 Task: Find connections with filter location Datia with filter topic #automotivewith filter profile language French with filter current company NITI Aayog with filter school INSAID with filter industry Interior Design with filter service category Public Relations with filter keywords title Market Researcher
Action: Mouse moved to (531, 76)
Screenshot: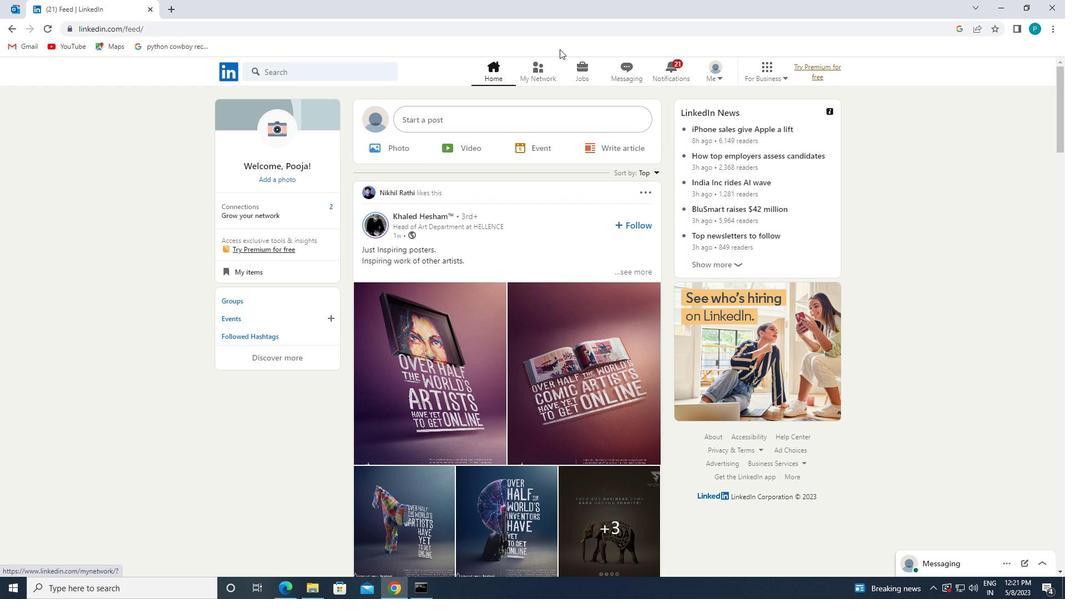 
Action: Mouse pressed left at (531, 76)
Screenshot: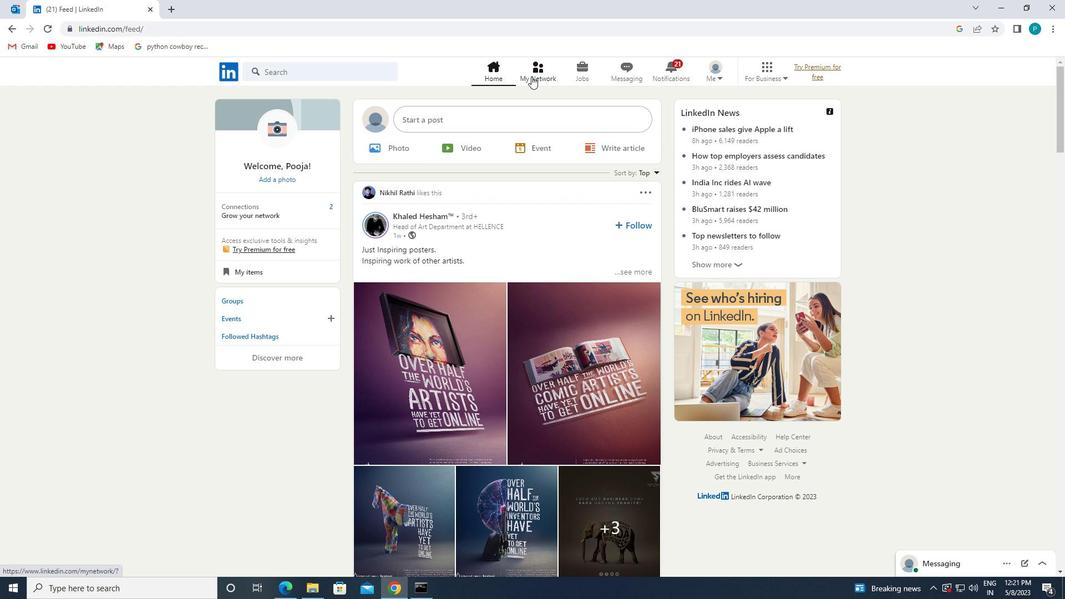 
Action: Mouse moved to (331, 129)
Screenshot: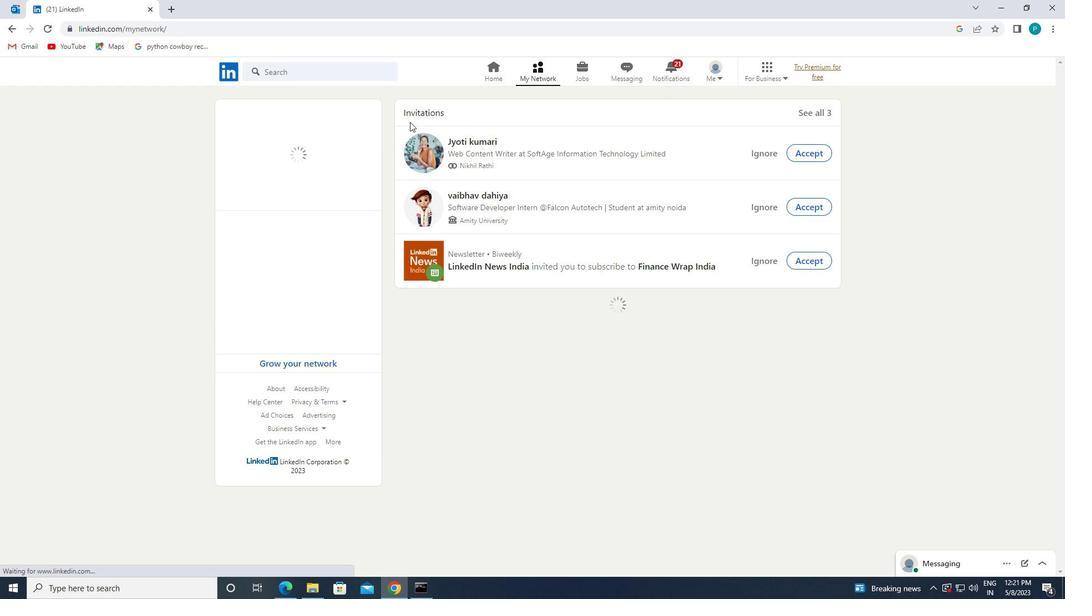 
Action: Mouse pressed left at (331, 129)
Screenshot: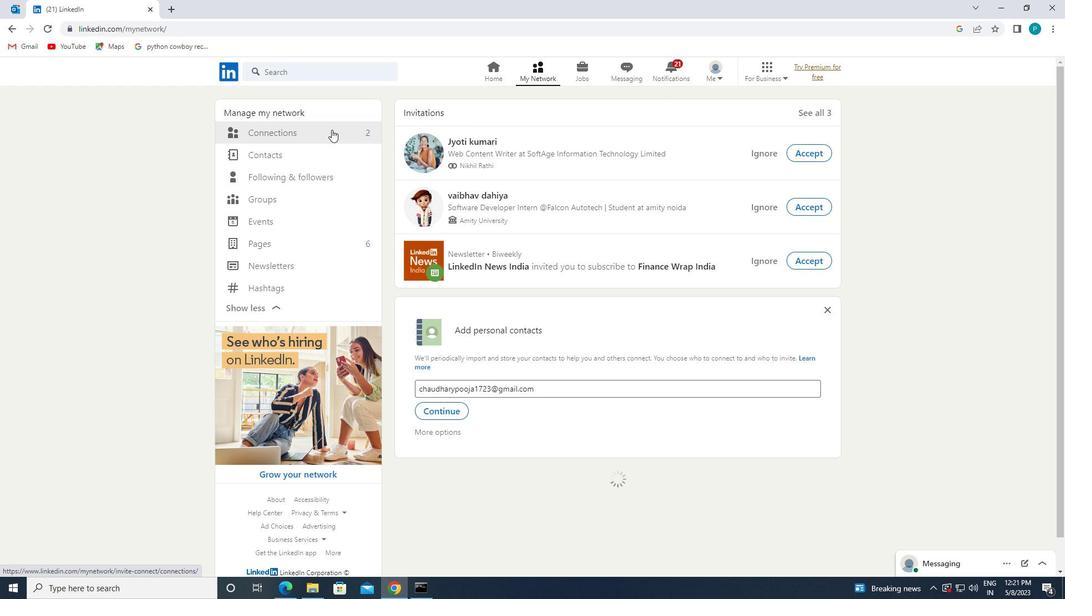 
Action: Mouse moved to (609, 123)
Screenshot: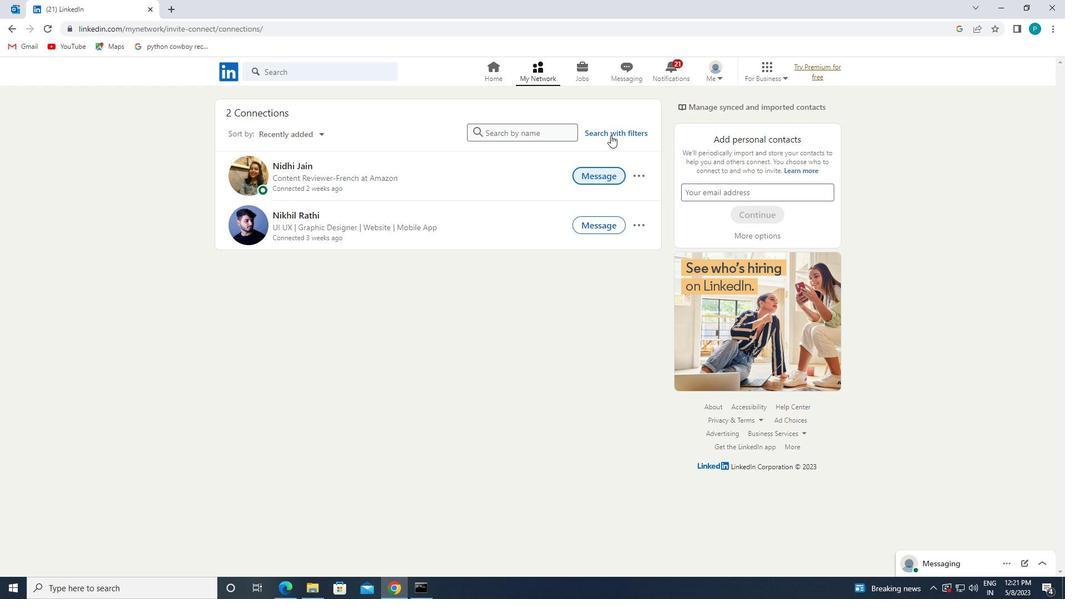 
Action: Mouse pressed left at (609, 123)
Screenshot: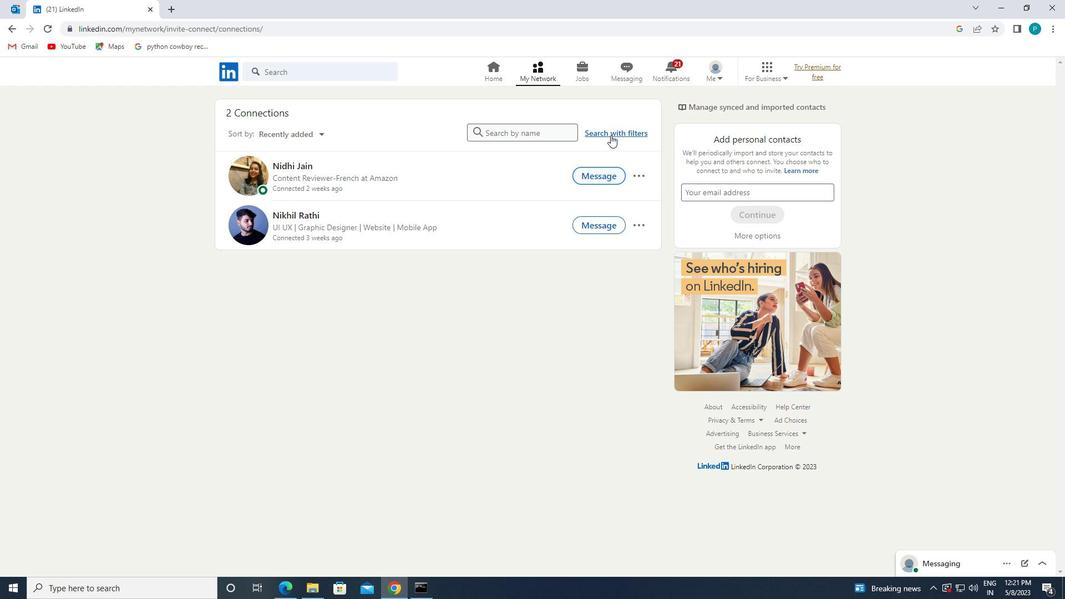 
Action: Mouse moved to (610, 127)
Screenshot: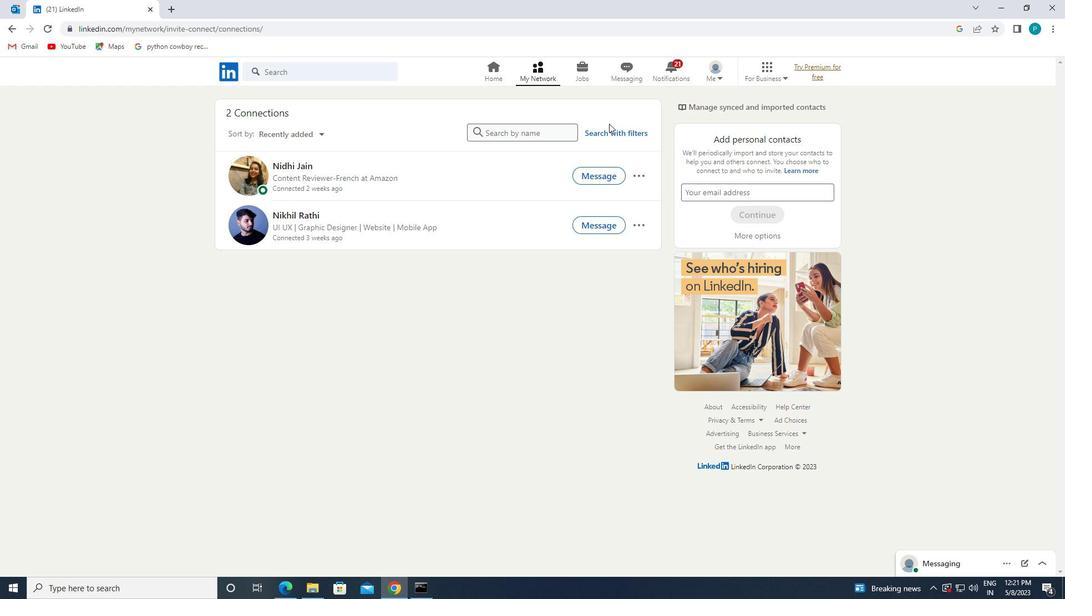 
Action: Mouse pressed left at (610, 127)
Screenshot: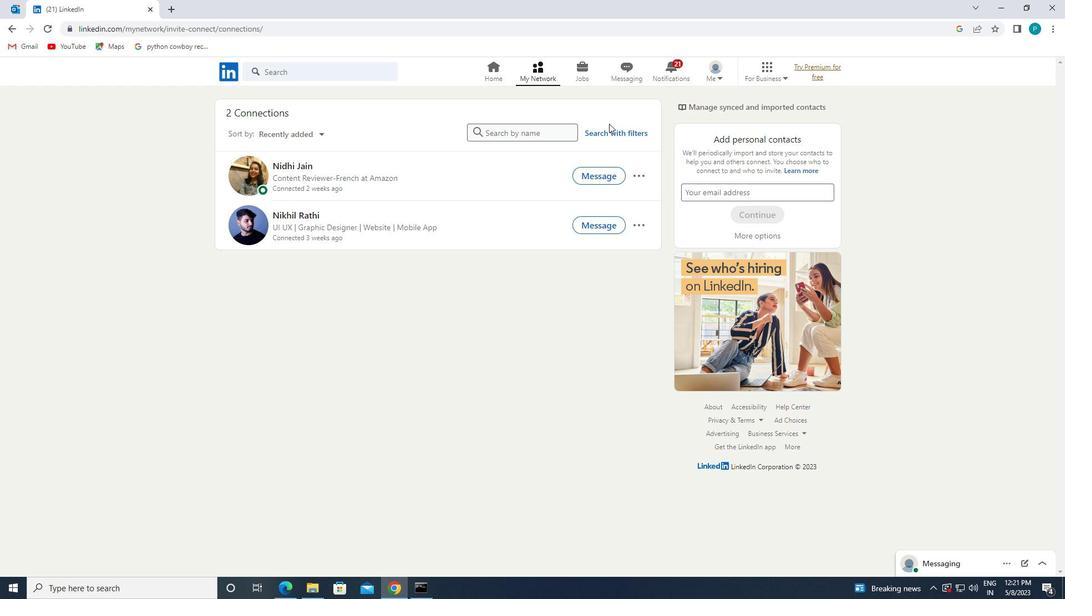 
Action: Mouse moved to (566, 105)
Screenshot: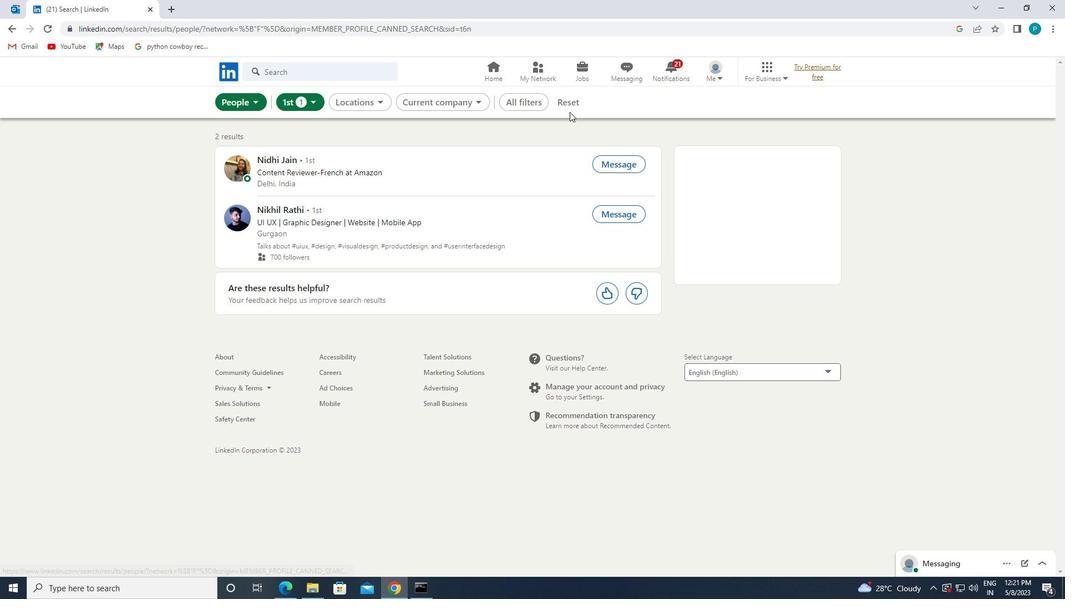 
Action: Mouse pressed left at (566, 105)
Screenshot: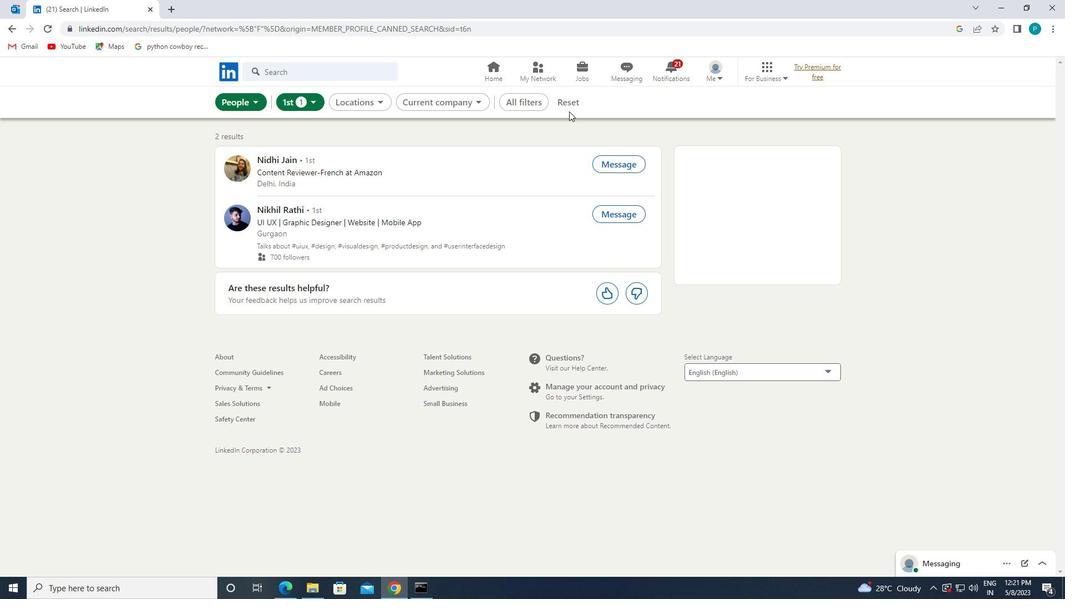 
Action: Mouse moved to (565, 103)
Screenshot: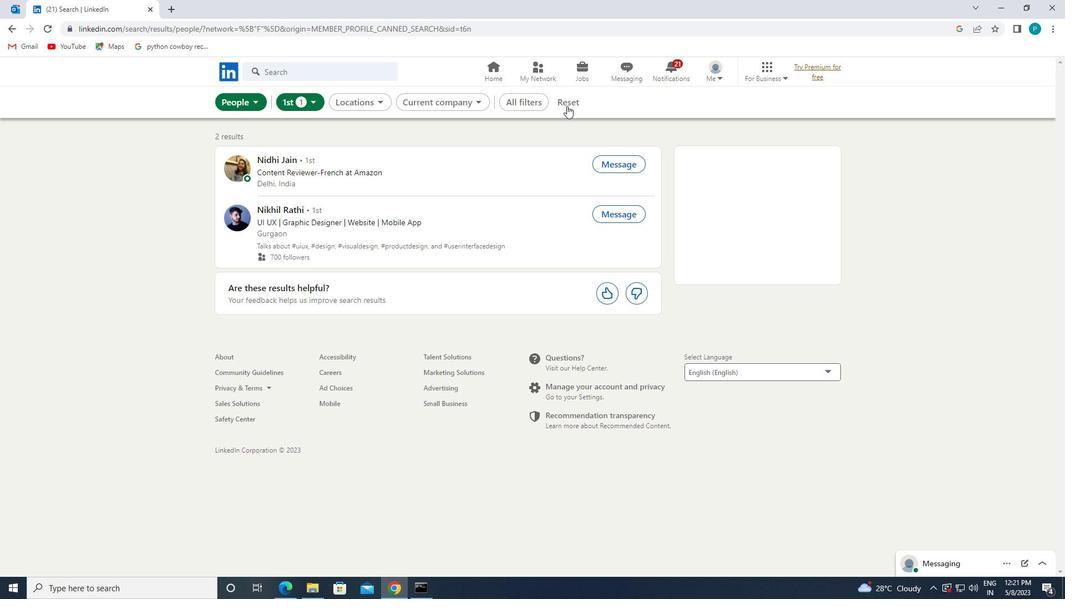 
Action: Mouse pressed left at (565, 103)
Screenshot: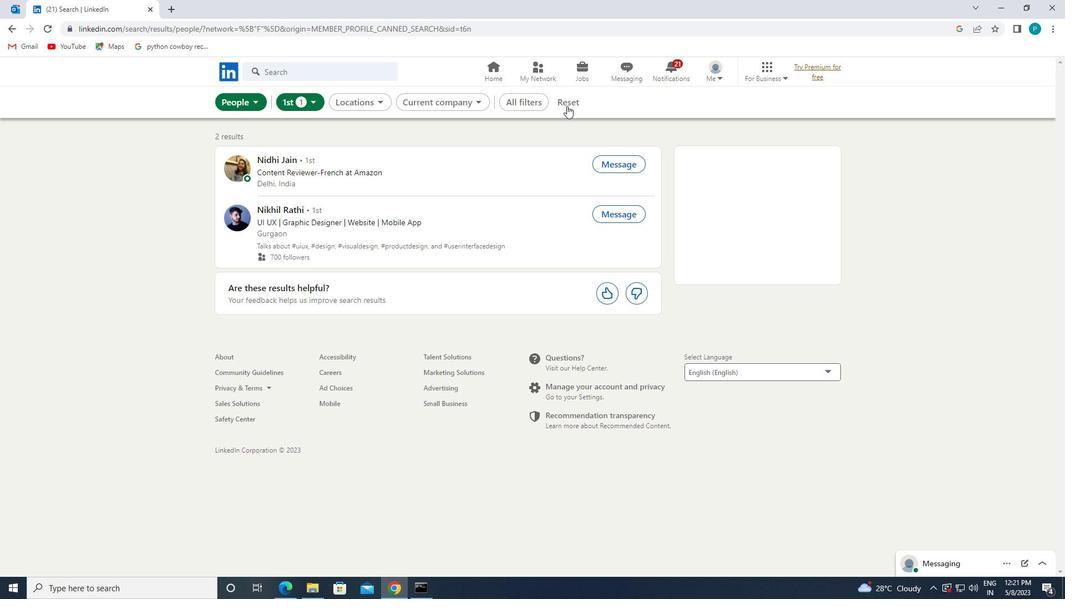 
Action: Mouse moved to (563, 98)
Screenshot: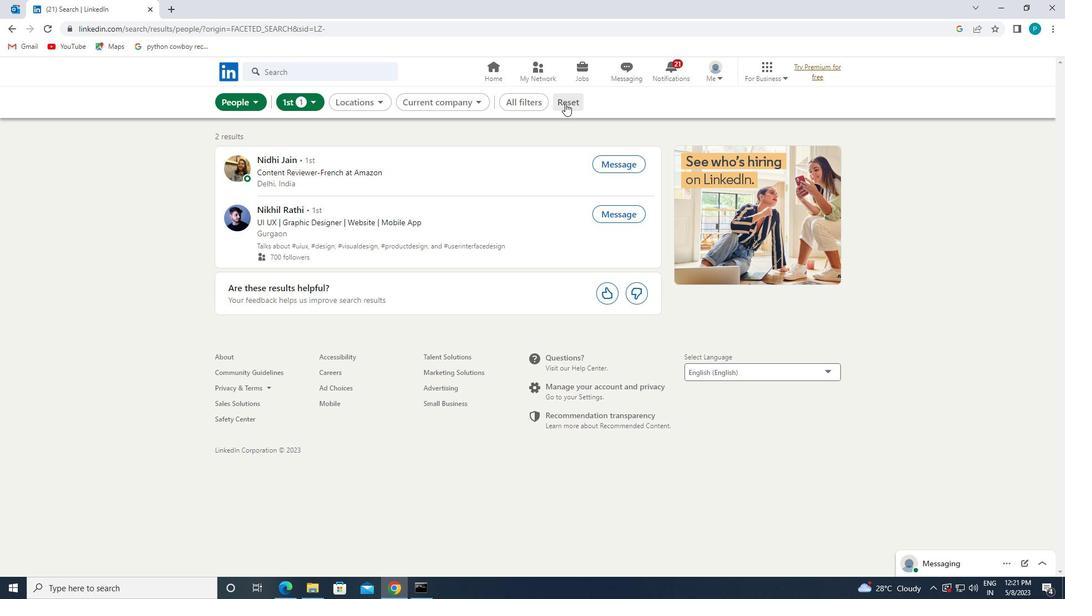 
Action: Mouse pressed left at (563, 98)
Screenshot: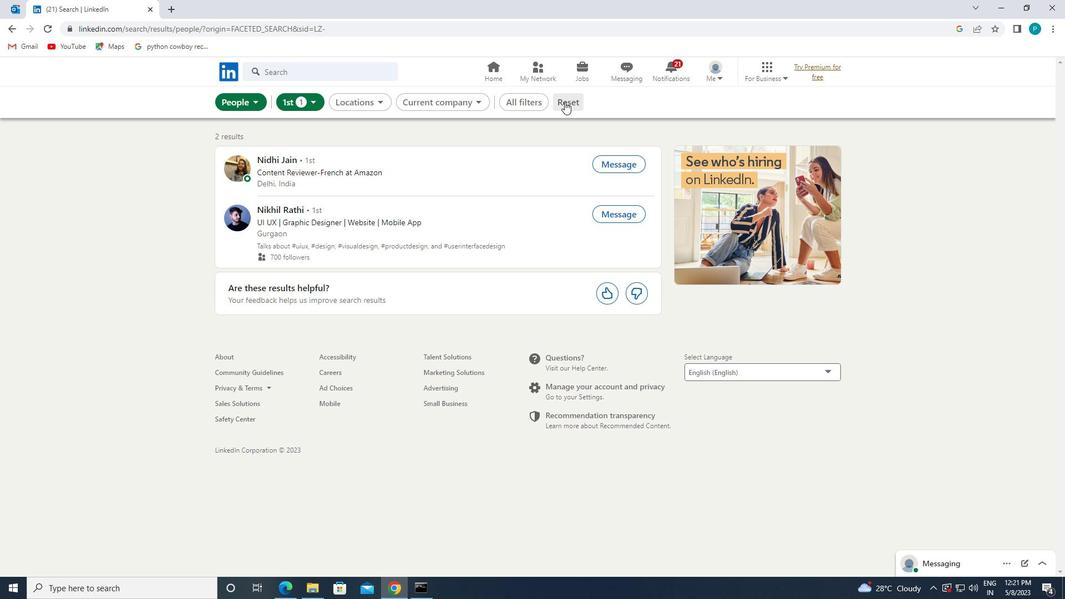 
Action: Mouse moved to (563, 104)
Screenshot: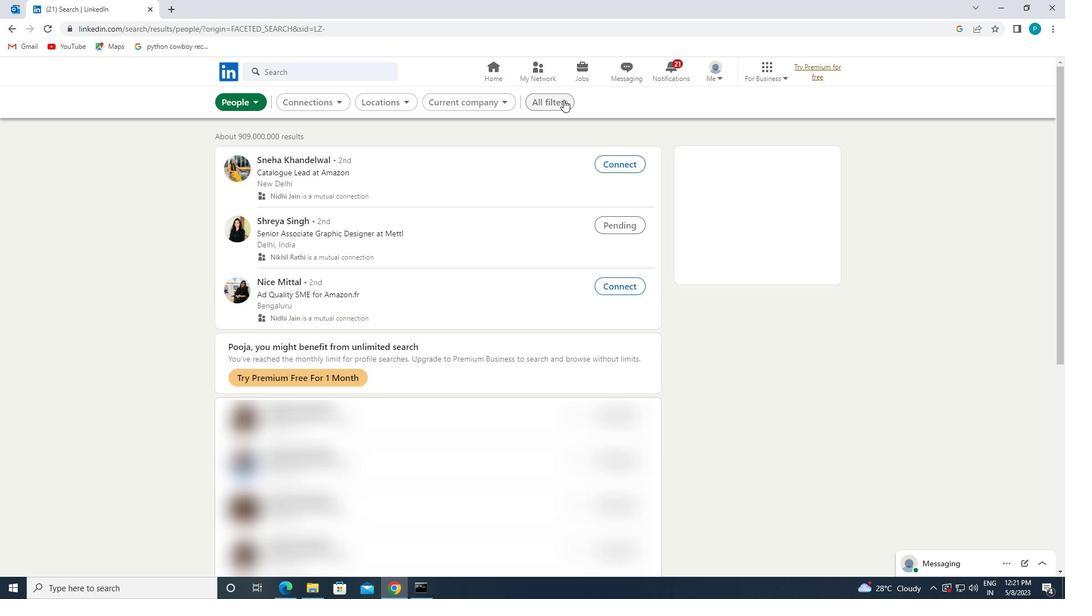 
Action: Mouse pressed left at (563, 104)
Screenshot: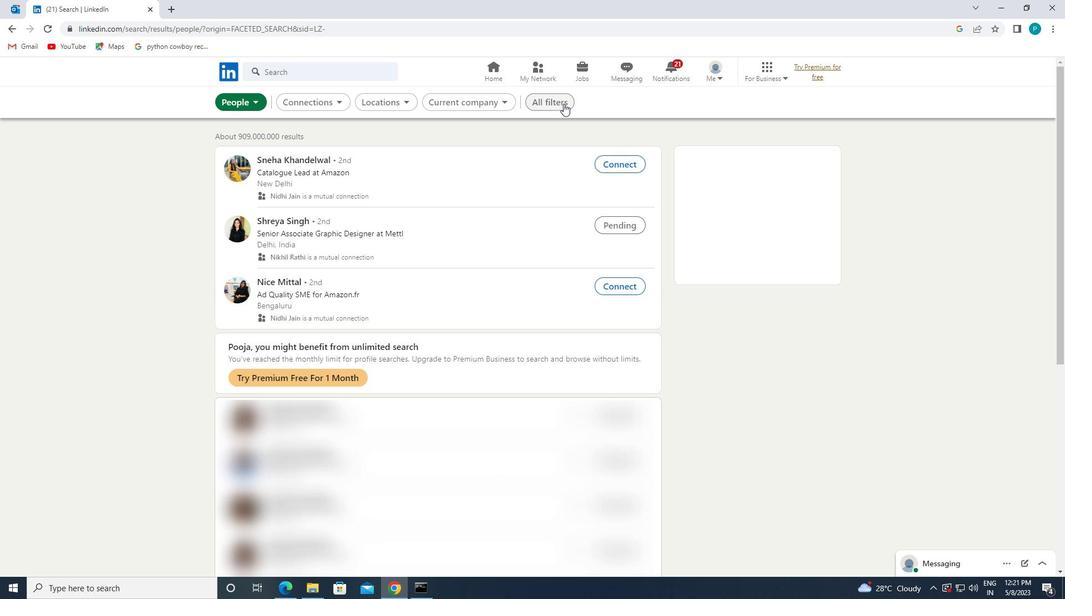 
Action: Mouse moved to (1001, 487)
Screenshot: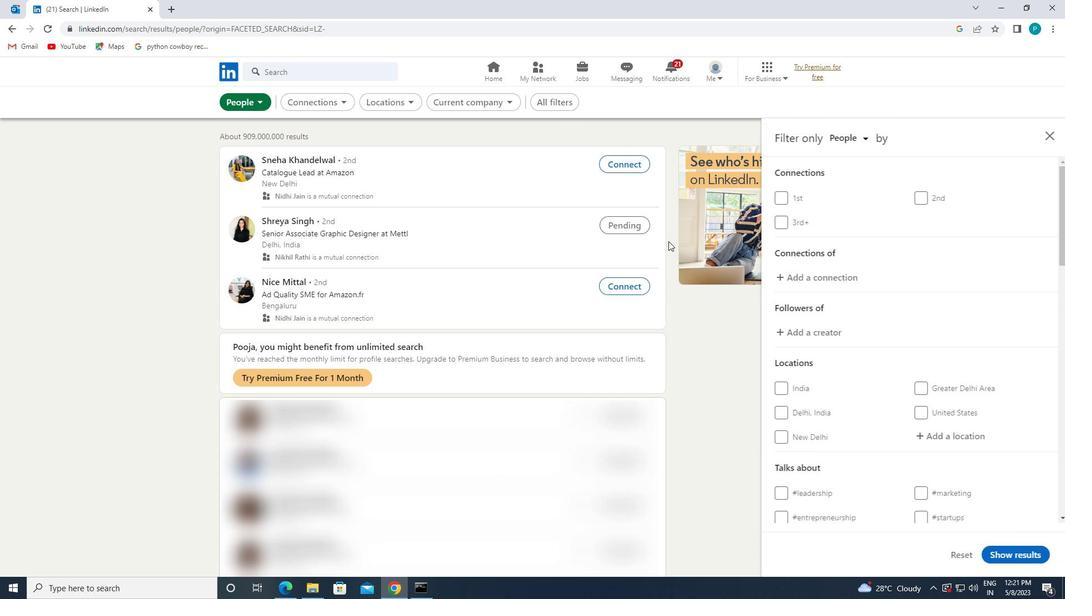
Action: Mouse scrolled (1001, 486) with delta (0, 0)
Screenshot: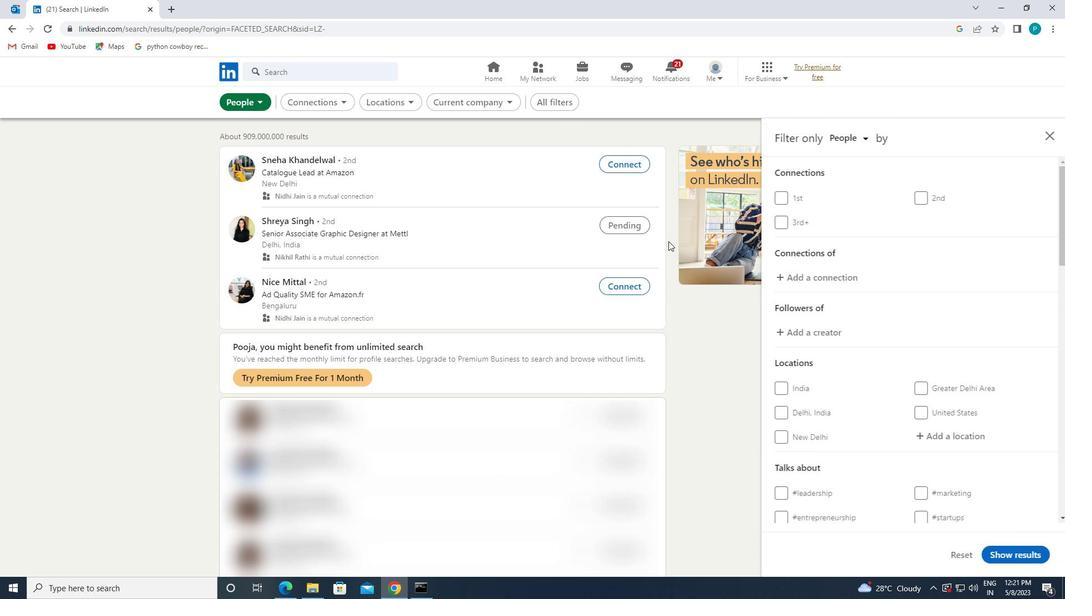 
Action: Mouse moved to (985, 470)
Screenshot: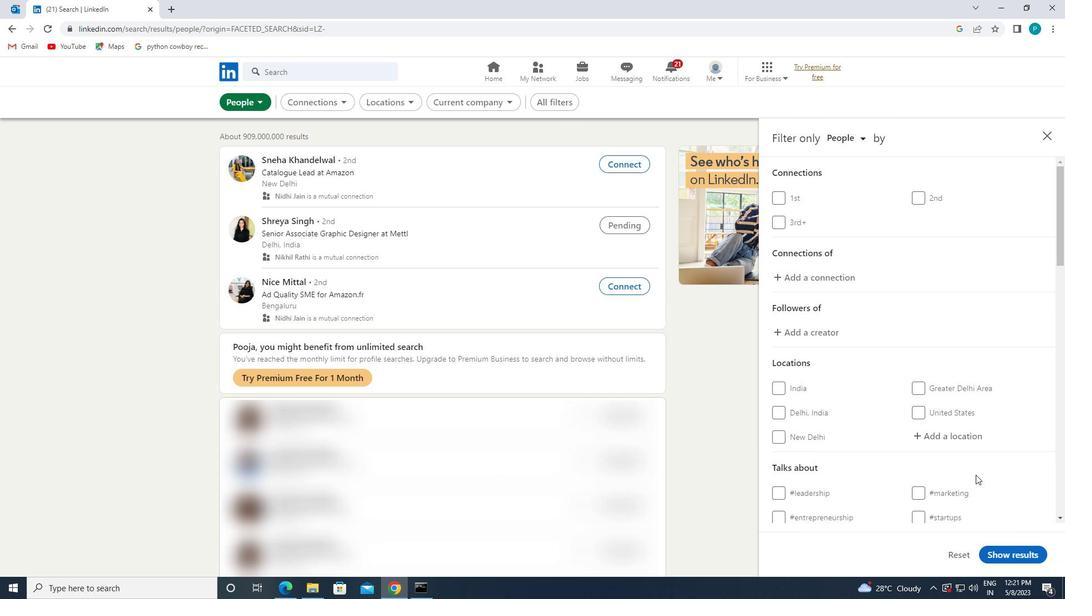 
Action: Mouse scrolled (985, 470) with delta (0, 0)
Screenshot: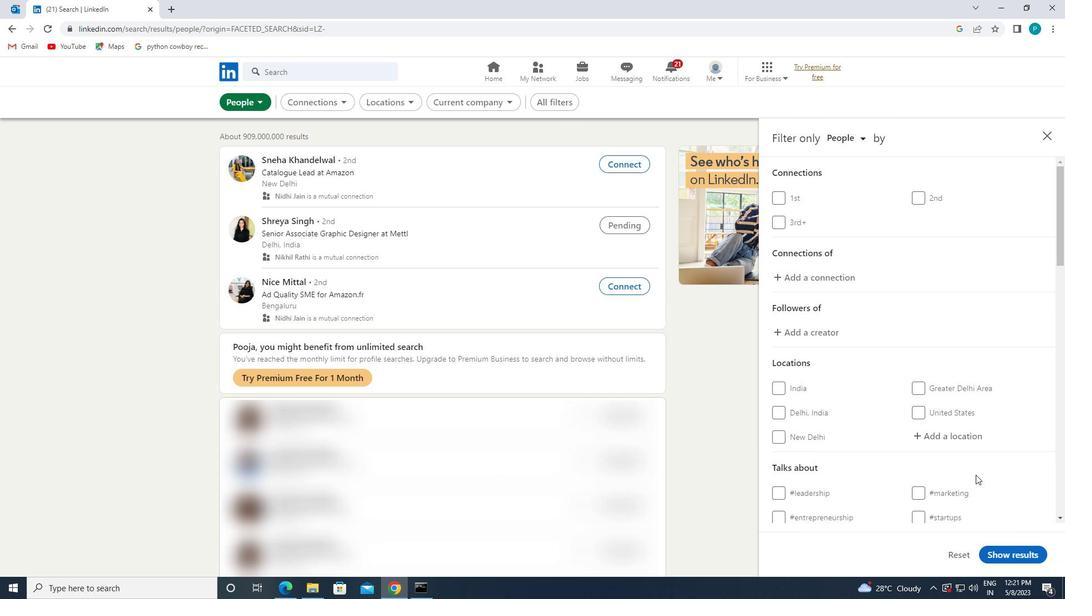 
Action: Mouse moved to (955, 452)
Screenshot: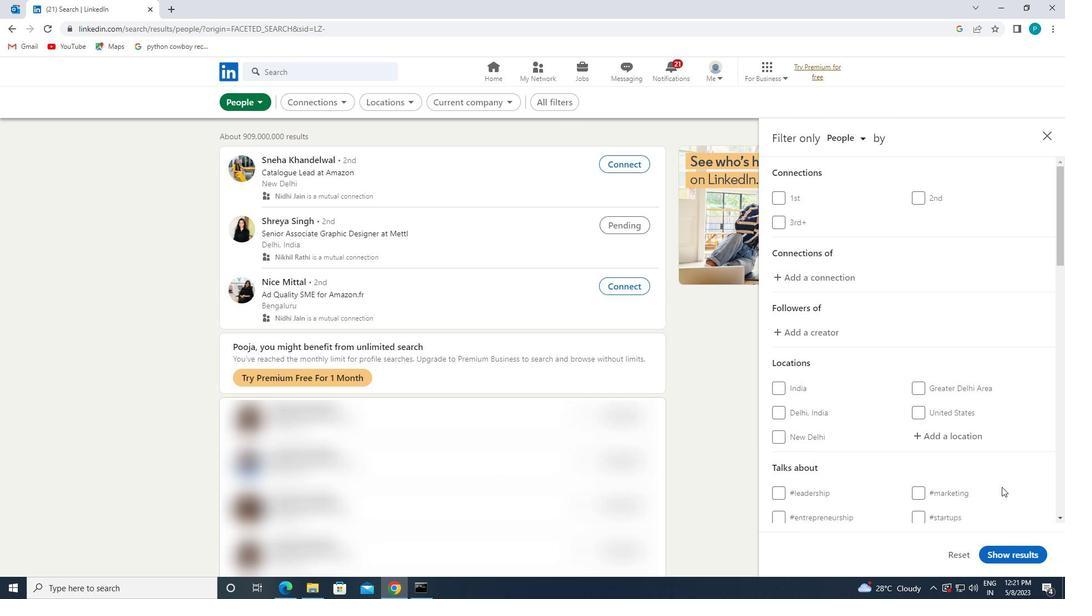 
Action: Mouse scrolled (955, 452) with delta (0, 0)
Screenshot: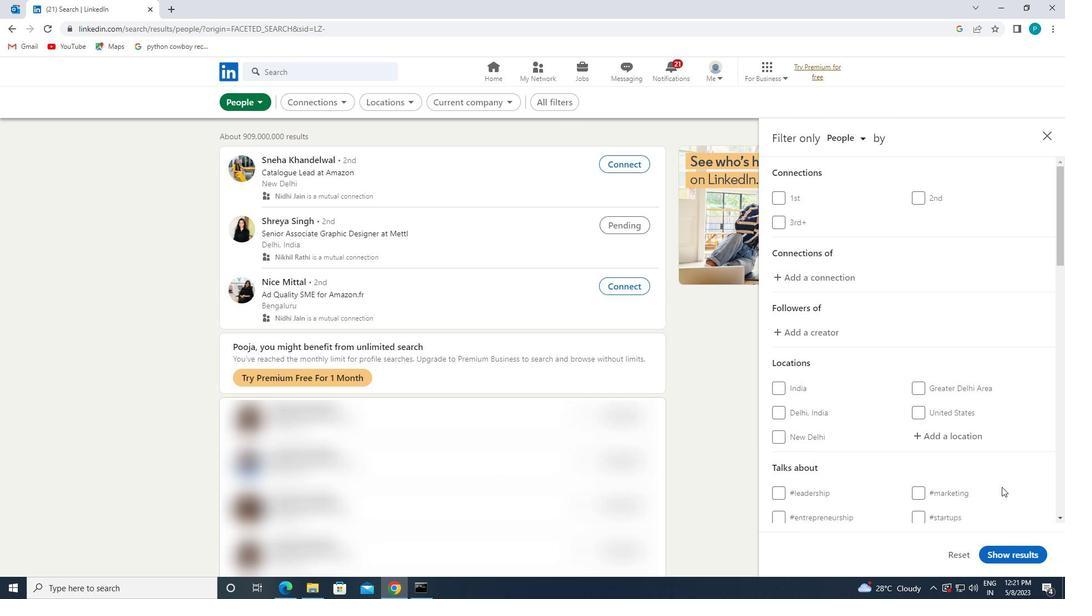 
Action: Mouse moved to (916, 274)
Screenshot: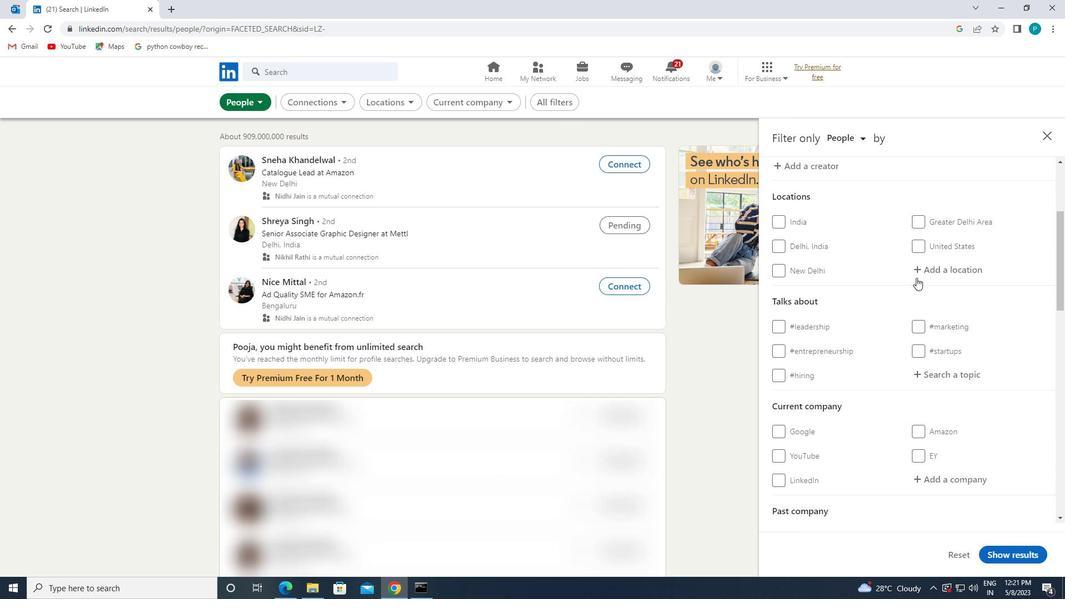 
Action: Mouse pressed left at (916, 274)
Screenshot: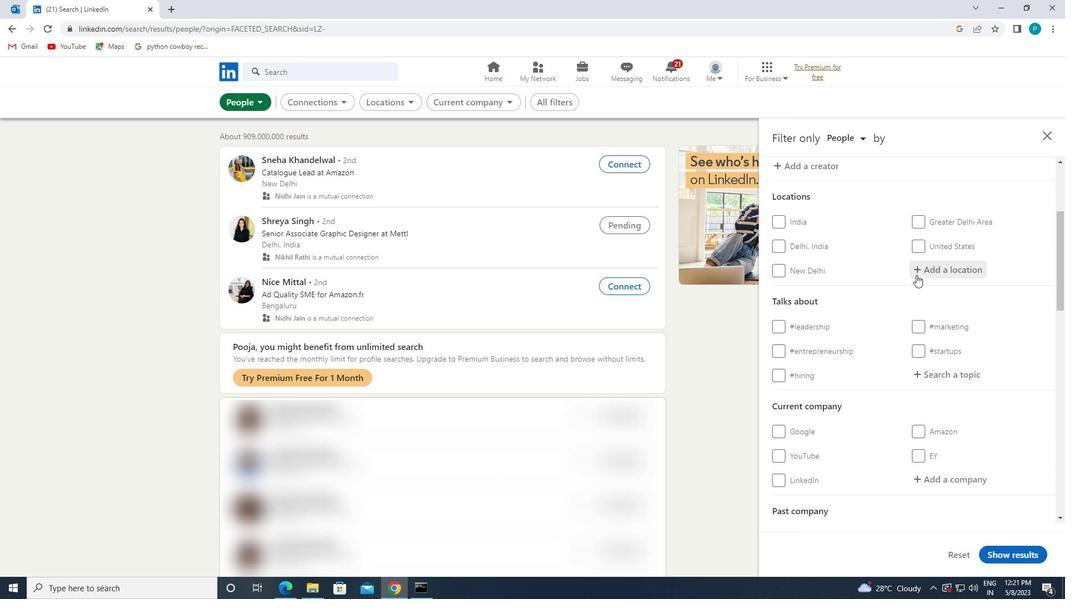 
Action: Mouse moved to (916, 274)
Screenshot: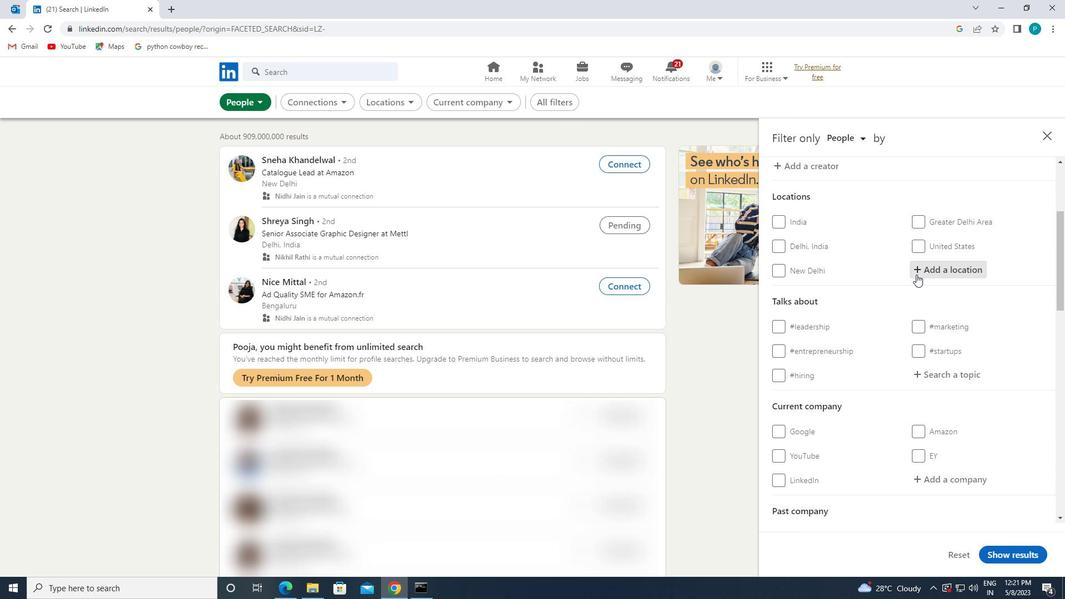 
Action: Key pressed <Key.caps_lock>d<Key.caps_lock>atia
Screenshot: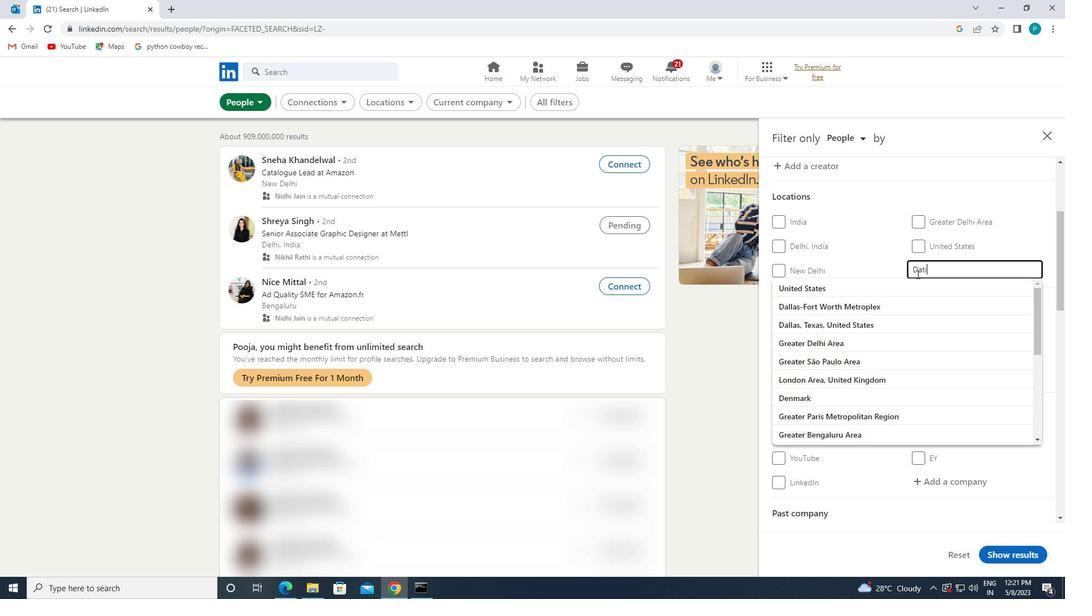 
Action: Mouse moved to (926, 285)
Screenshot: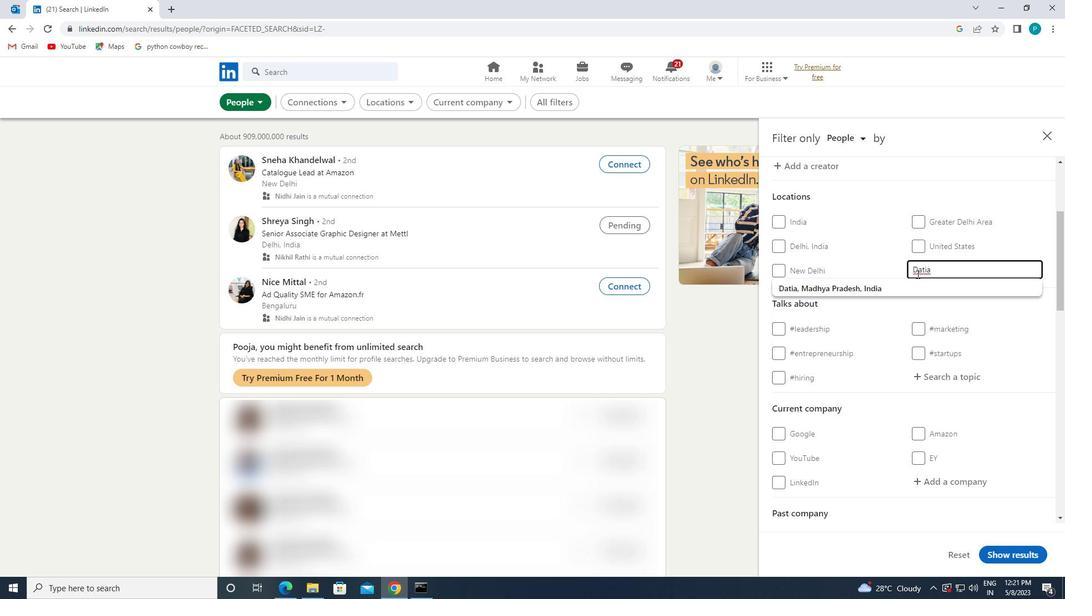 
Action: Mouse pressed left at (926, 285)
Screenshot: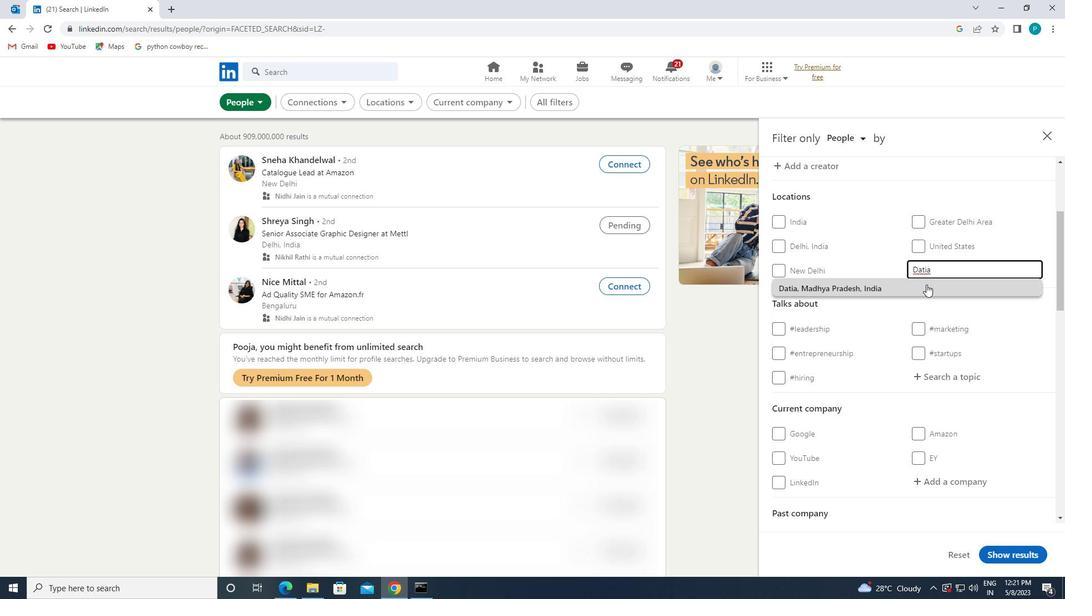 
Action: Mouse moved to (928, 300)
Screenshot: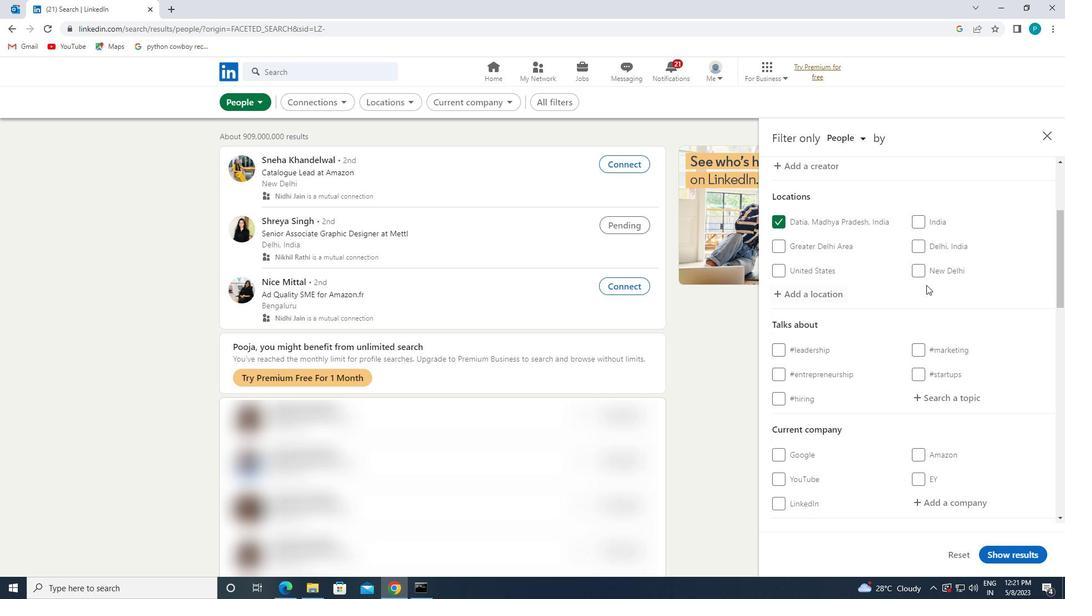 
Action: Mouse scrolled (928, 299) with delta (0, 0)
Screenshot: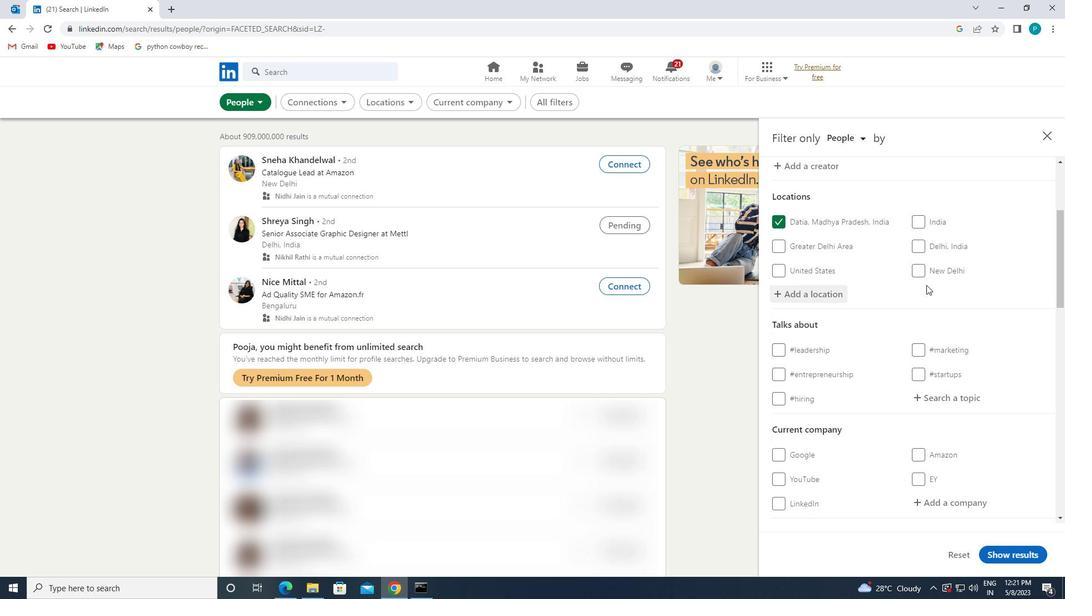 
Action: Mouse moved to (929, 302)
Screenshot: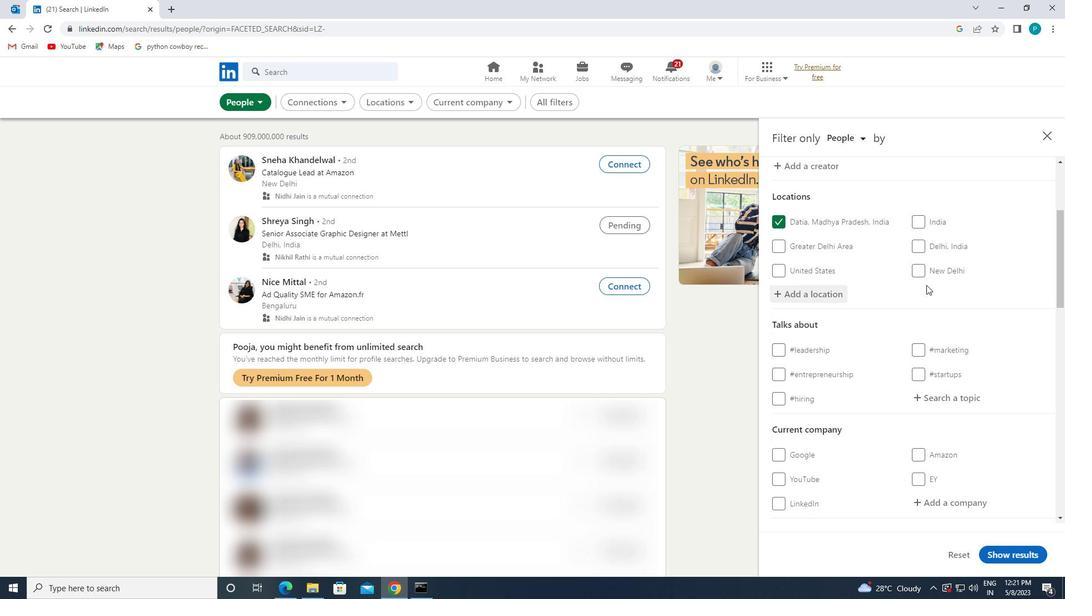 
Action: Mouse scrolled (929, 301) with delta (0, 0)
Screenshot: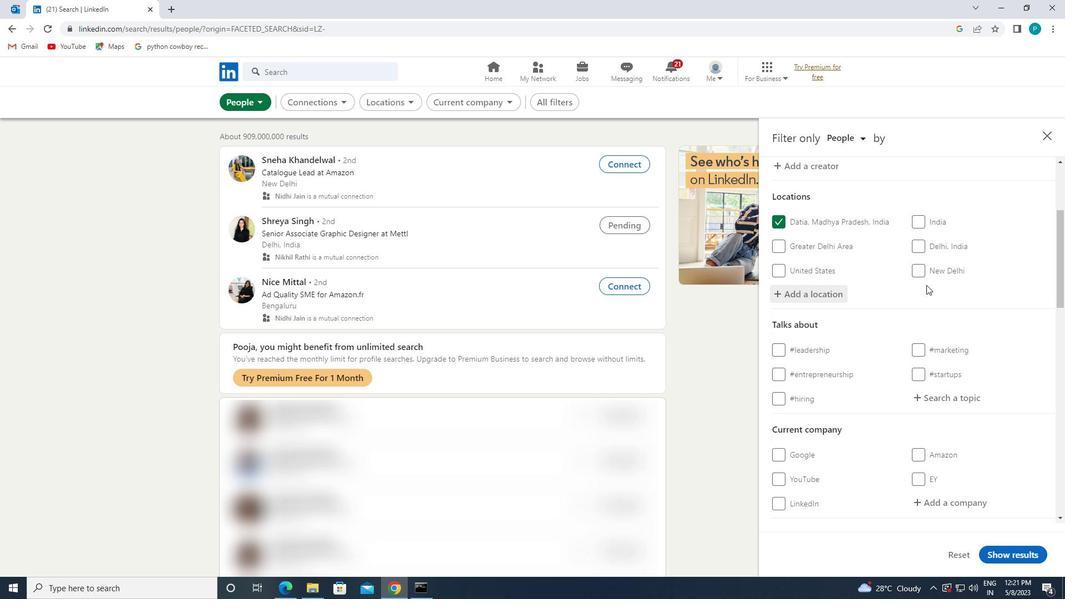 
Action: Mouse moved to (927, 296)
Screenshot: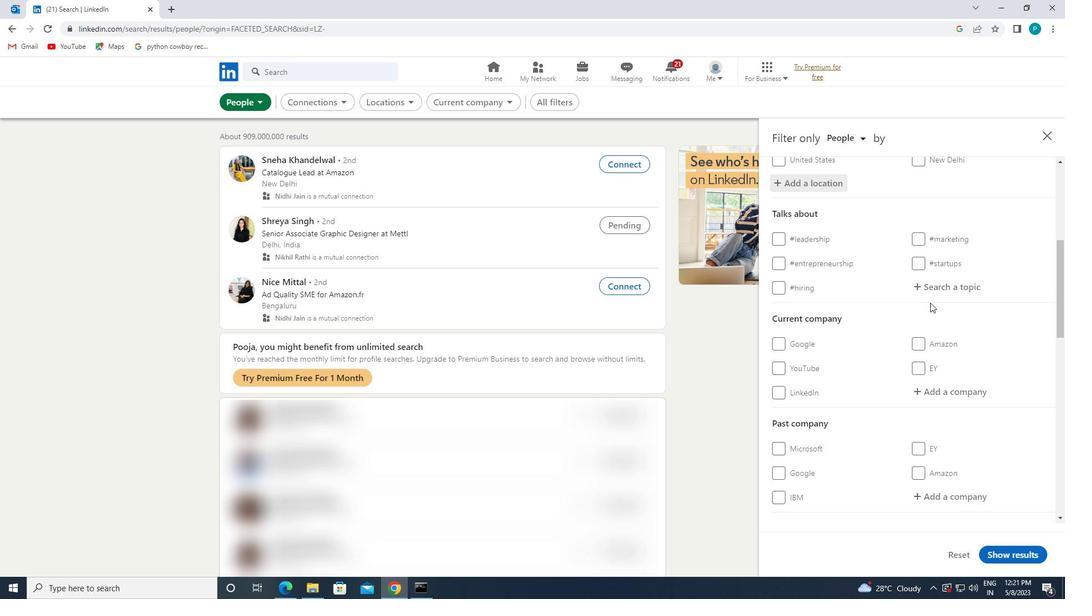 
Action: Mouse pressed left at (927, 296)
Screenshot: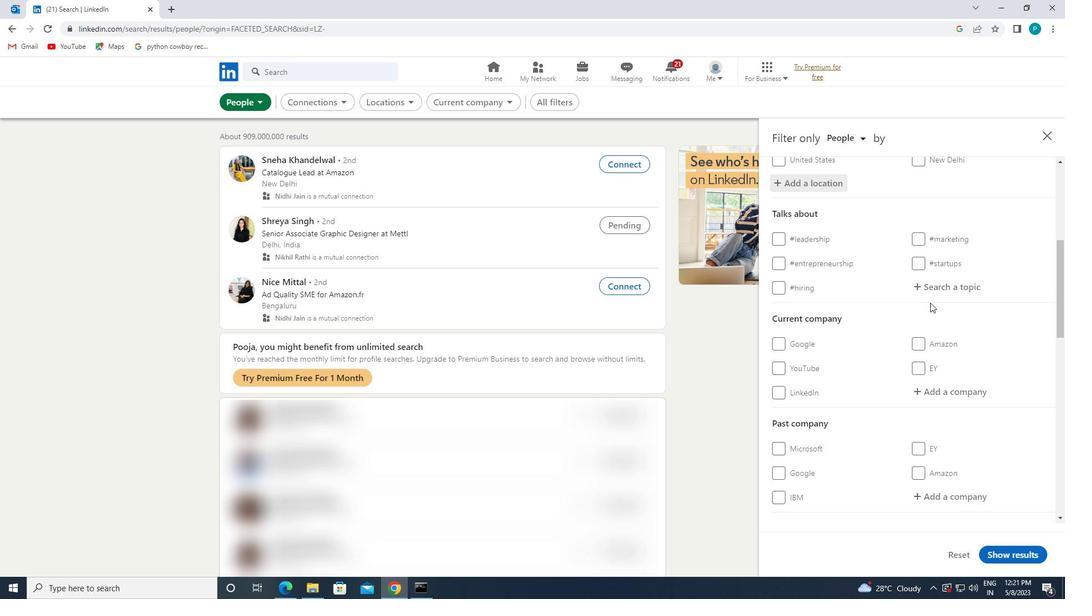 
Action: Mouse moved to (925, 292)
Screenshot: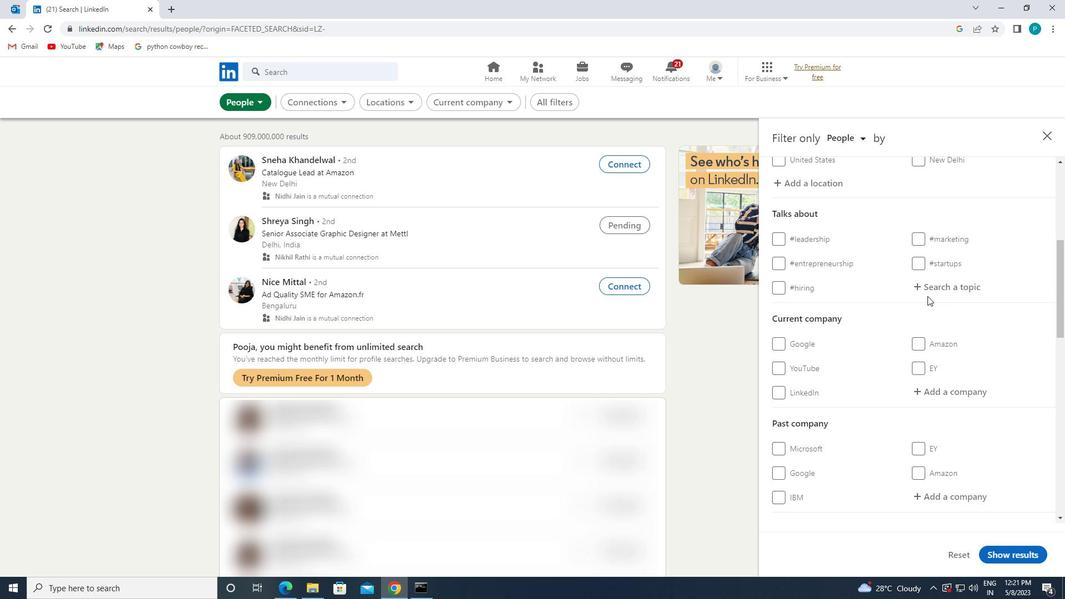 
Action: Mouse pressed left at (925, 292)
Screenshot: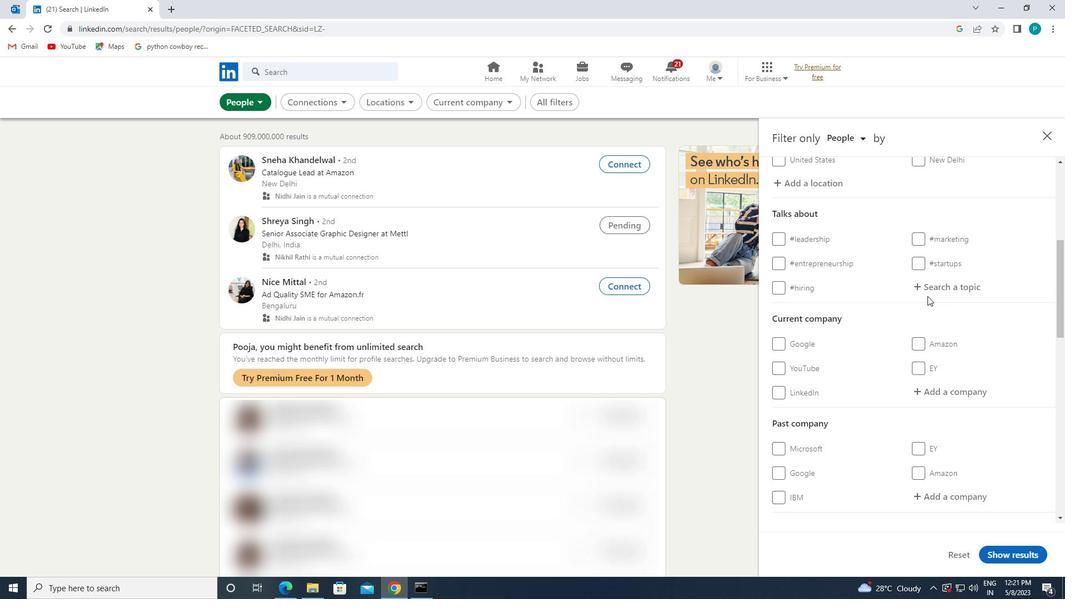 
Action: Key pressed <Key.shift><Key.shift><Key.shift><Key.shift><Key.shift><Key.shift><Key.shift><Key.shift><Key.shift><Key.shift><Key.shift>#AUTOMOTIVE
Screenshot: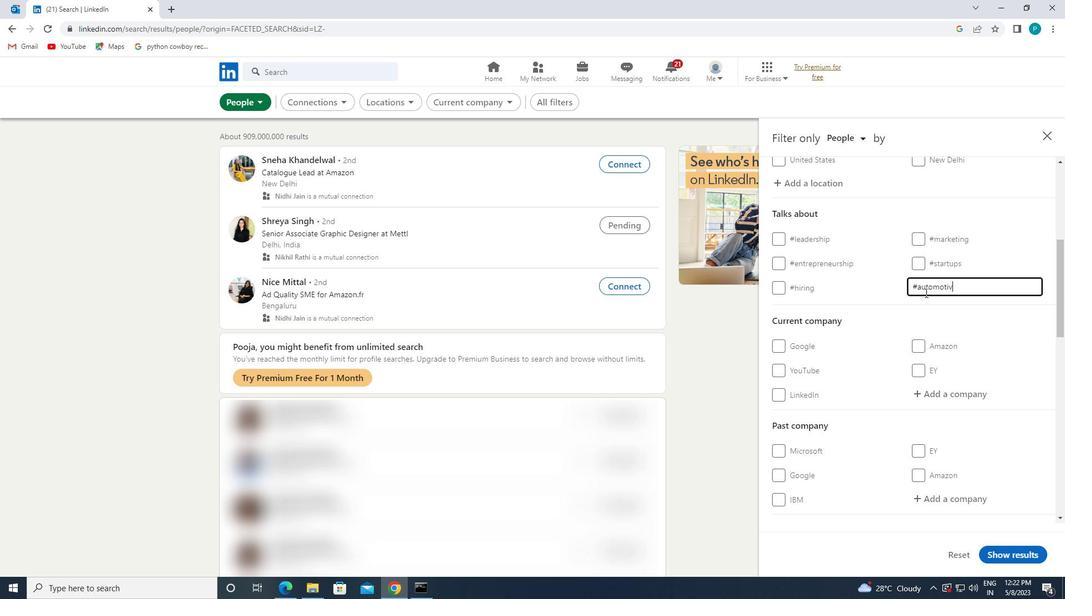 
Action: Mouse scrolled (925, 292) with delta (0, 0)
Screenshot: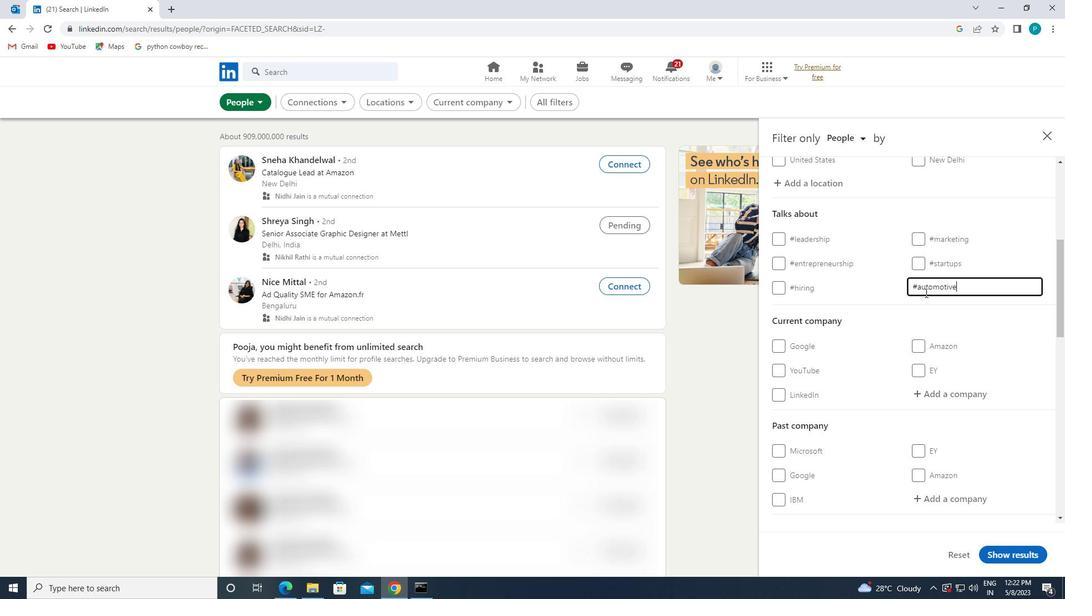 
Action: Mouse scrolled (925, 292) with delta (0, 0)
Screenshot: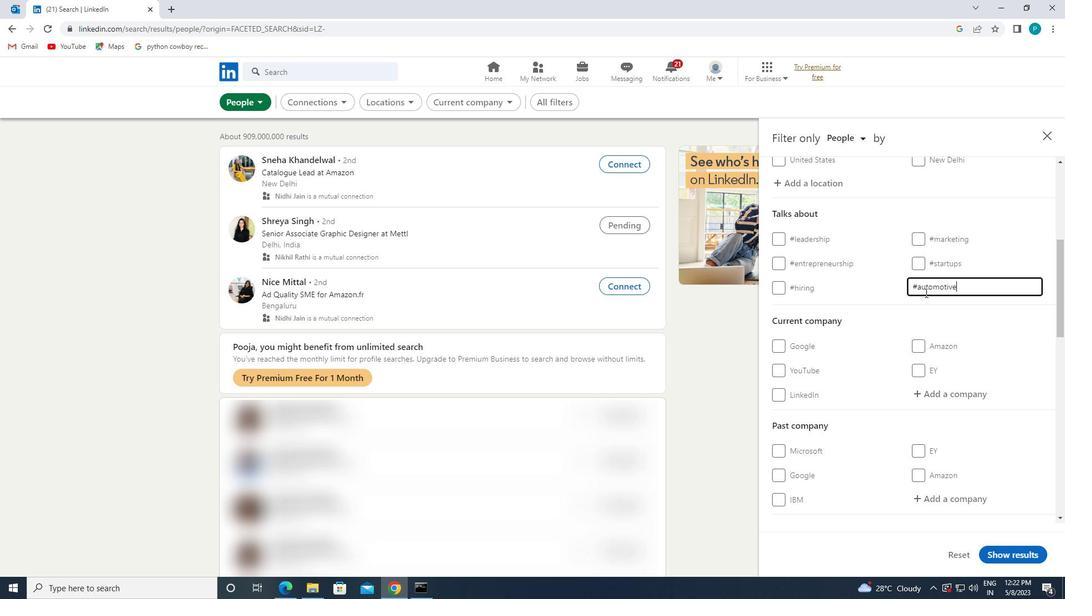 
Action: Mouse scrolled (925, 292) with delta (0, 0)
Screenshot: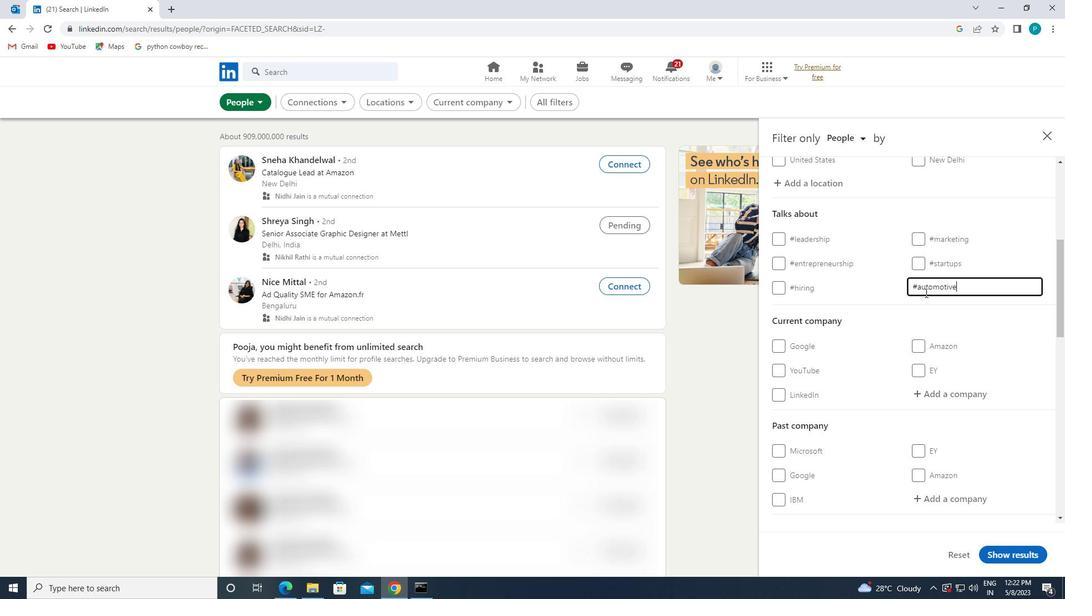 
Action: Mouse scrolled (925, 292) with delta (0, 0)
Screenshot: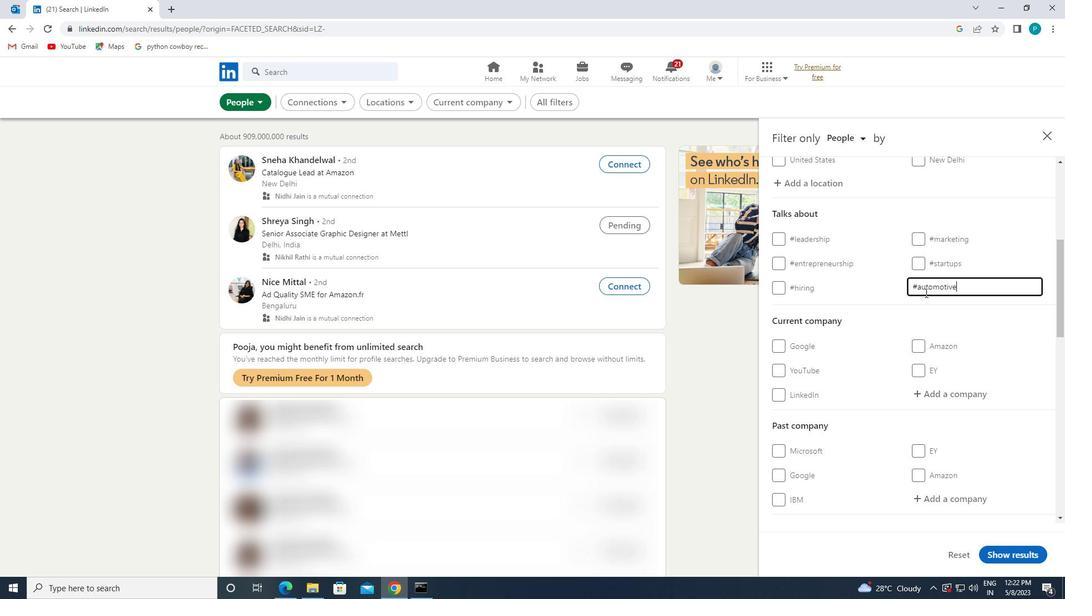 
Action: Mouse scrolled (925, 292) with delta (0, 0)
Screenshot: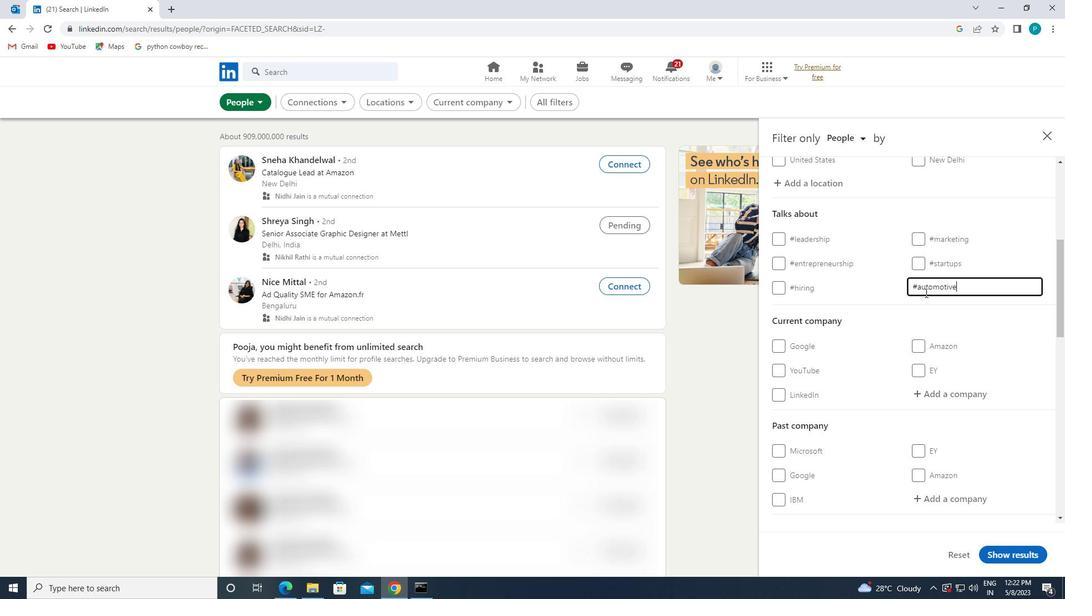 
Action: Mouse moved to (933, 324)
Screenshot: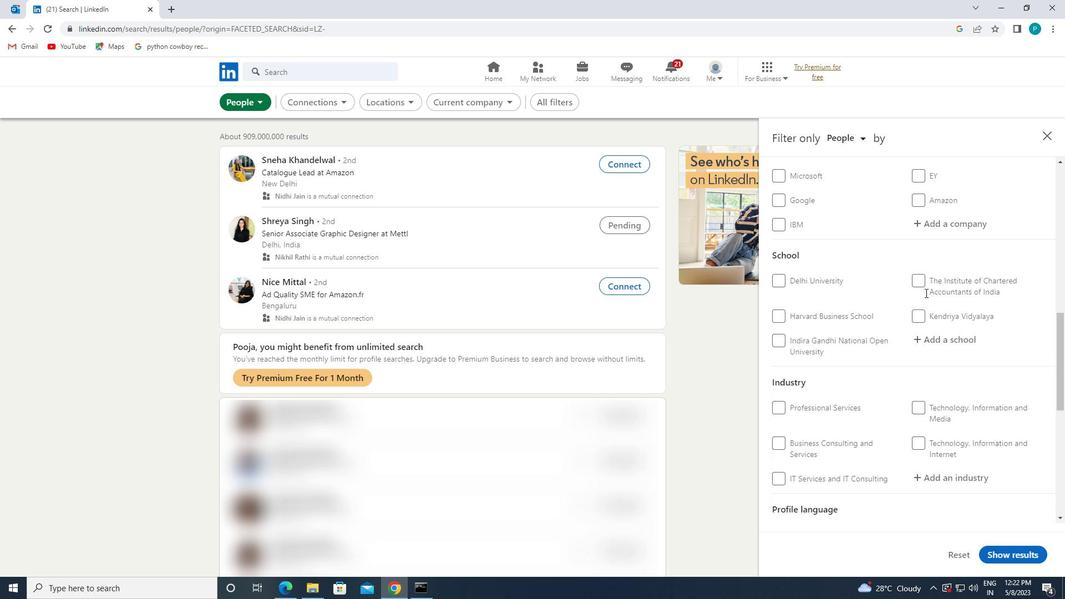 
Action: Mouse scrolled (933, 323) with delta (0, 0)
Screenshot: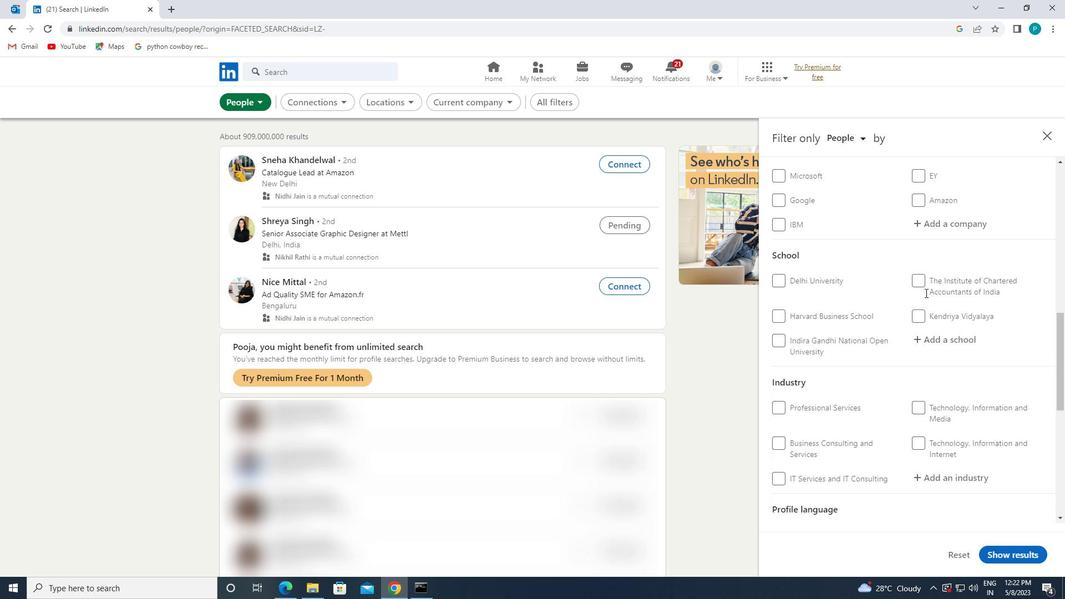 
Action: Mouse moved to (932, 353)
Screenshot: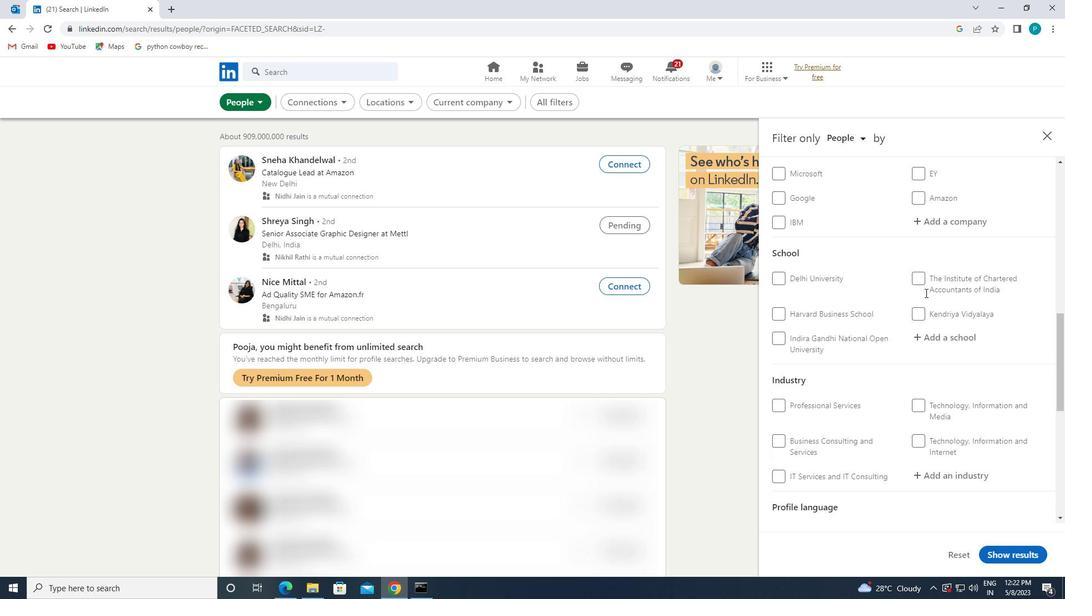 
Action: Mouse scrolled (932, 352) with delta (0, 0)
Screenshot: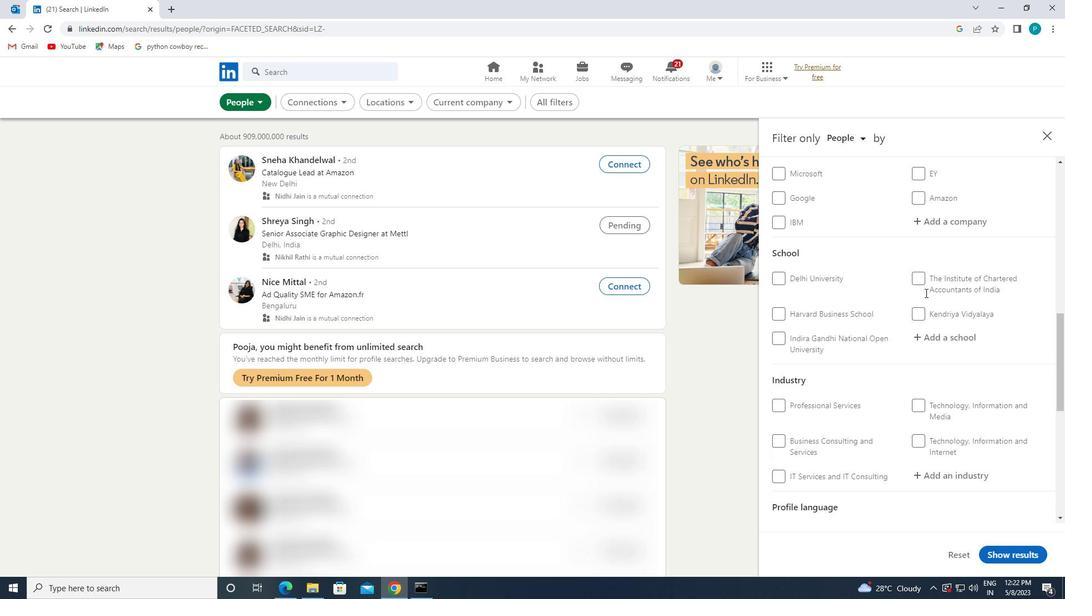 
Action: Mouse moved to (929, 368)
Screenshot: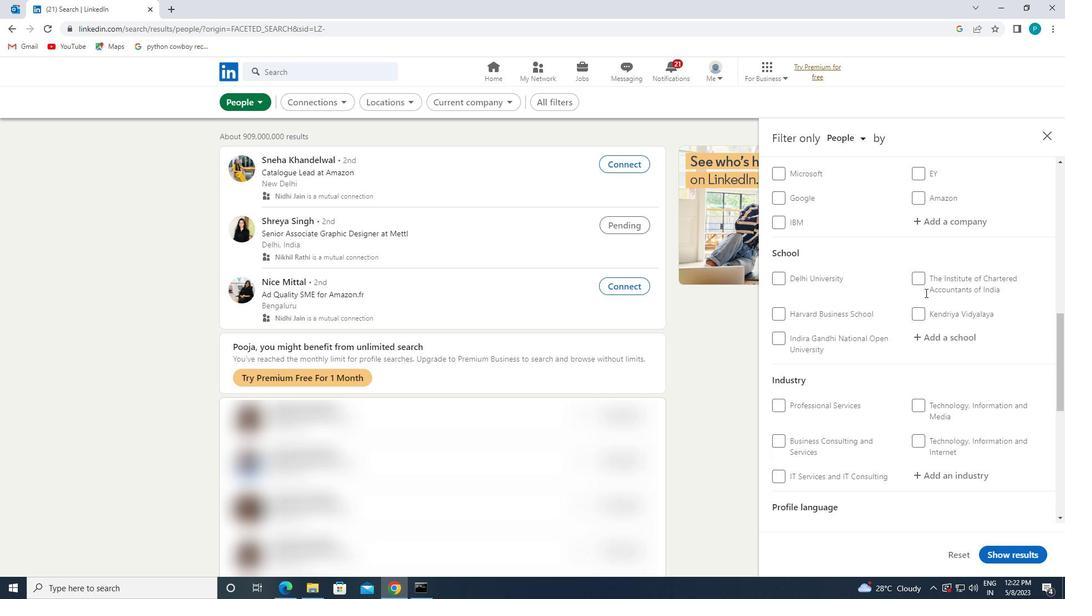 
Action: Mouse scrolled (929, 367) with delta (0, 0)
Screenshot: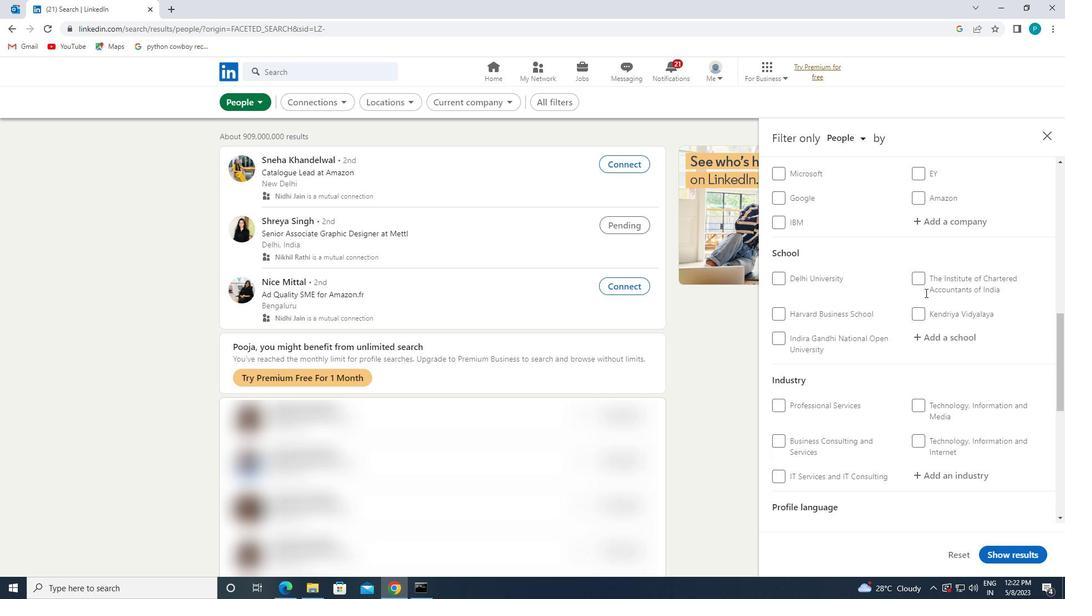 
Action: Mouse moved to (915, 369)
Screenshot: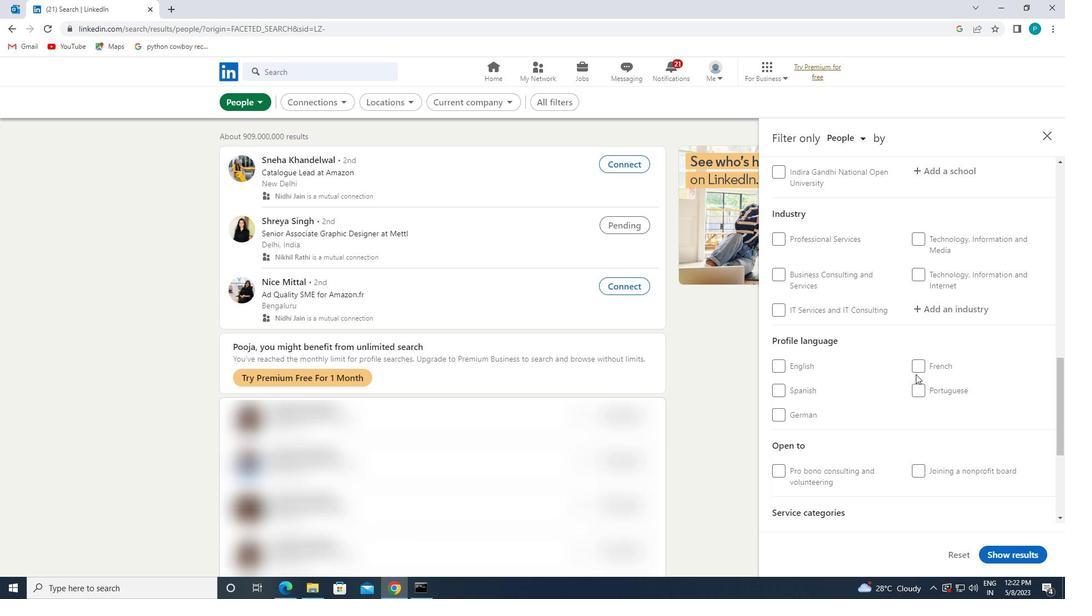 
Action: Mouse pressed left at (915, 369)
Screenshot: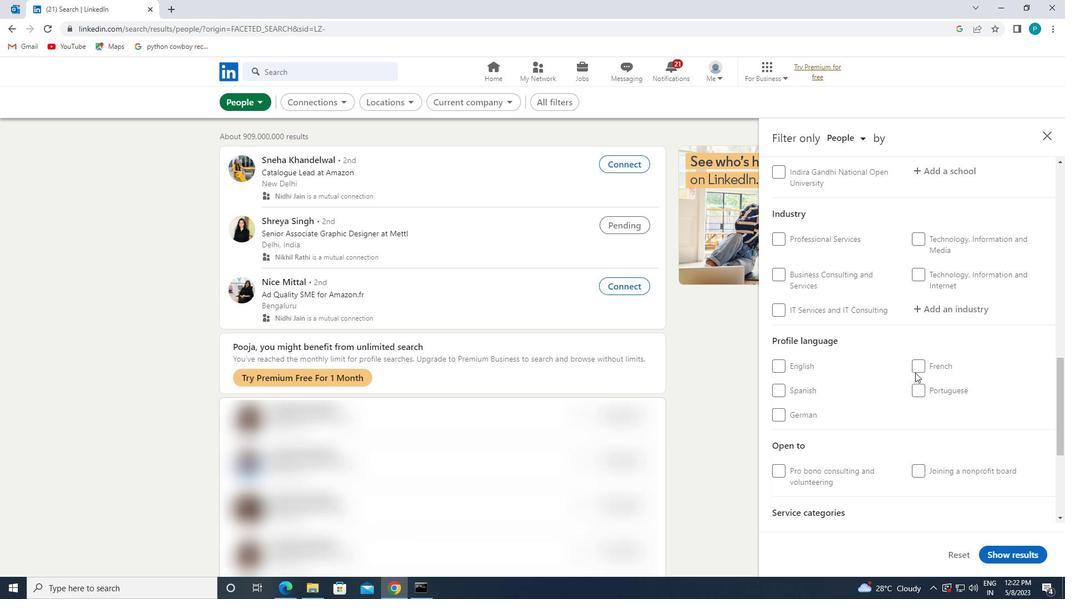 
Action: Mouse moved to (959, 357)
Screenshot: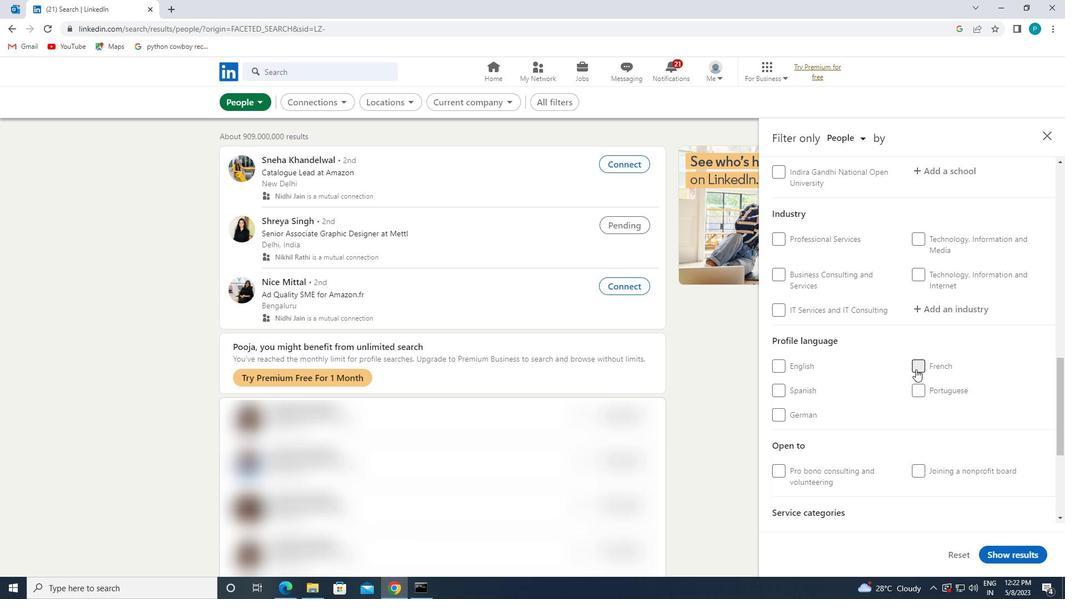 
Action: Mouse scrolled (959, 357) with delta (0, 0)
Screenshot: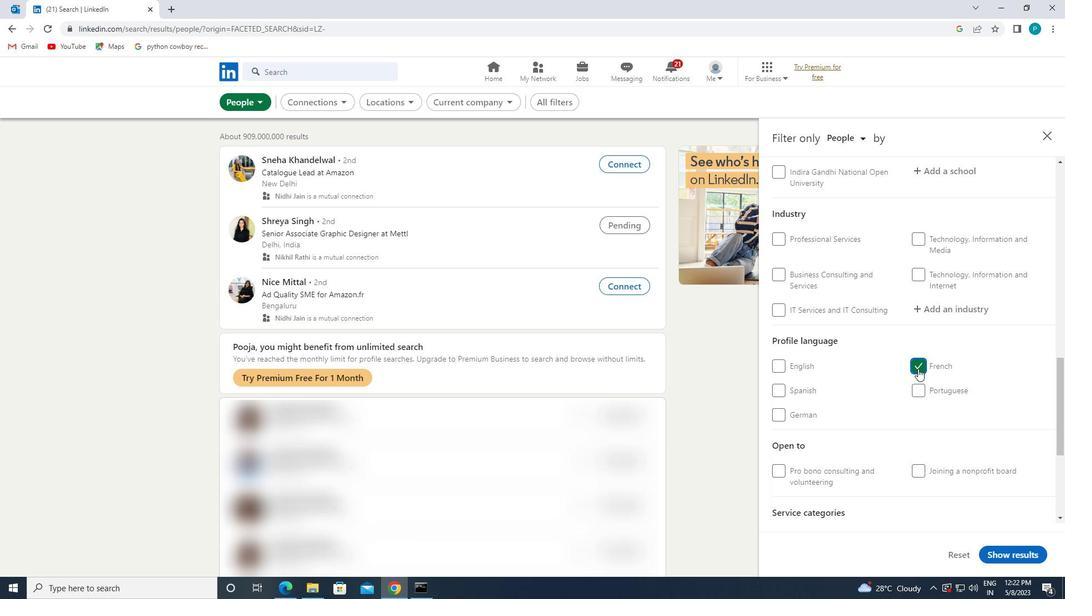 
Action: Mouse scrolled (959, 357) with delta (0, 0)
Screenshot: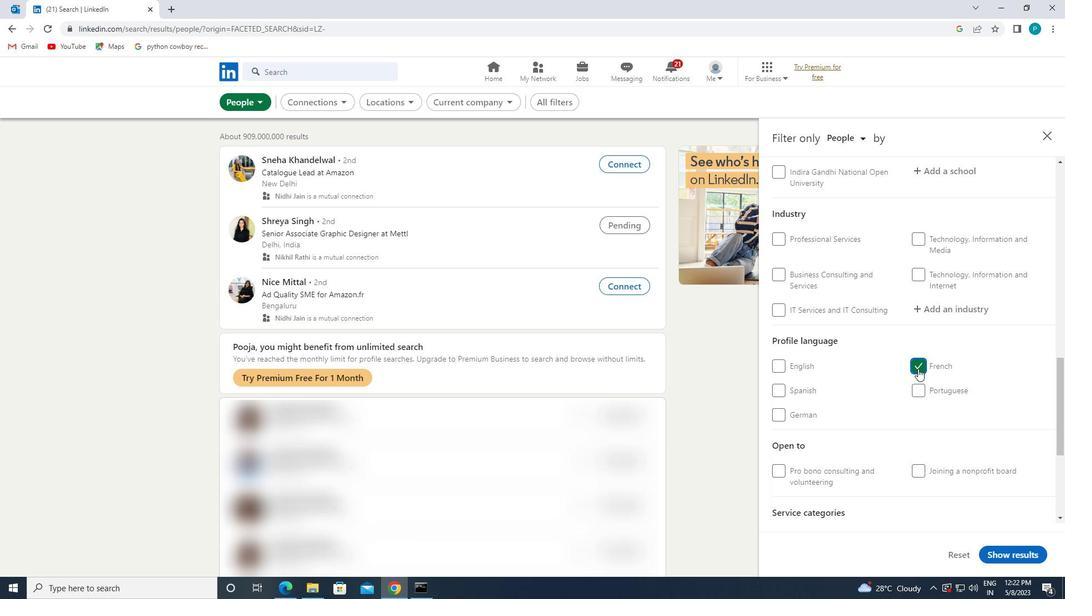
Action: Mouse scrolled (959, 357) with delta (0, 0)
Screenshot: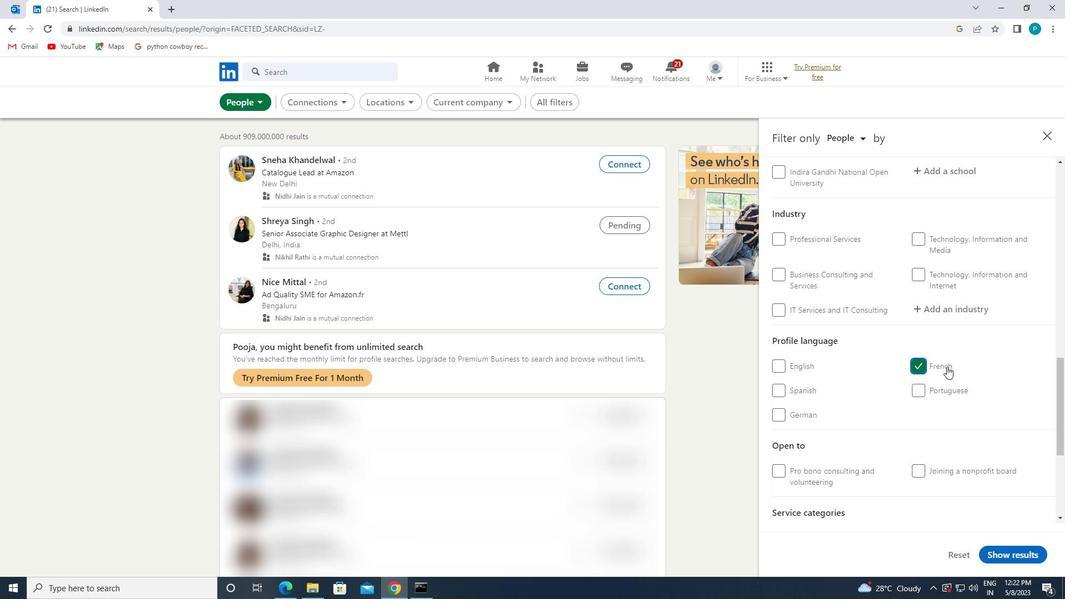 
Action: Mouse scrolled (959, 357) with delta (0, 0)
Screenshot: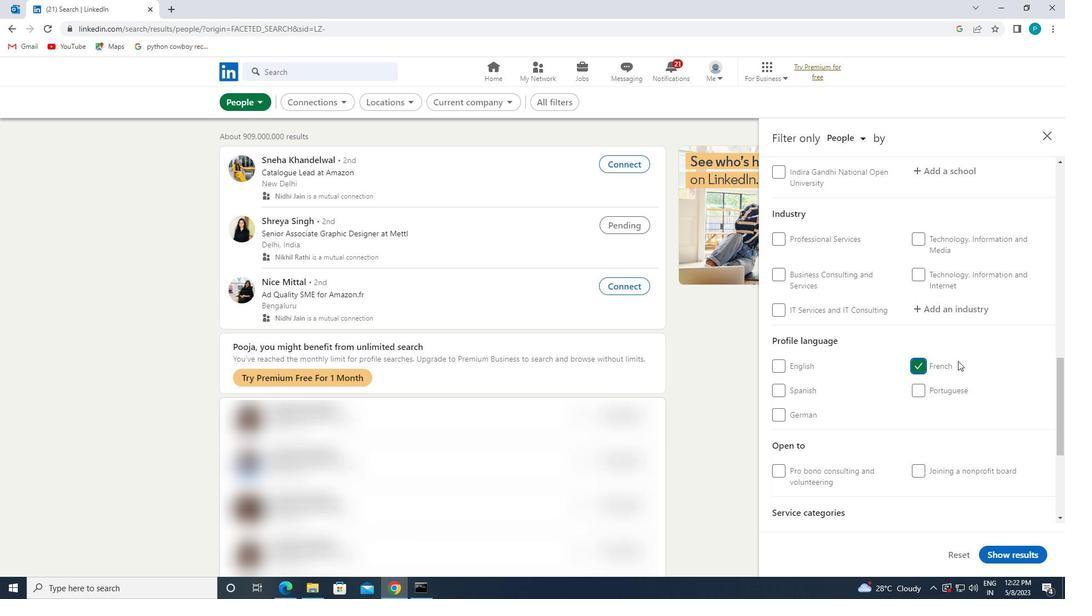 
Action: Mouse moved to (959, 353)
Screenshot: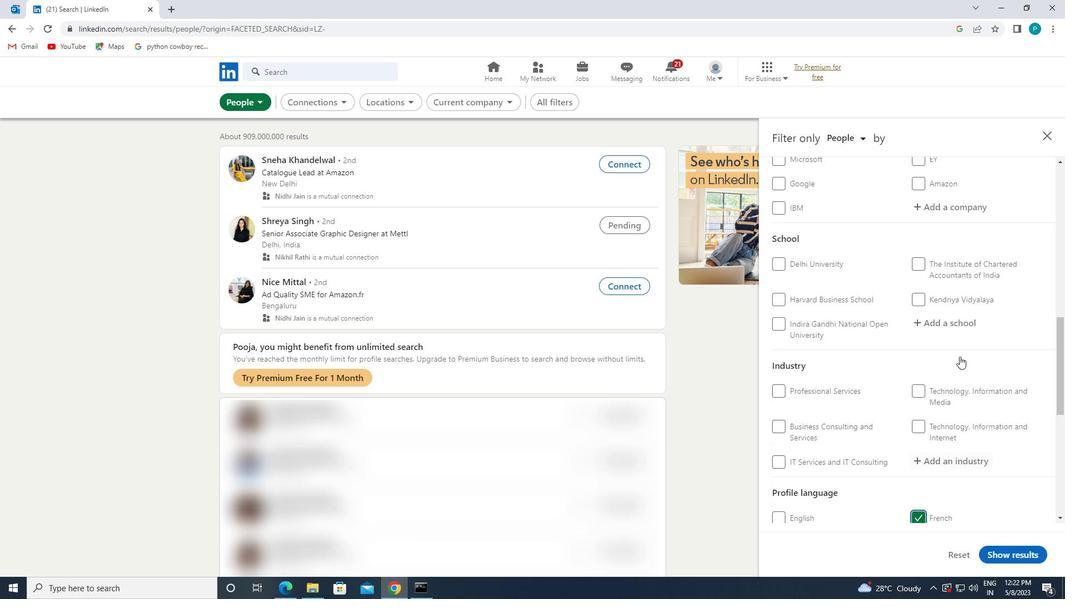 
Action: Mouse scrolled (959, 353) with delta (0, 0)
Screenshot: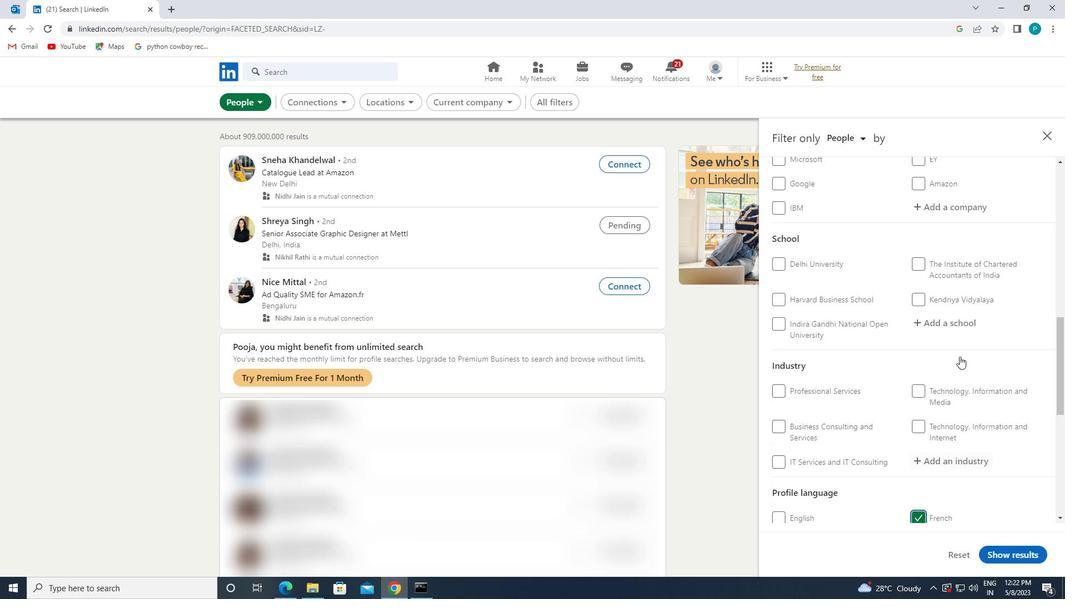 
Action: Mouse moved to (959, 352)
Screenshot: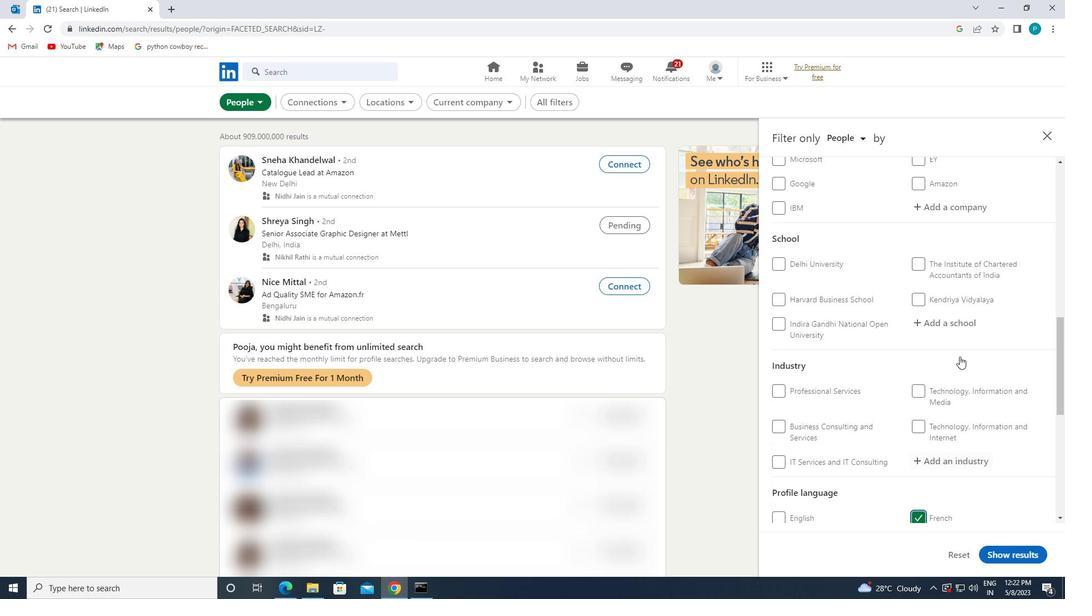 
Action: Mouse scrolled (959, 352) with delta (0, 0)
Screenshot: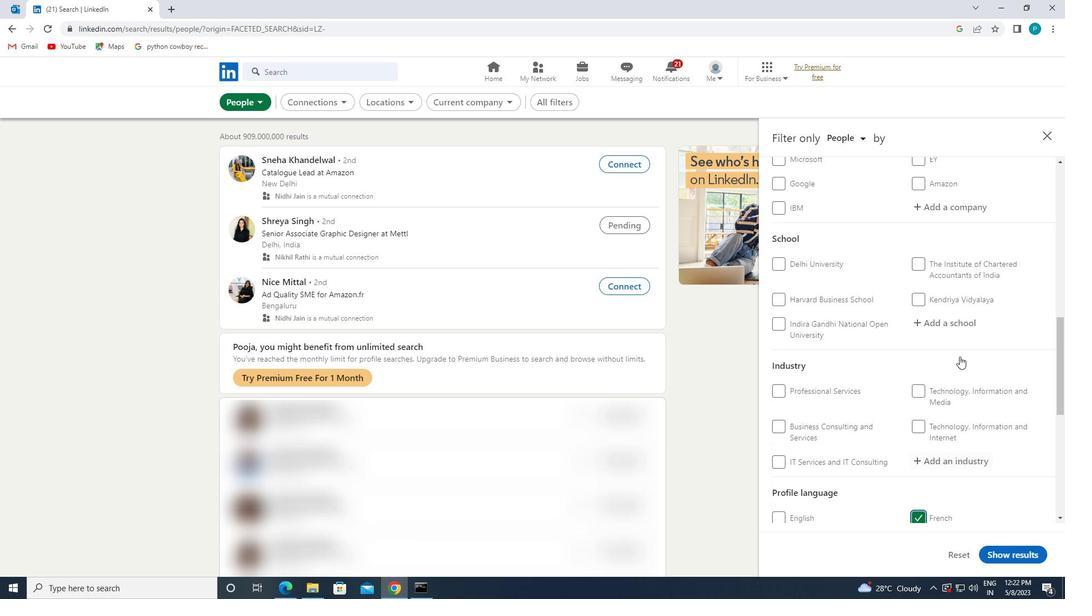 
Action: Mouse scrolled (959, 352) with delta (0, 0)
Screenshot: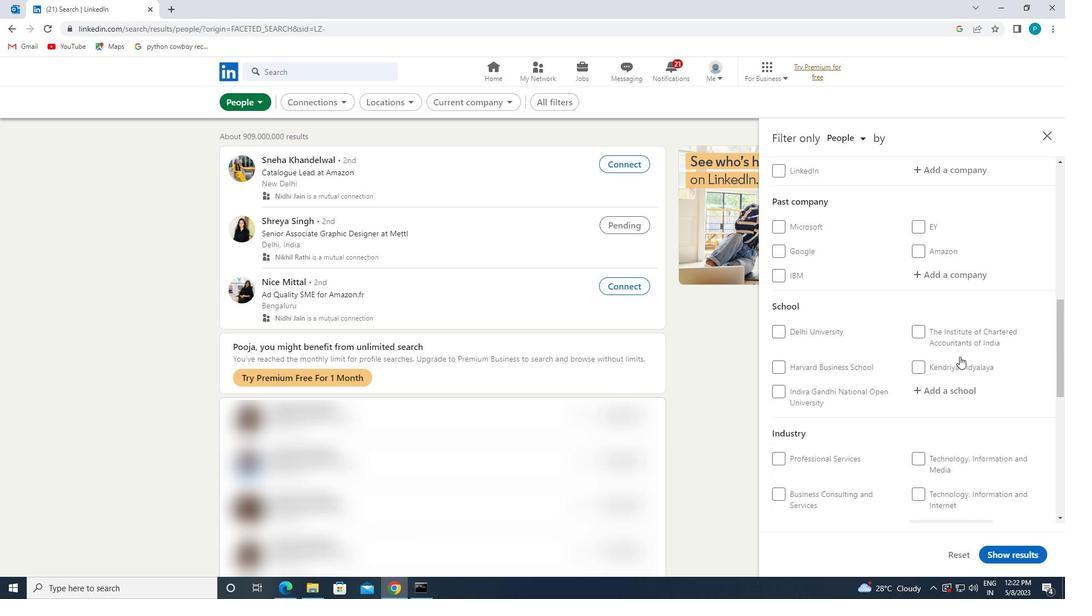 
Action: Mouse scrolled (959, 352) with delta (0, 0)
Screenshot: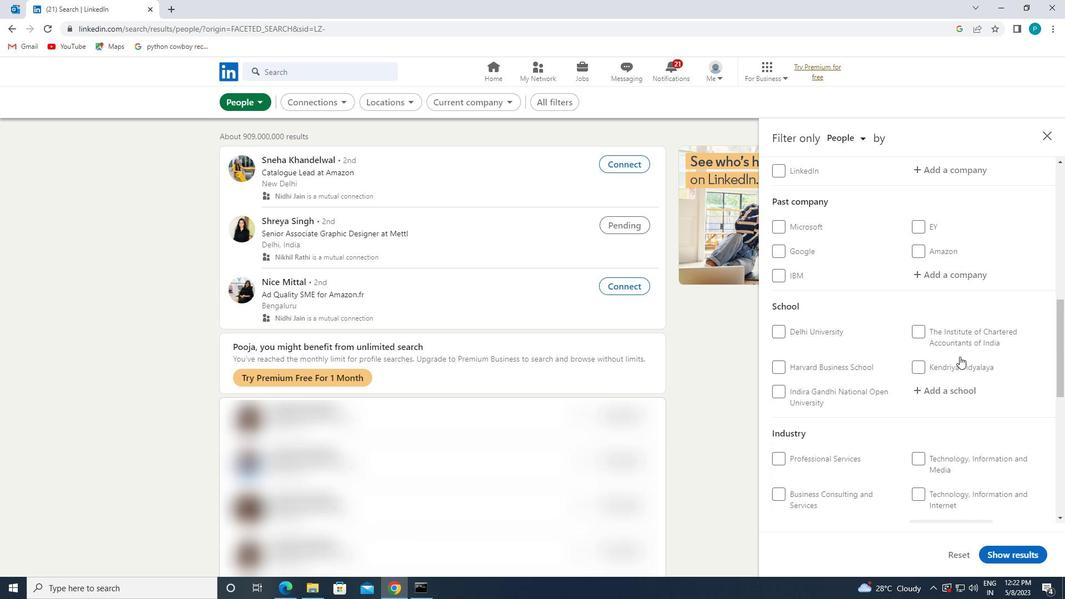 
Action: Mouse moved to (958, 391)
Screenshot: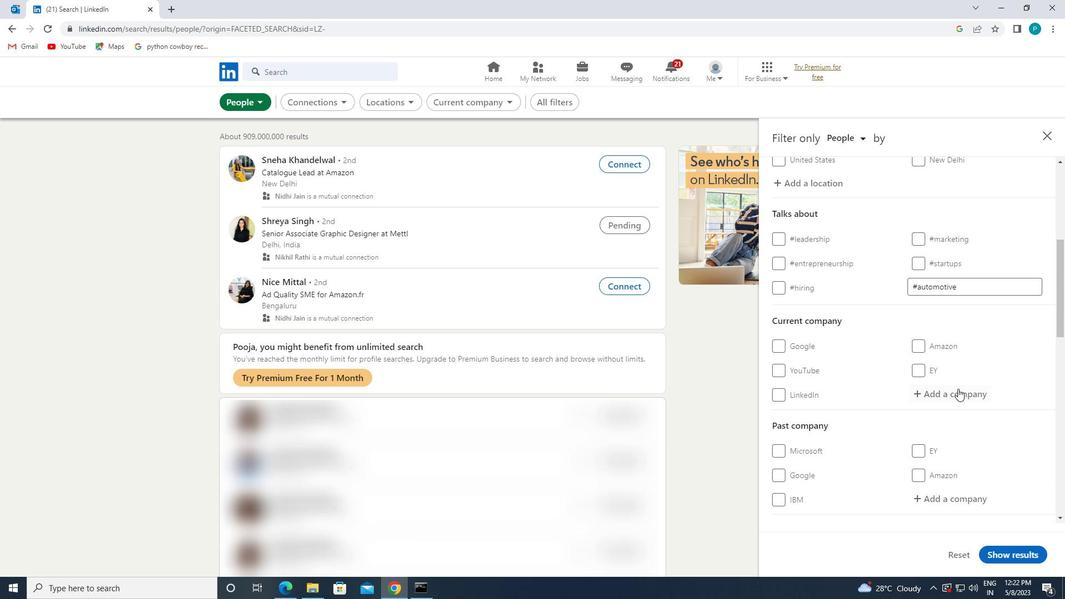 
Action: Mouse pressed left at (958, 391)
Screenshot: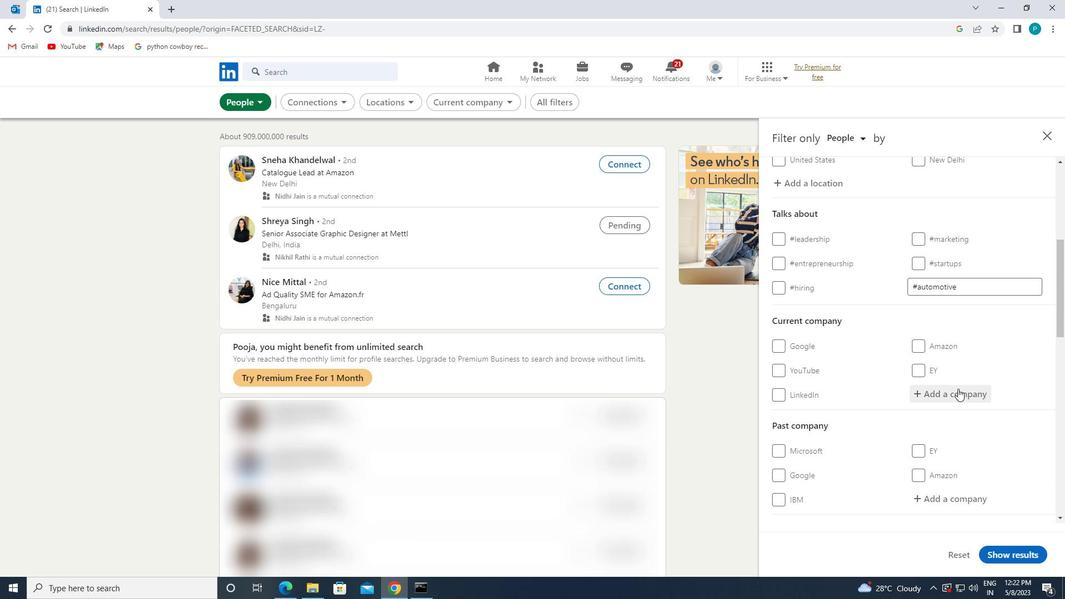 
Action: Key pressed <Key.caps_lock>N<Key.caps_lock>ITI<Key.backspace><Key.backspace><Key.backspace><Key.caps_lock>ITI
Screenshot: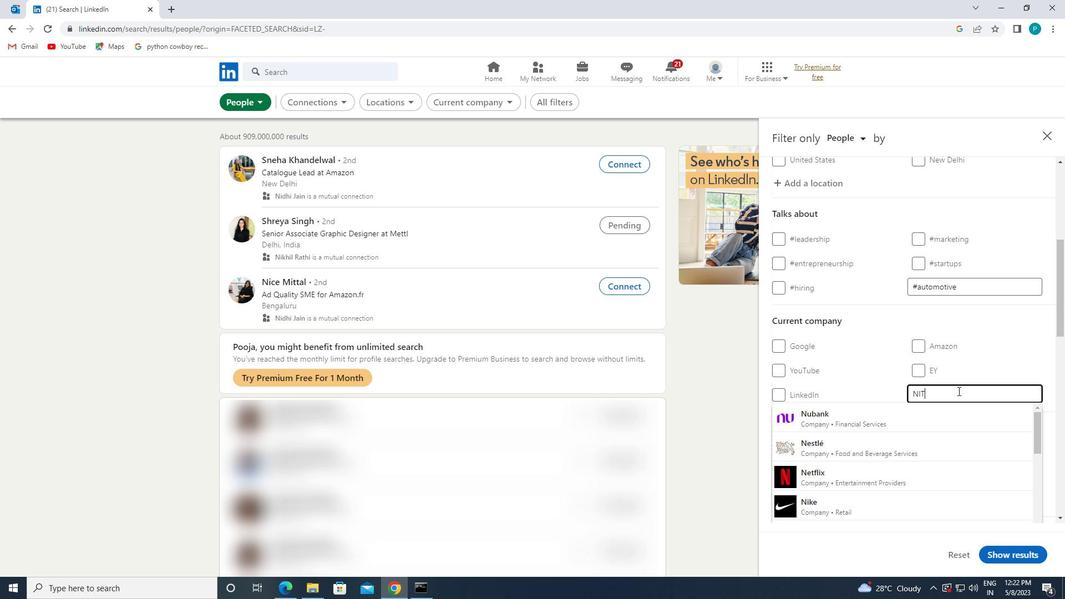 
Action: Mouse moved to (945, 410)
Screenshot: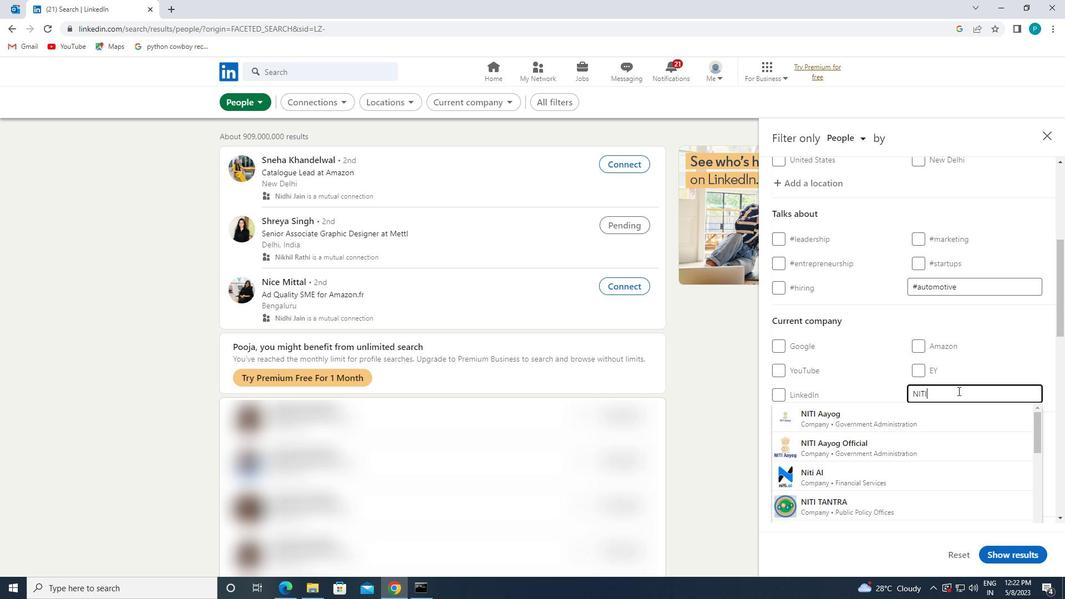 
Action: Mouse pressed left at (945, 410)
Screenshot: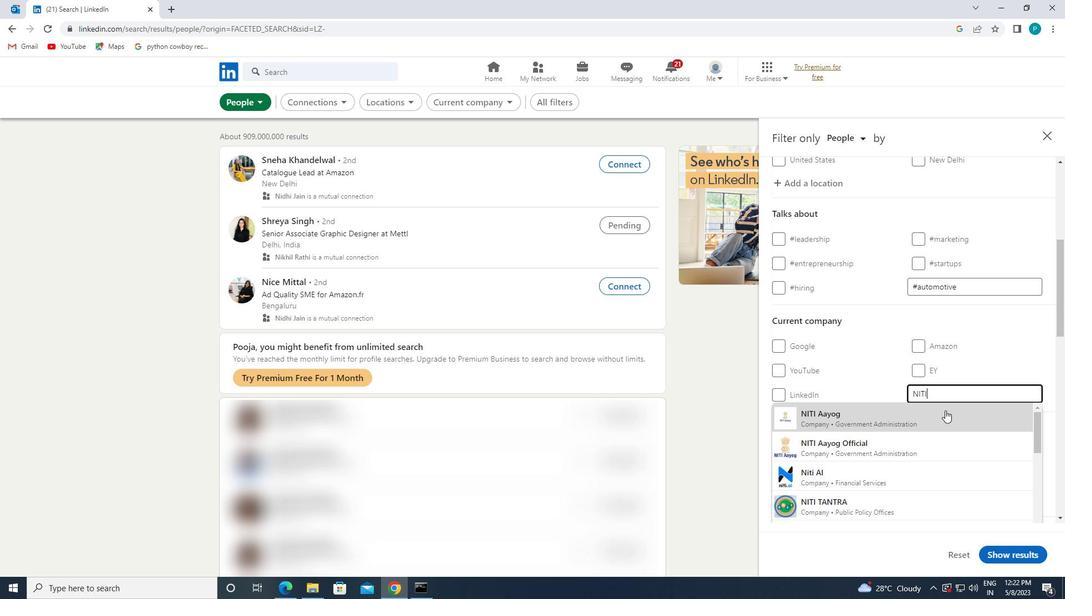 
Action: Mouse moved to (949, 412)
Screenshot: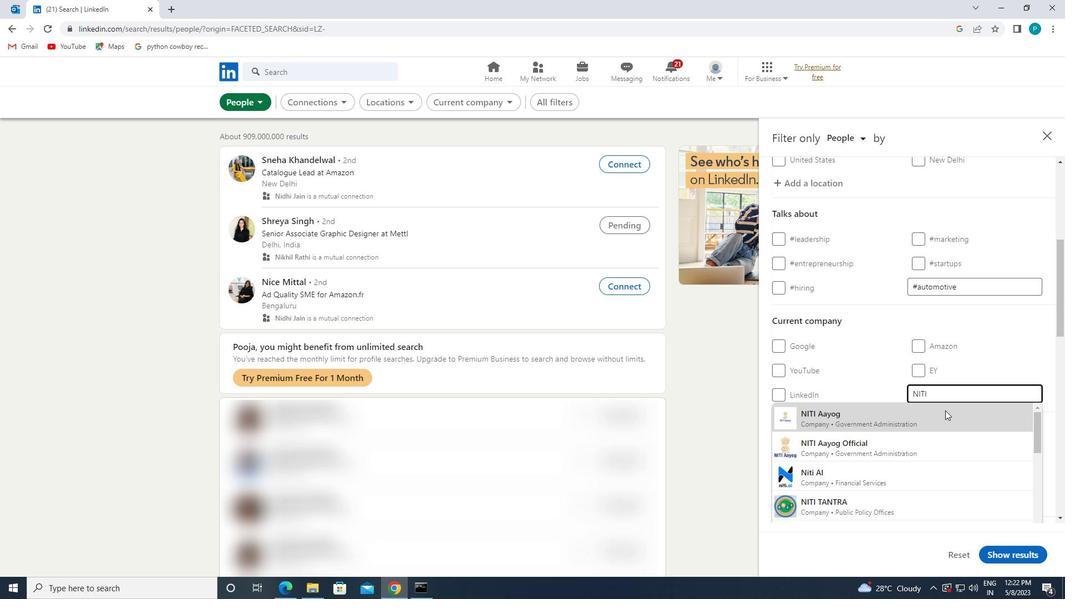 
Action: Mouse scrolled (949, 412) with delta (0, 0)
Screenshot: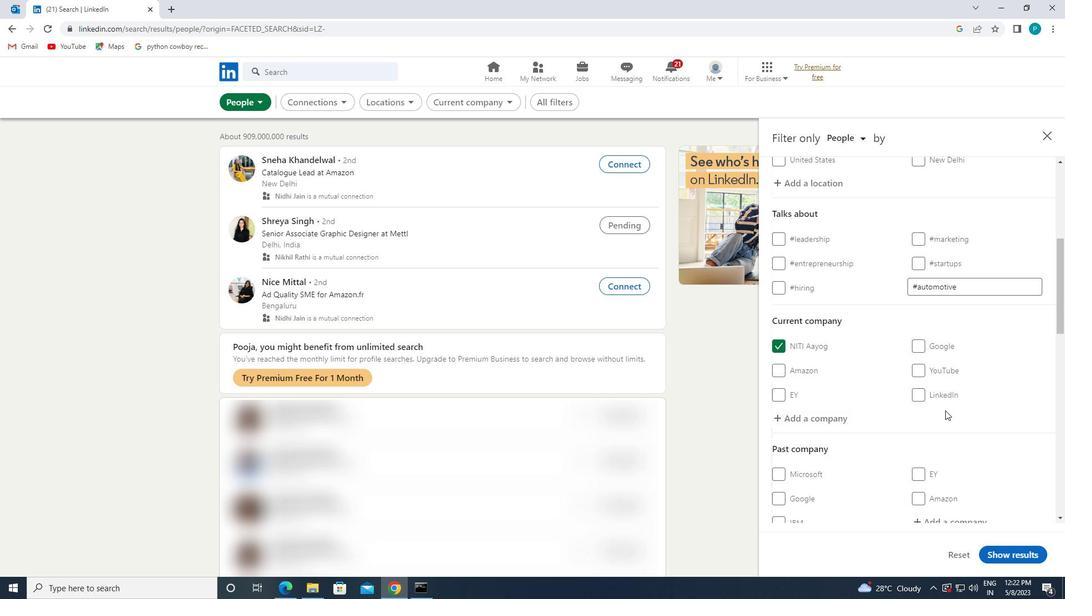 
Action: Mouse scrolled (949, 412) with delta (0, 0)
Screenshot: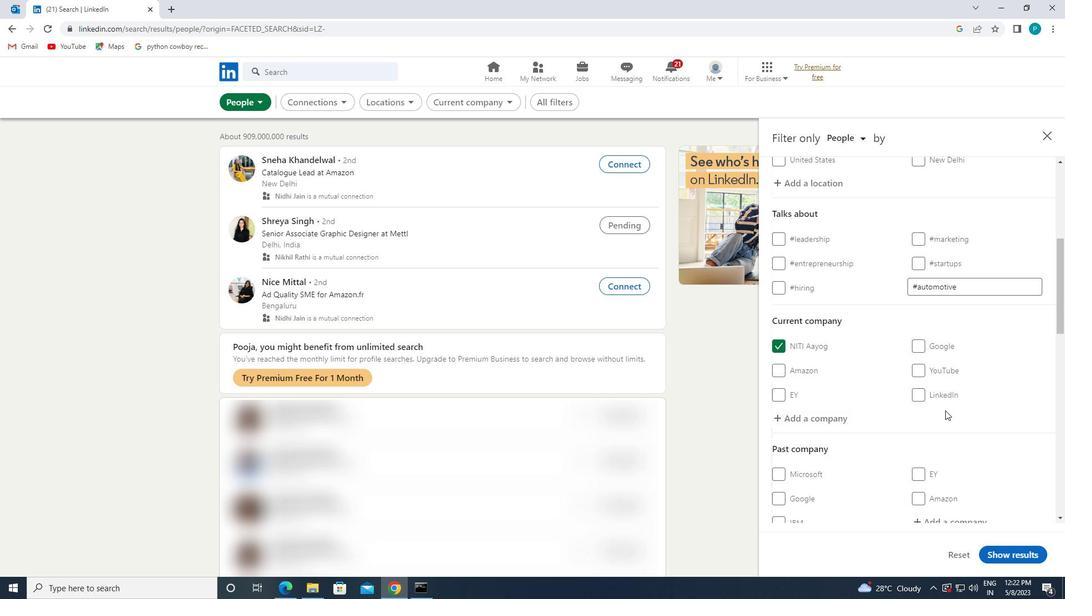 
Action: Mouse moved to (949, 413)
Screenshot: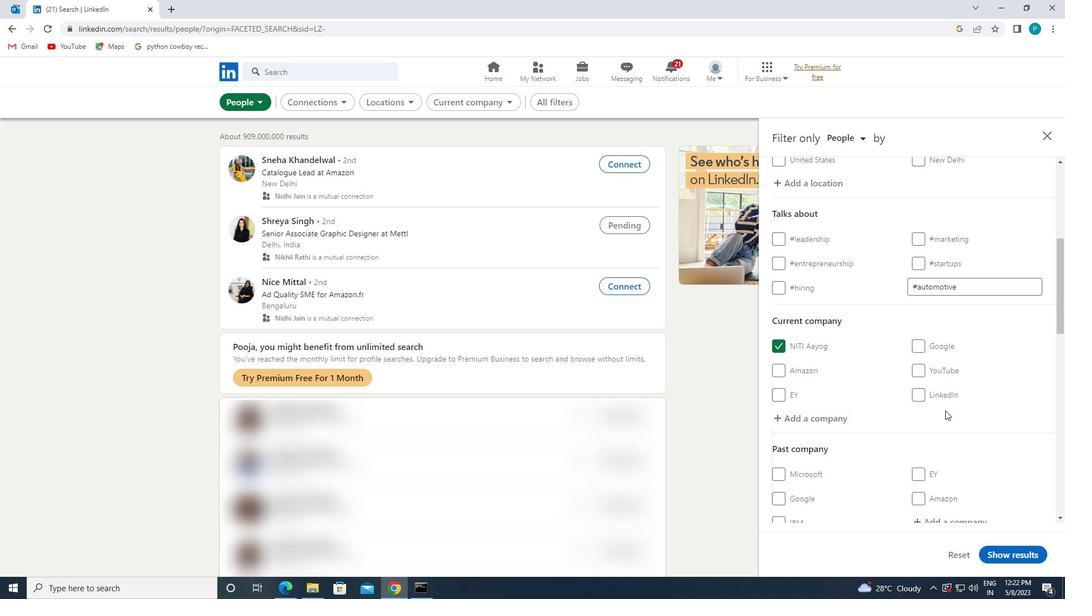 
Action: Mouse scrolled (949, 412) with delta (0, 0)
Screenshot: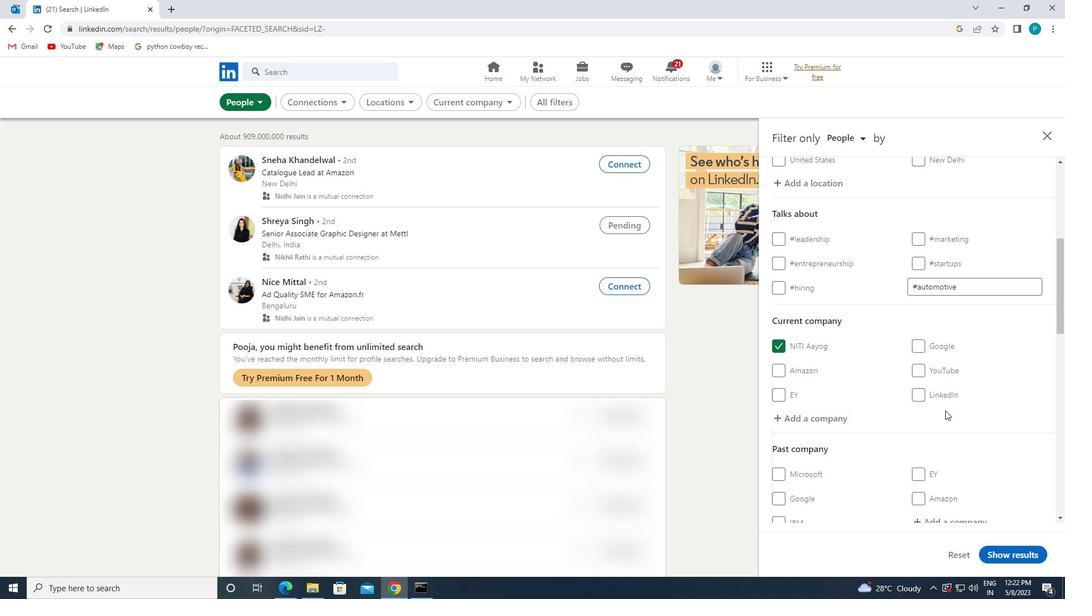 
Action: Mouse moved to (949, 438)
Screenshot: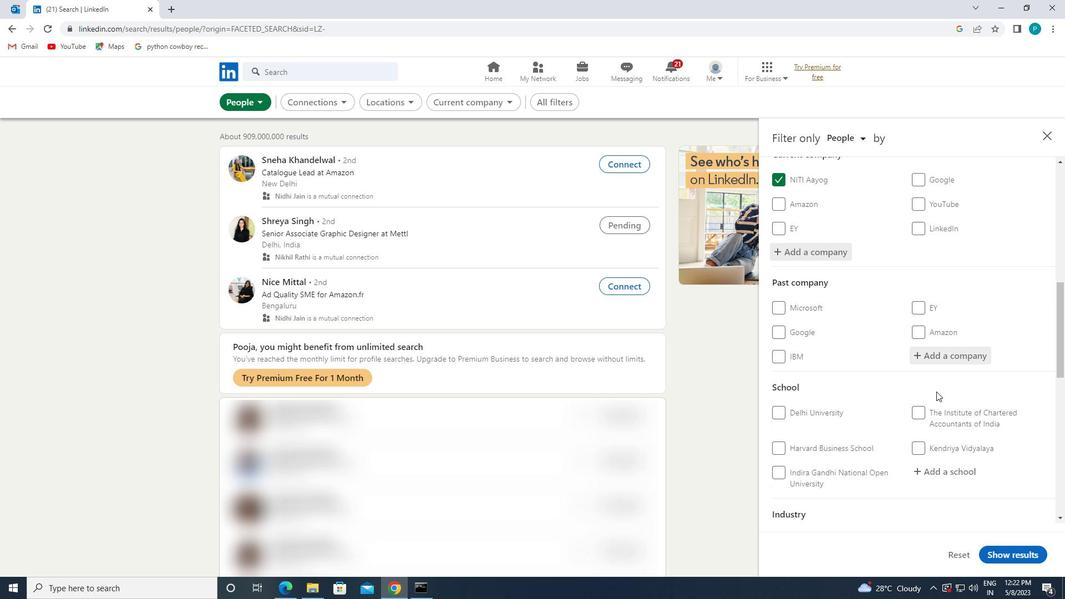 
Action: Mouse scrolled (949, 437) with delta (0, 0)
Screenshot: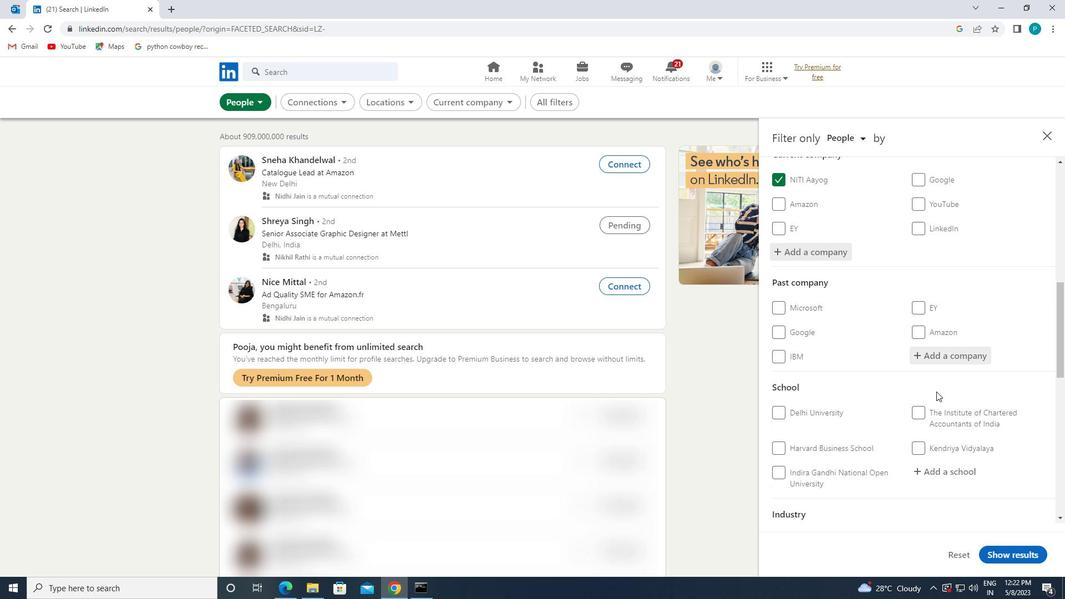 
Action: Mouse moved to (939, 413)
Screenshot: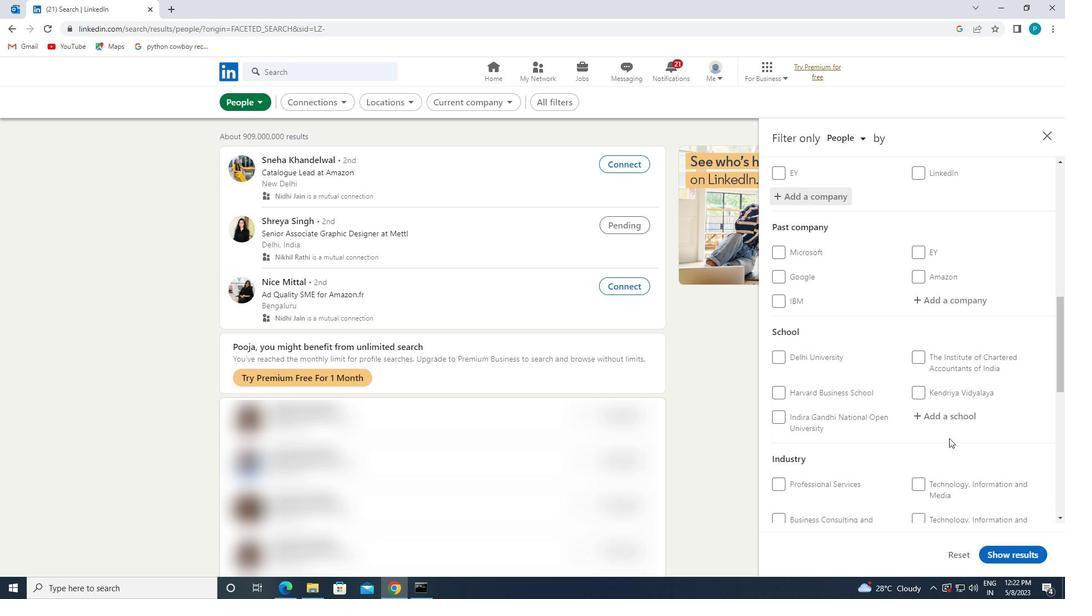 
Action: Mouse pressed left at (939, 413)
Screenshot: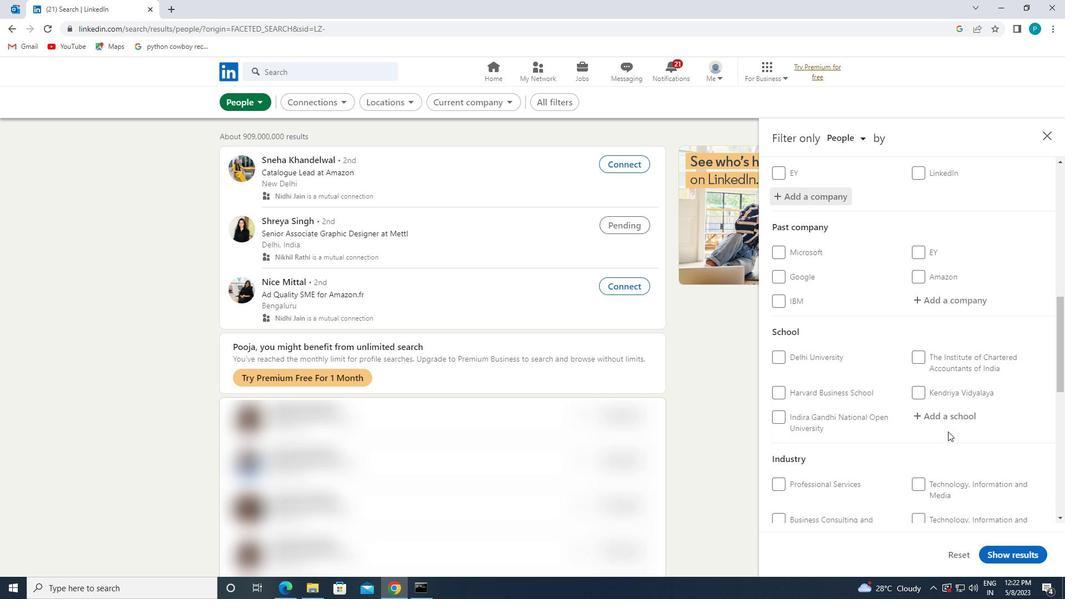 
Action: Mouse moved to (974, 434)
Screenshot: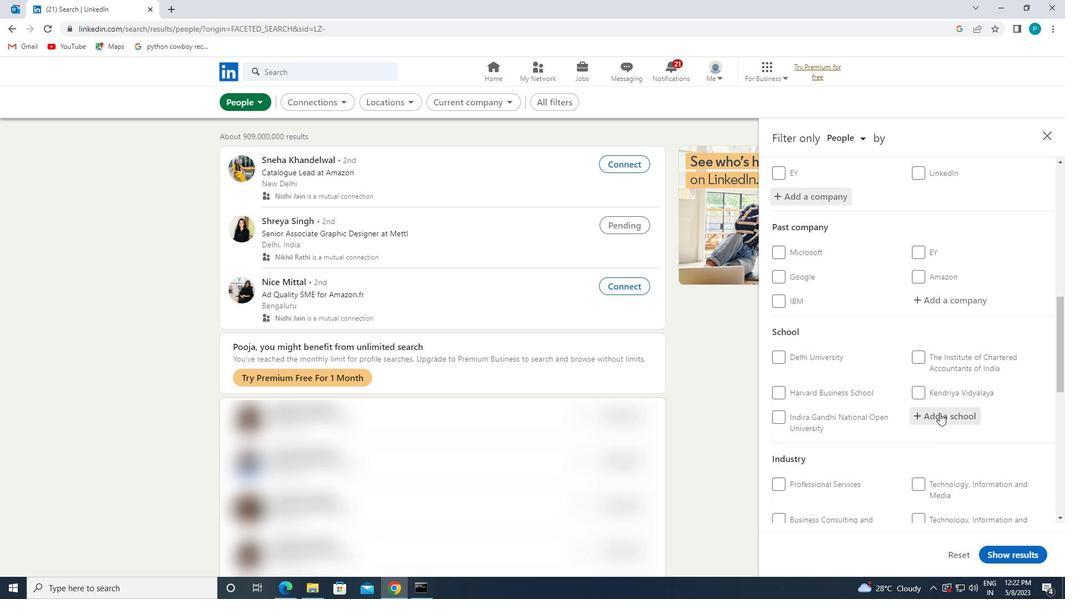 
Action: Key pressed IN
Screenshot: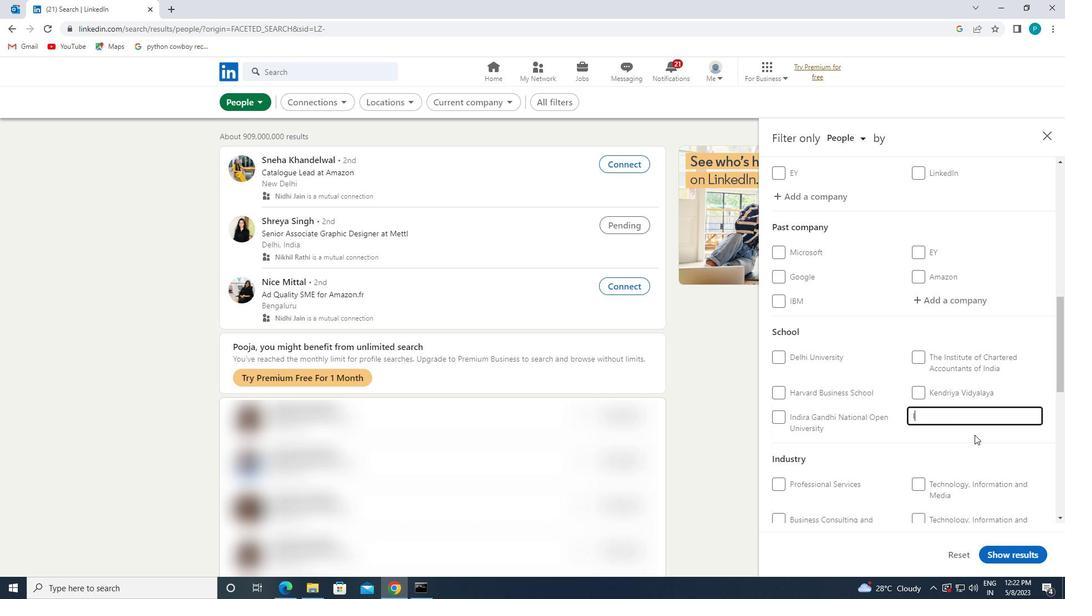 
Action: Mouse moved to (974, 435)
Screenshot: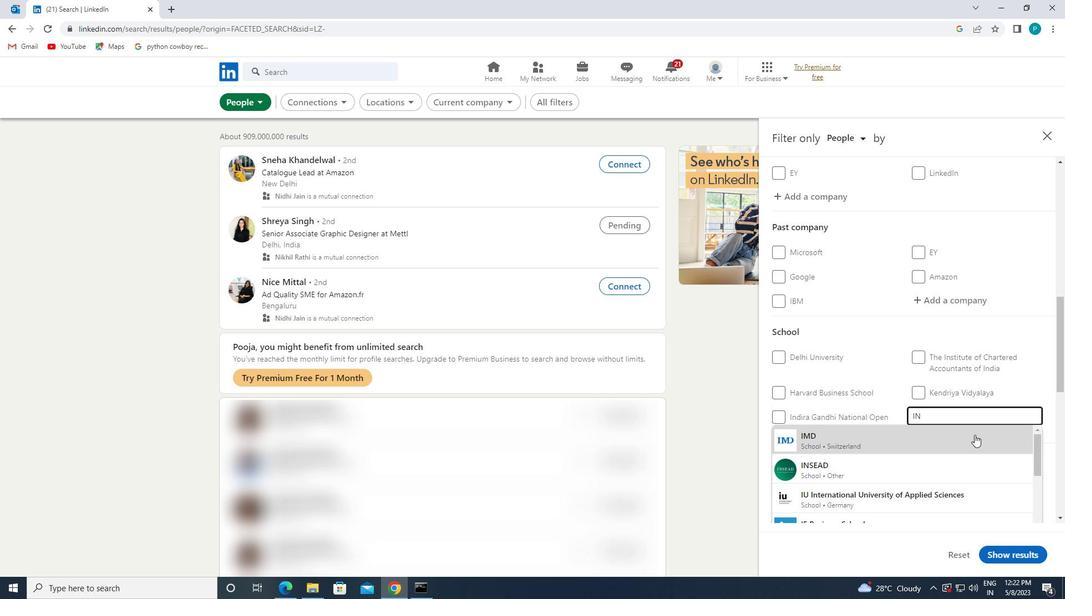 
Action: Key pressed SAID
Screenshot: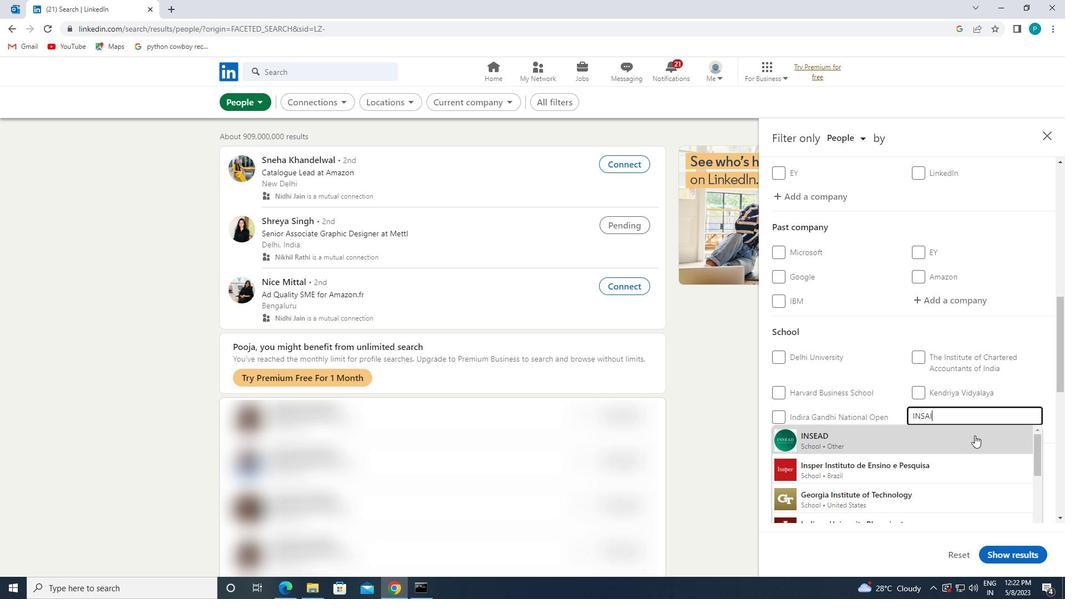 
Action: Mouse moved to (971, 438)
Screenshot: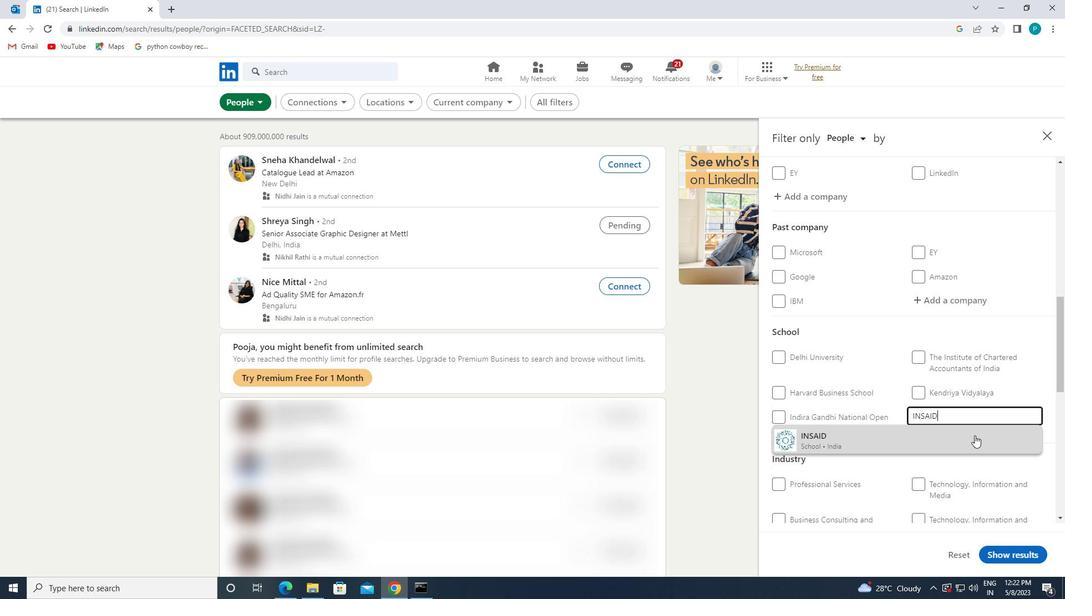 
Action: Mouse pressed left at (971, 438)
Screenshot: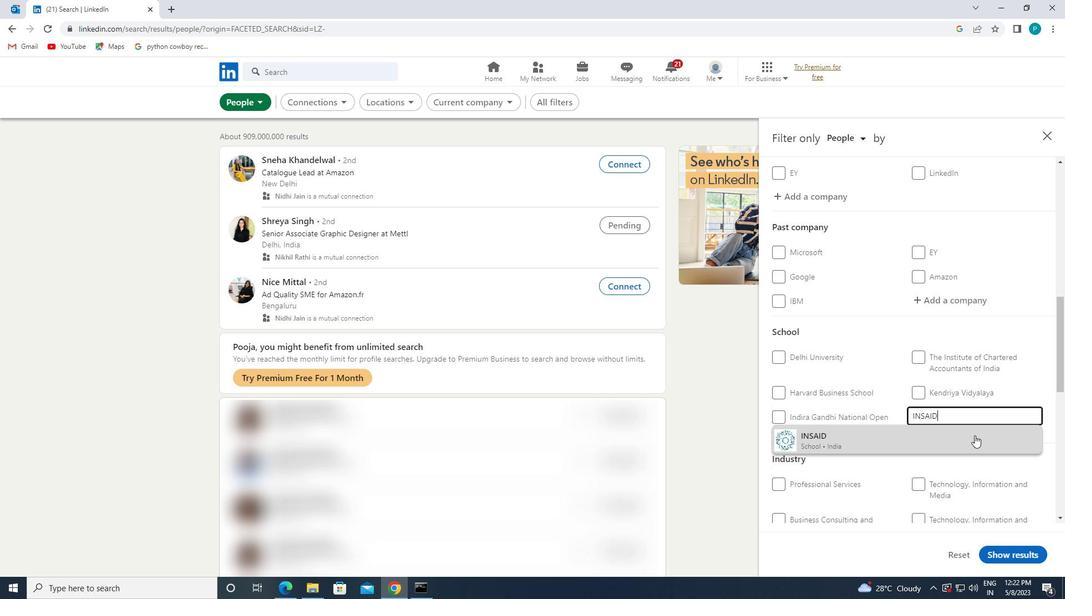 
Action: Mouse moved to (974, 432)
Screenshot: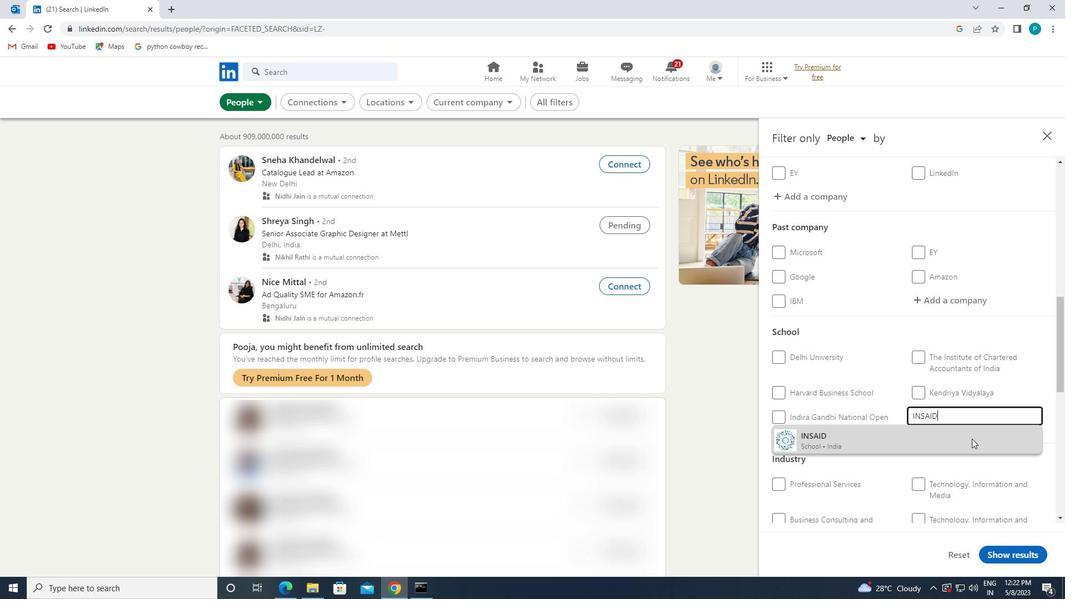 
Action: Mouse scrolled (974, 432) with delta (0, 0)
Screenshot: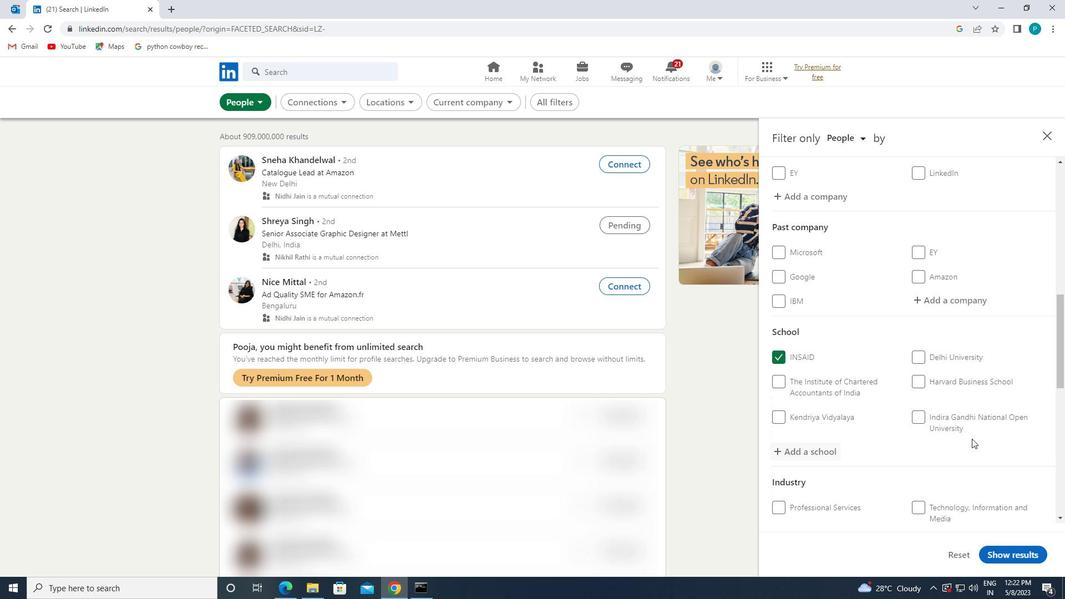 
Action: Mouse scrolled (974, 432) with delta (0, 0)
Screenshot: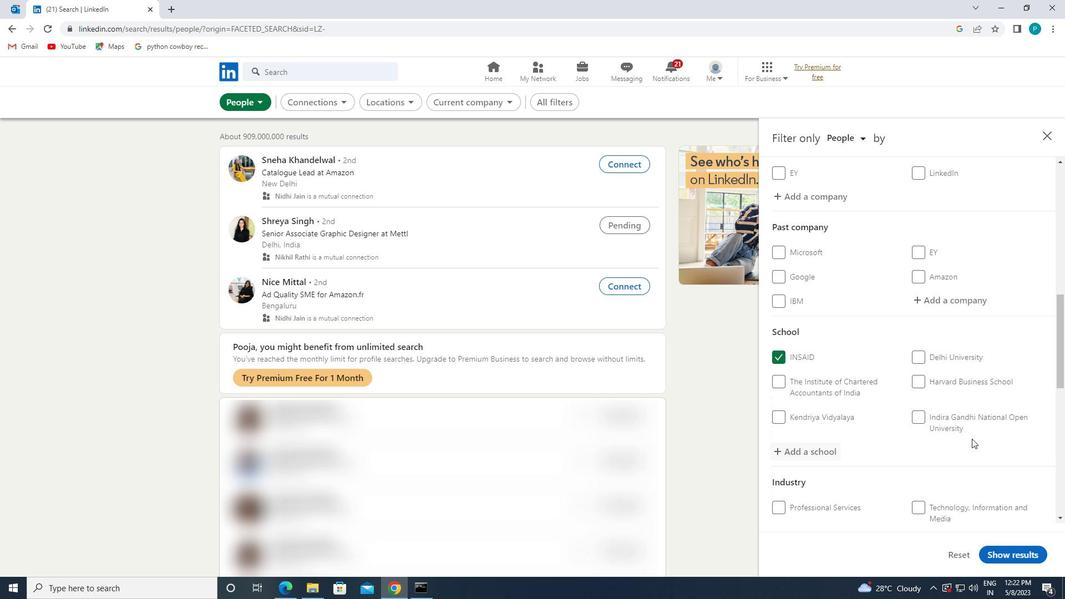 
Action: Mouse scrolled (974, 432) with delta (0, 0)
Screenshot: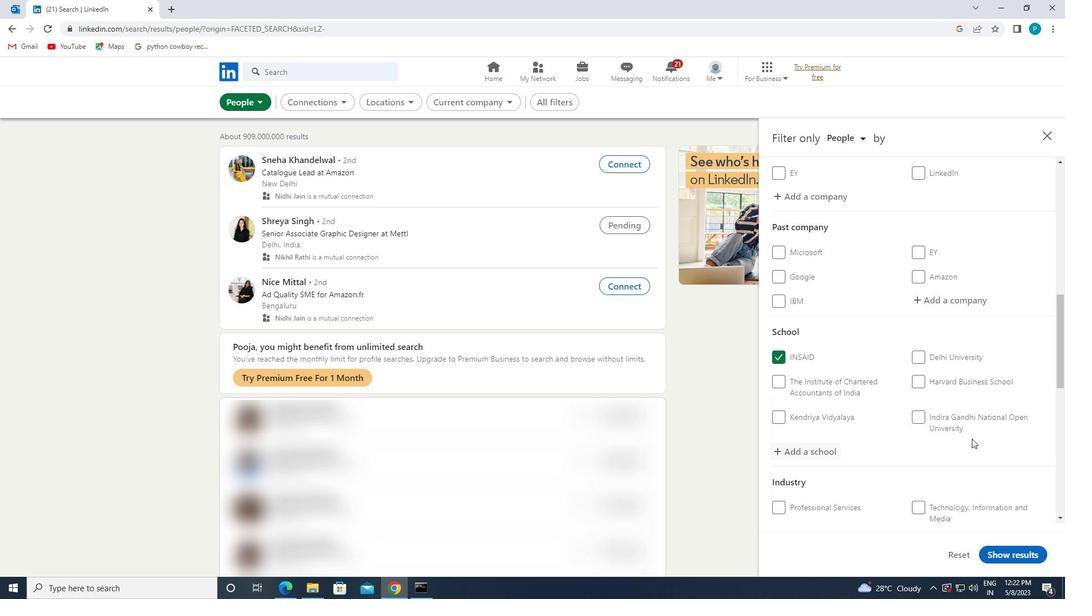 
Action: Mouse moved to (951, 412)
Screenshot: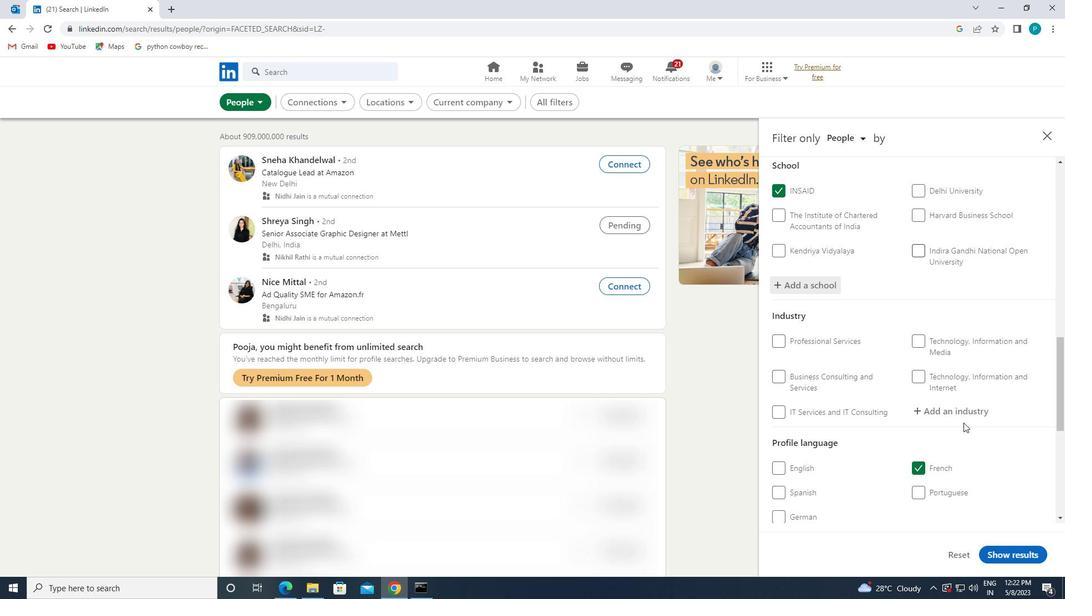 
Action: Mouse pressed left at (951, 412)
Screenshot: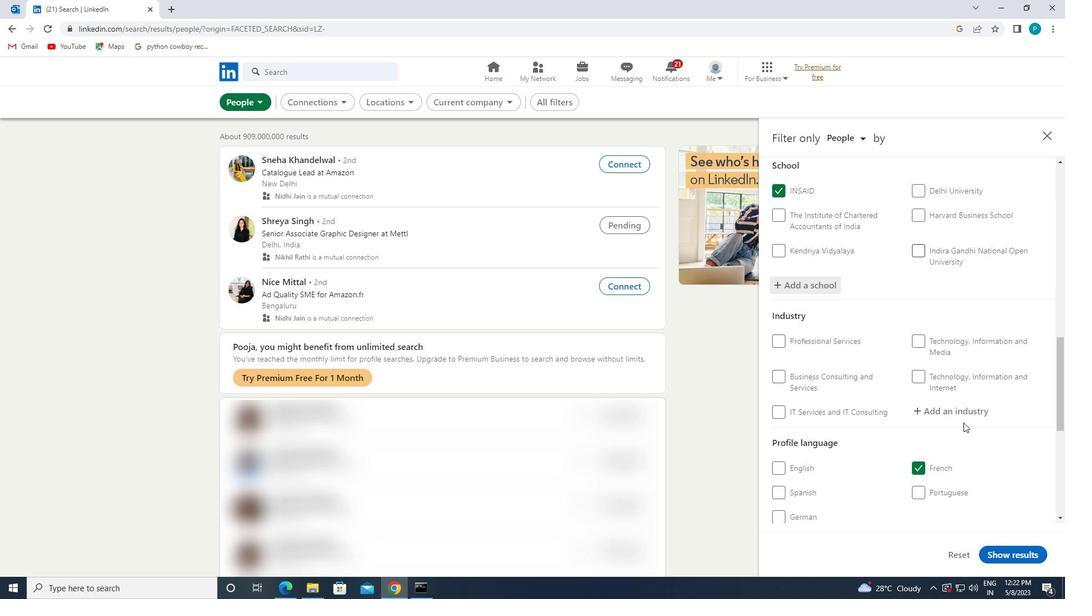 
Action: Key pressed <Key.caps_lock><Key.caps_lock>I<Key.caps_lock>NTERIOR
Screenshot: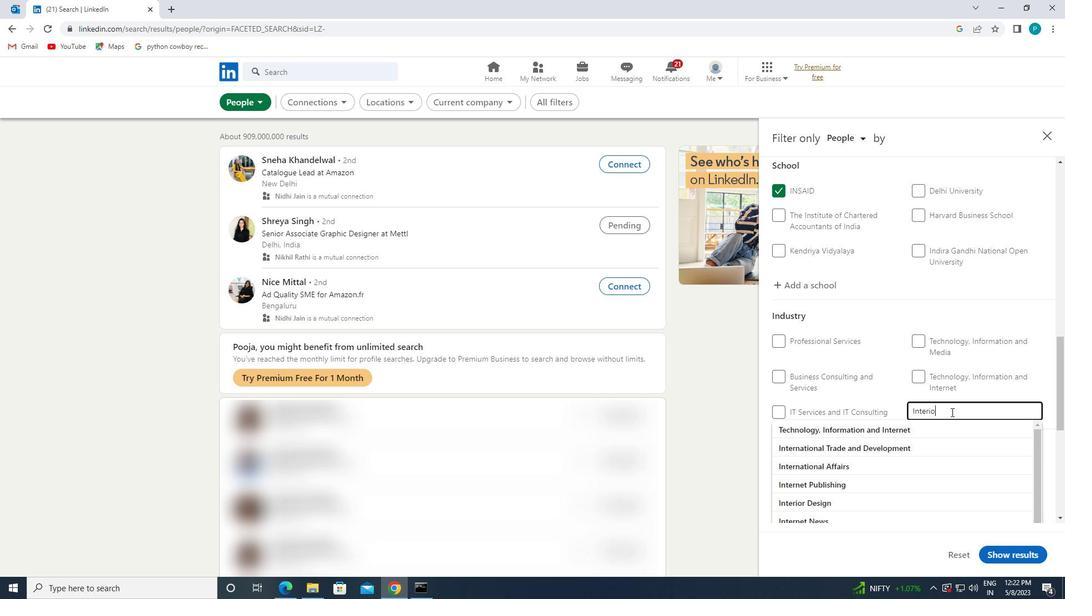 
Action: Mouse moved to (946, 433)
Screenshot: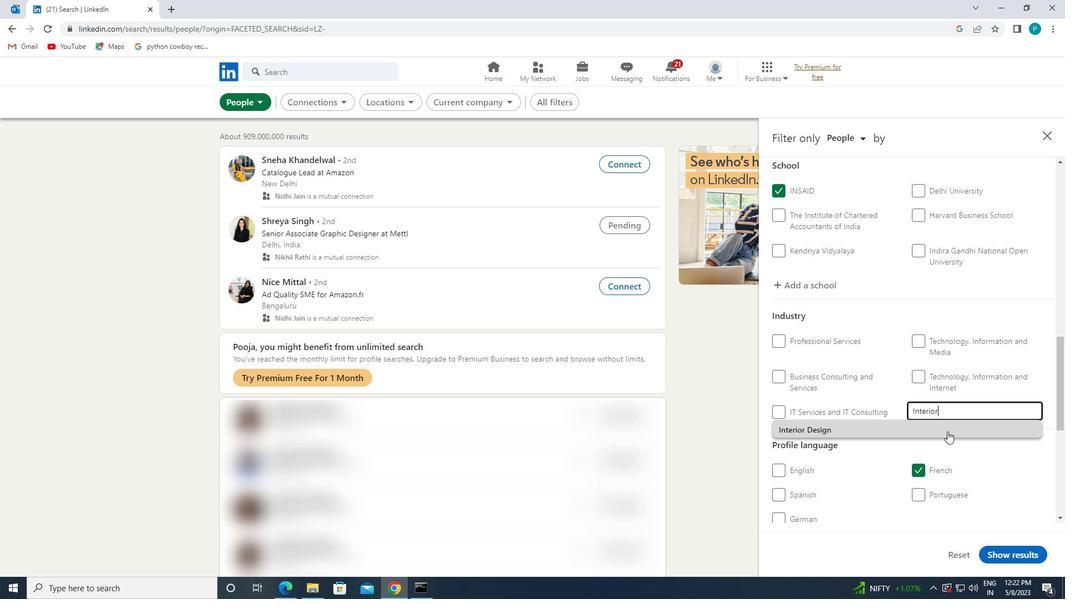 
Action: Mouse pressed left at (946, 433)
Screenshot: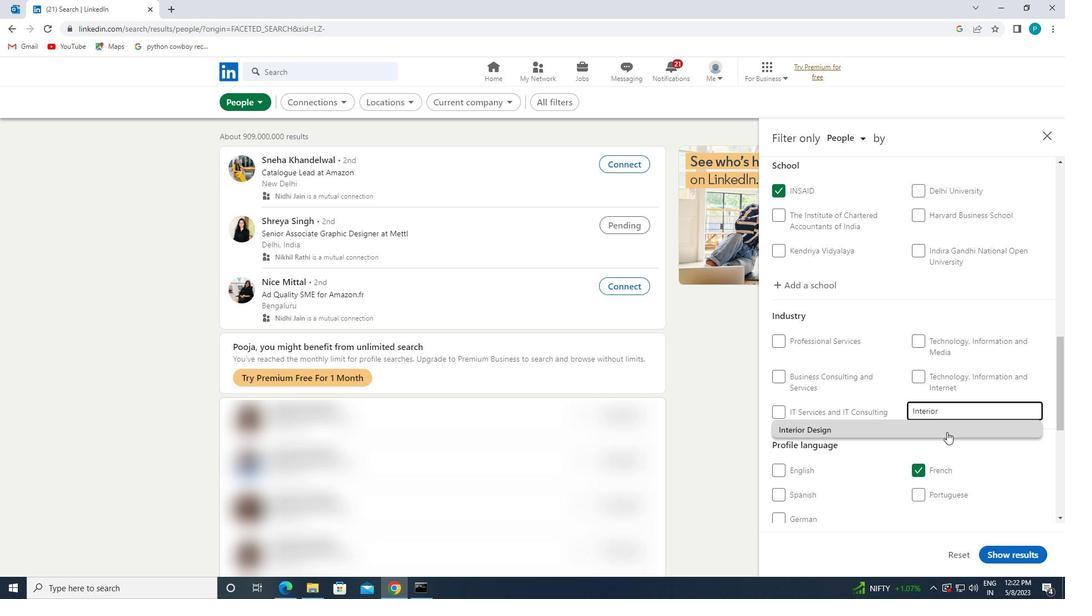 
Action: Mouse moved to (944, 432)
Screenshot: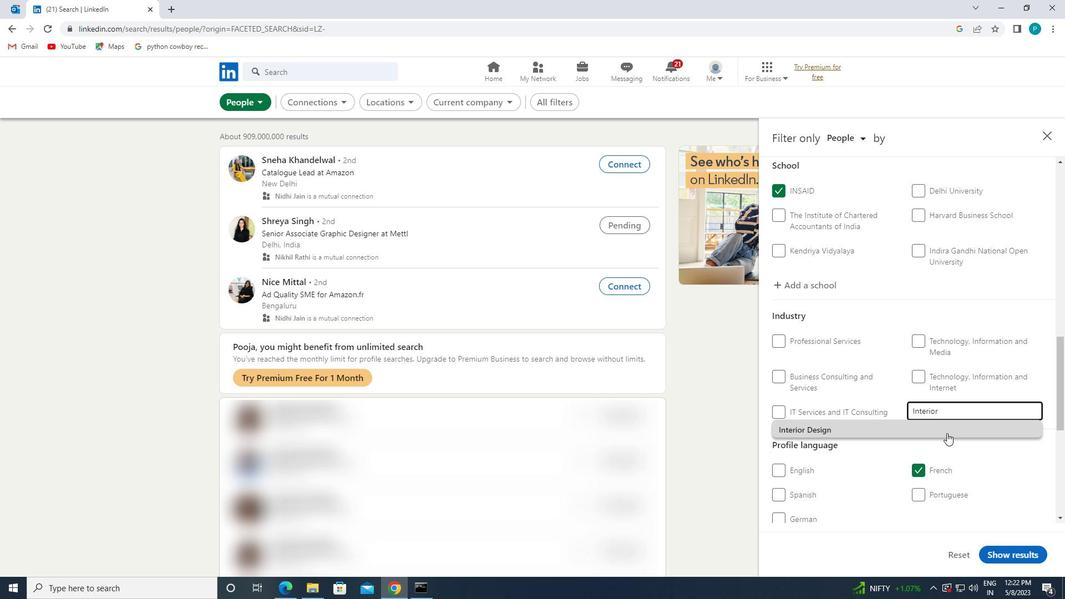 
Action: Mouse scrolled (944, 431) with delta (0, 0)
Screenshot: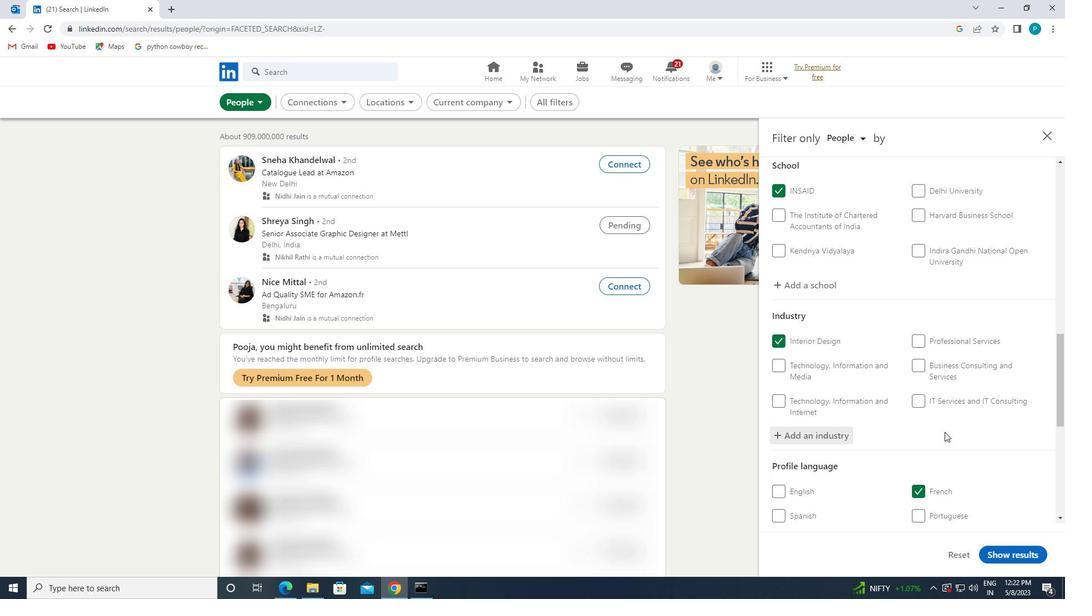 
Action: Mouse moved to (944, 432)
Screenshot: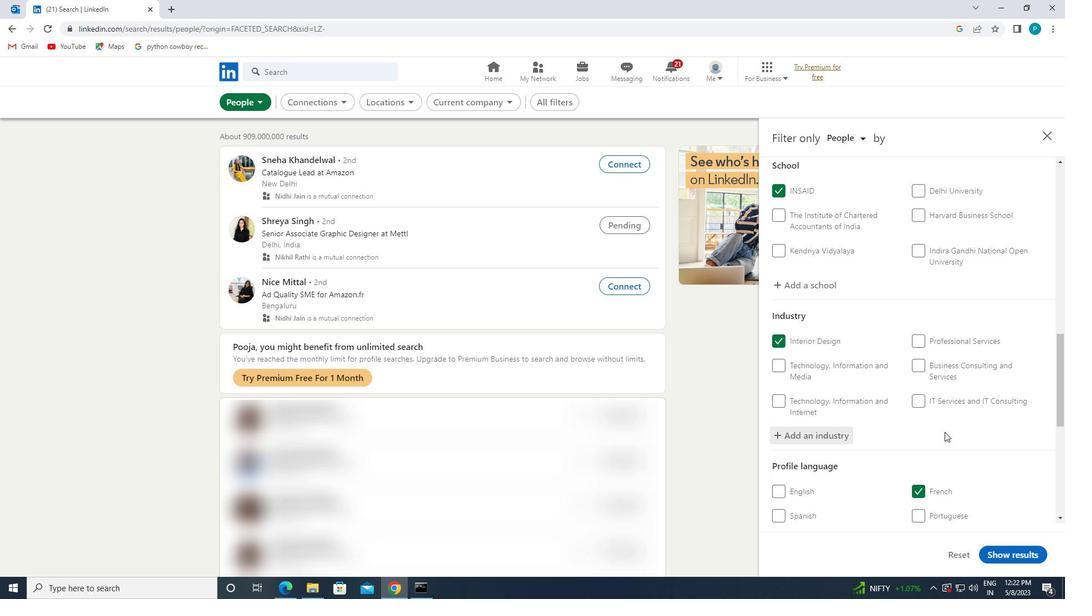 
Action: Mouse scrolled (944, 432) with delta (0, 0)
Screenshot: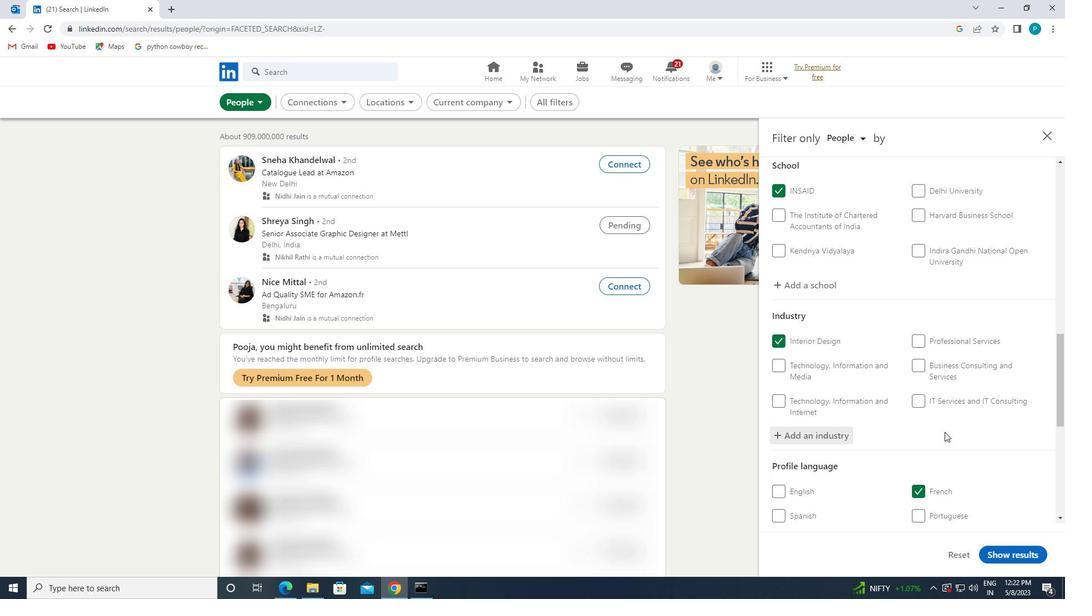 
Action: Mouse moved to (944, 464)
Screenshot: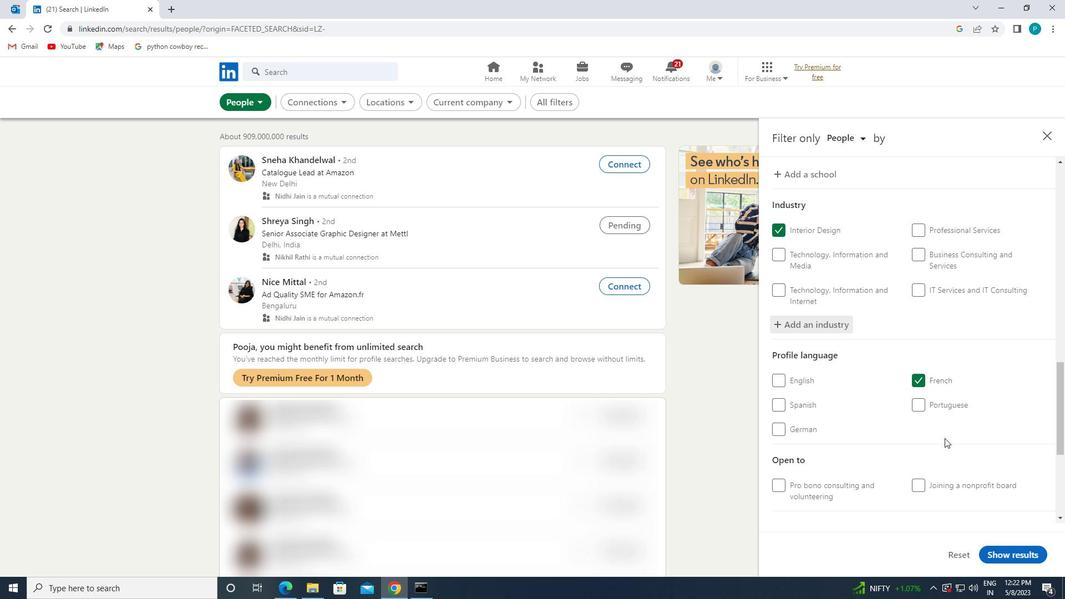 
Action: Mouse scrolled (944, 463) with delta (0, 0)
Screenshot: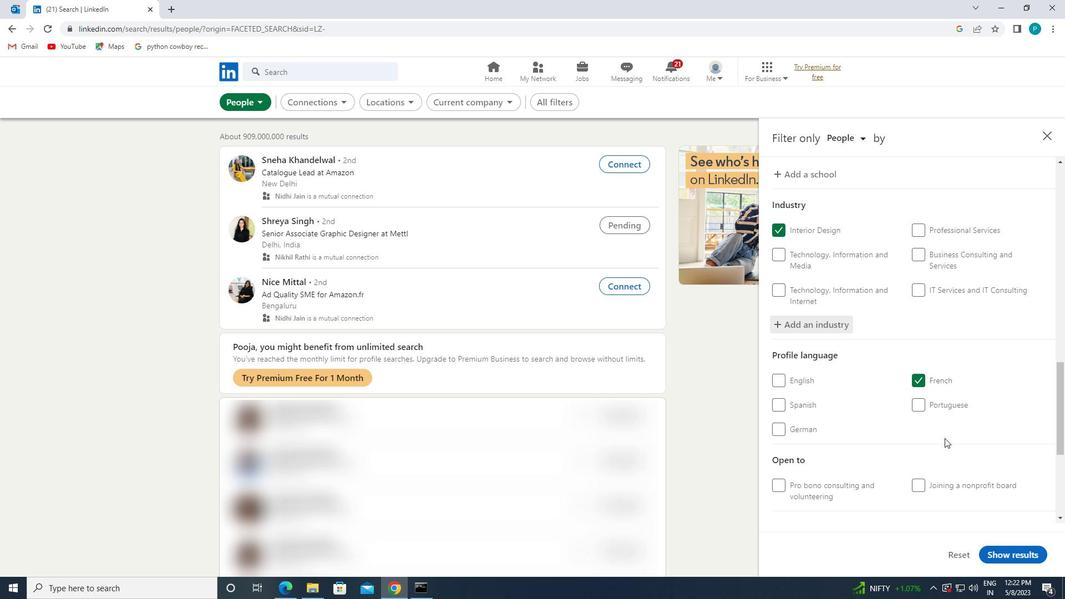 
Action: Mouse moved to (944, 465)
Screenshot: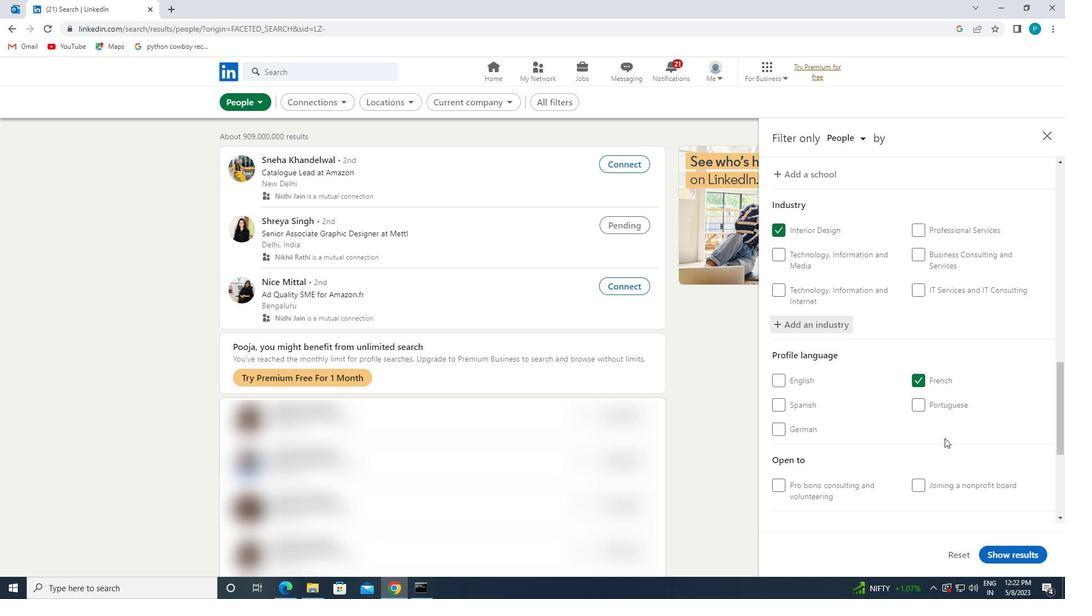 
Action: Mouse scrolled (944, 464) with delta (0, 0)
Screenshot: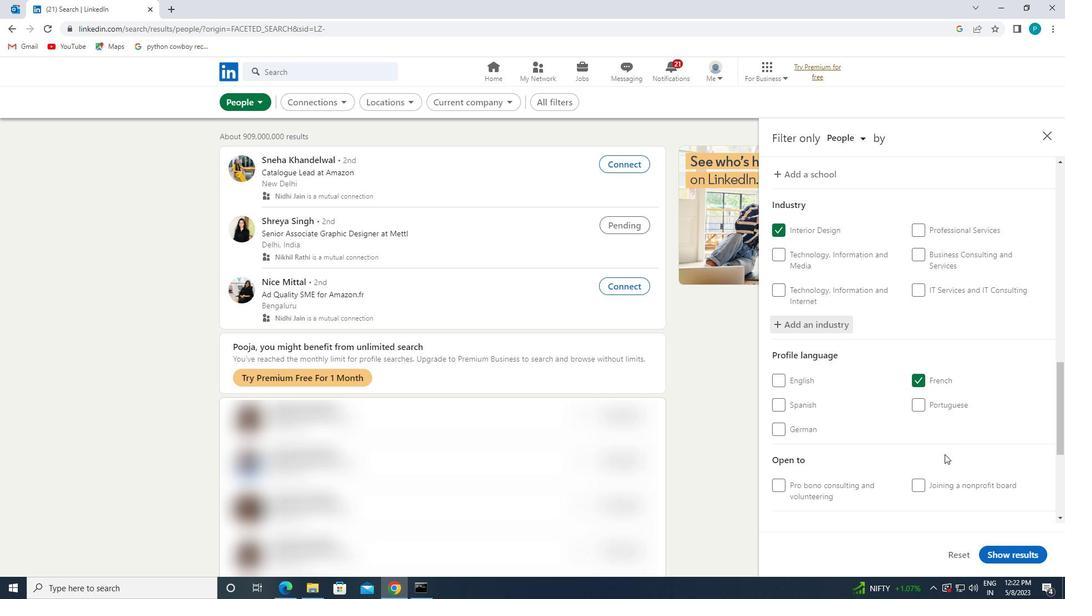 
Action: Mouse moved to (943, 465)
Screenshot: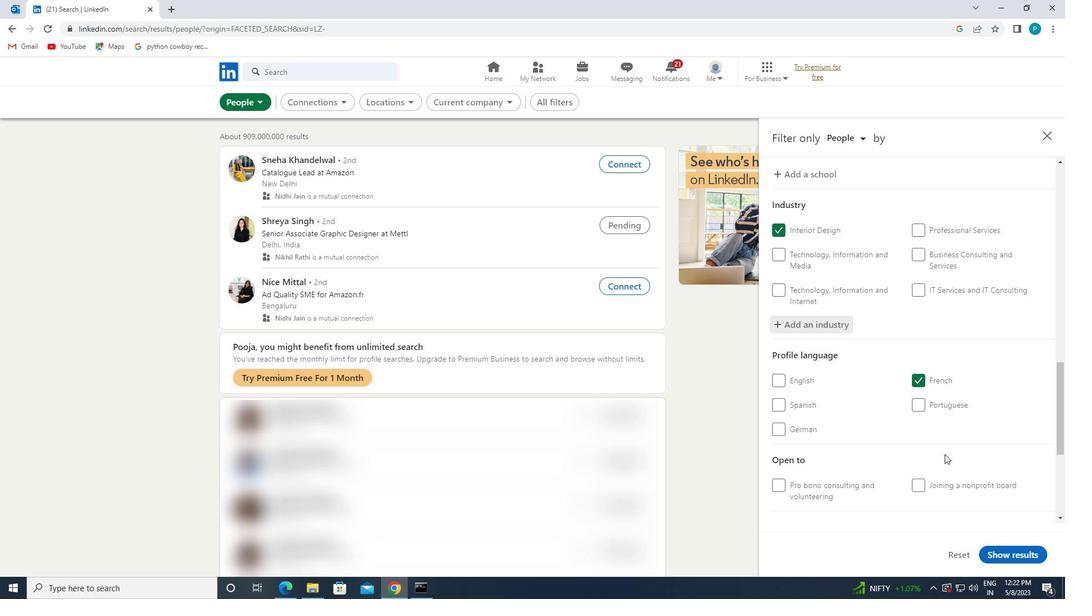 
Action: Mouse scrolled (943, 464) with delta (0, 0)
Screenshot: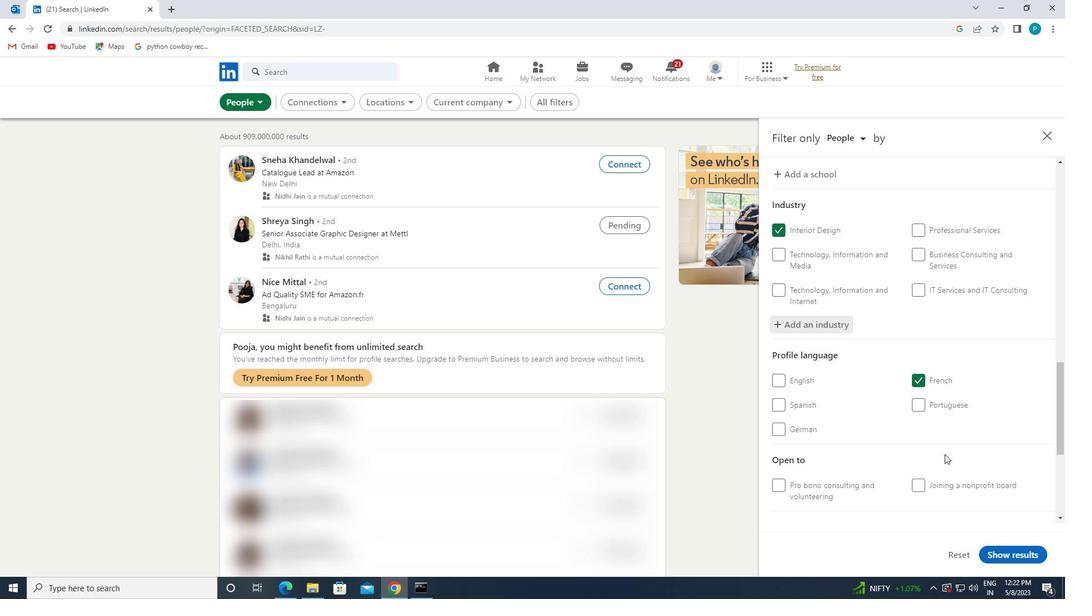 
Action: Mouse moved to (934, 431)
Screenshot: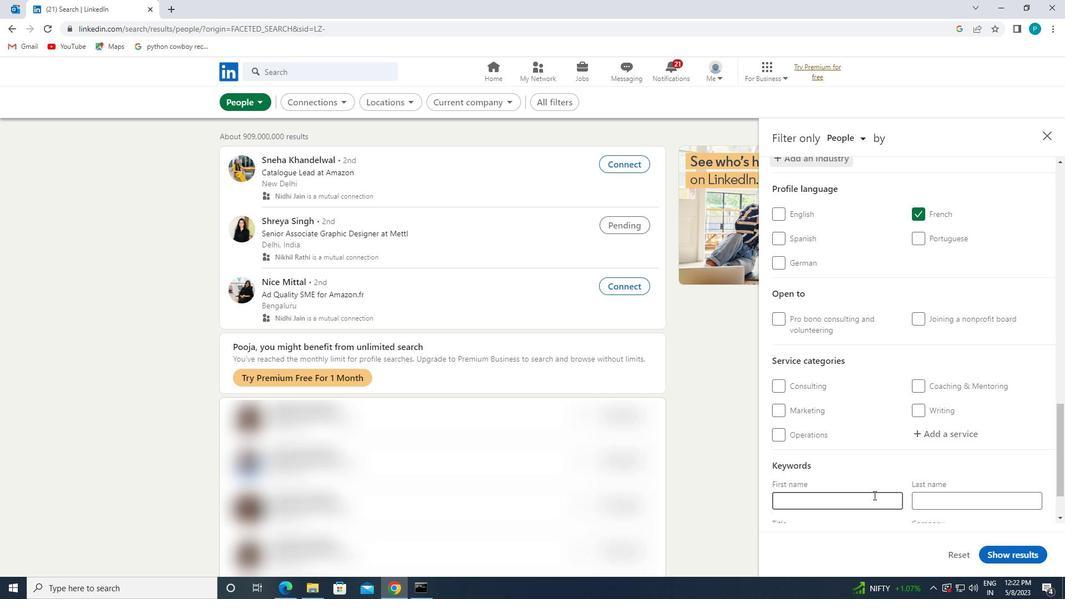 
Action: Mouse pressed left at (934, 431)
Screenshot: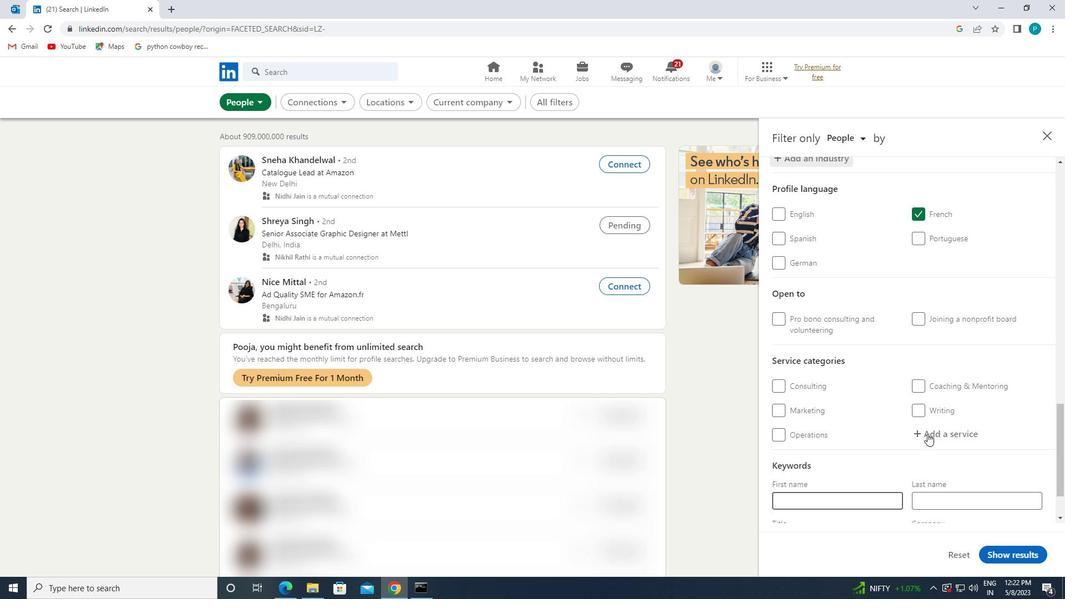 
Action: Key pressed <Key.caps_lock>P<Key.caps_lock>UBLIC
Screenshot: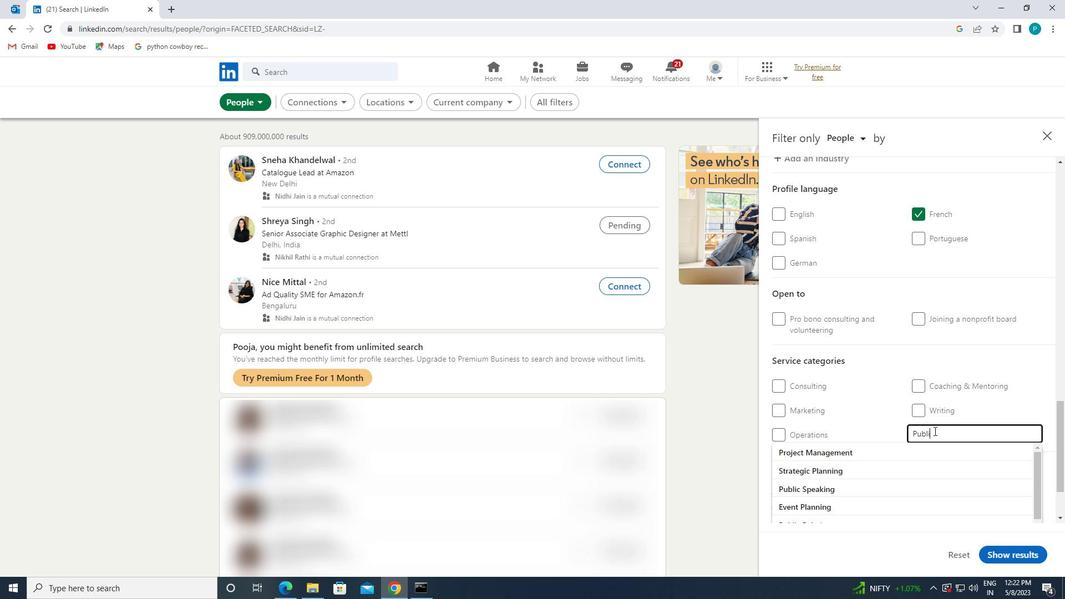
Action: Mouse moved to (916, 465)
Screenshot: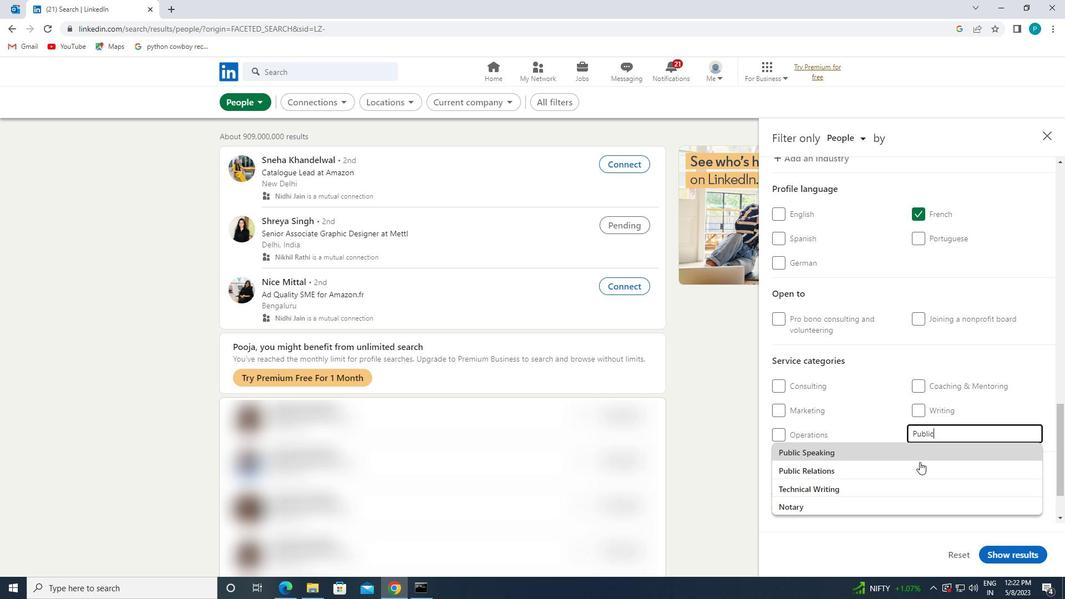 
Action: Mouse pressed left at (916, 465)
Screenshot: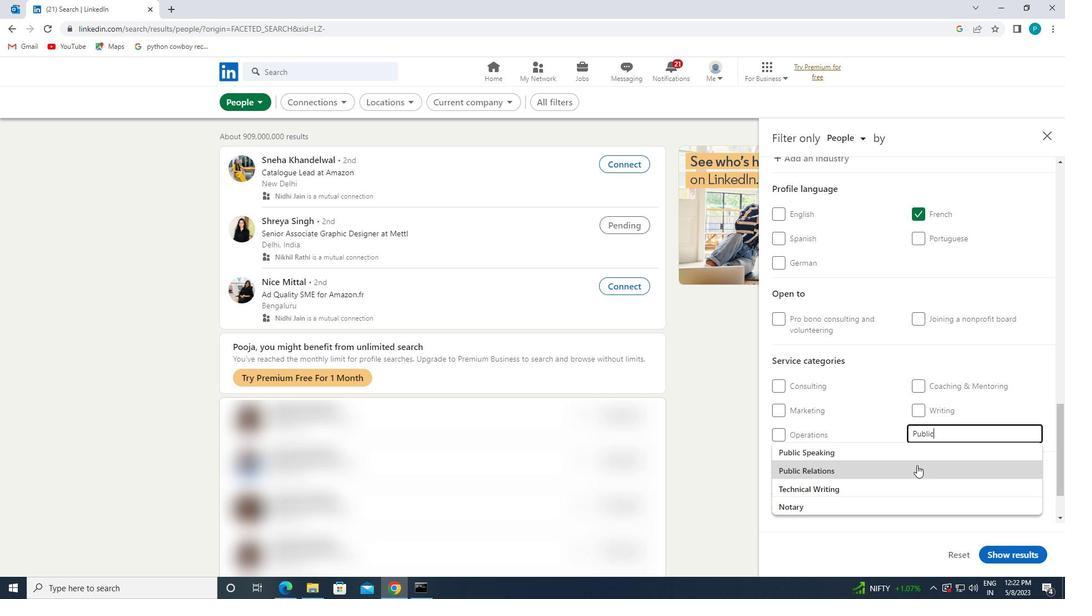 
Action: Mouse scrolled (916, 464) with delta (0, 0)
Screenshot: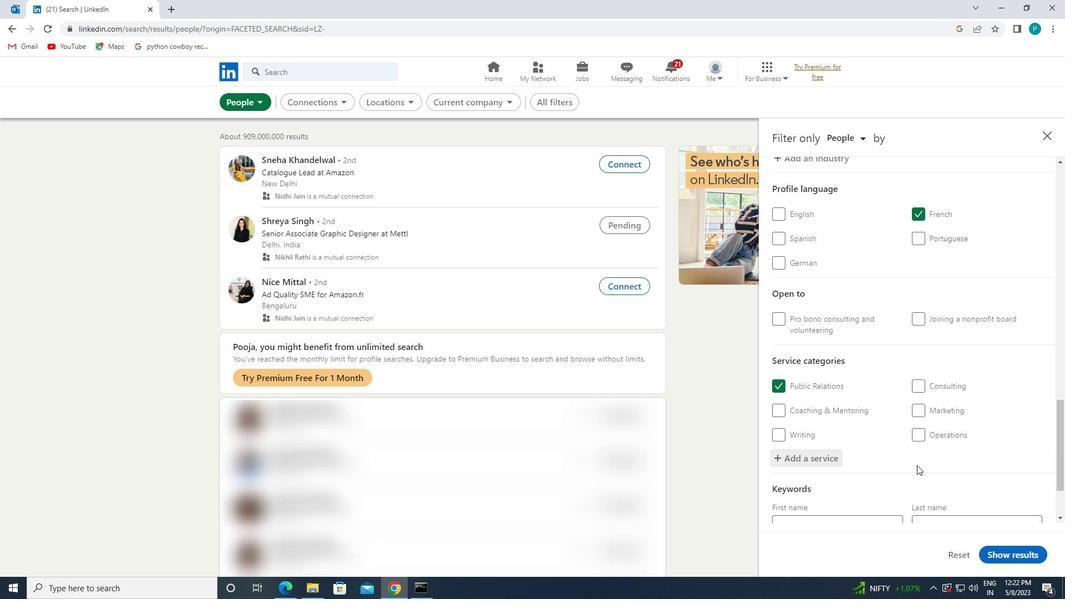 
Action: Mouse scrolled (916, 464) with delta (0, 0)
Screenshot: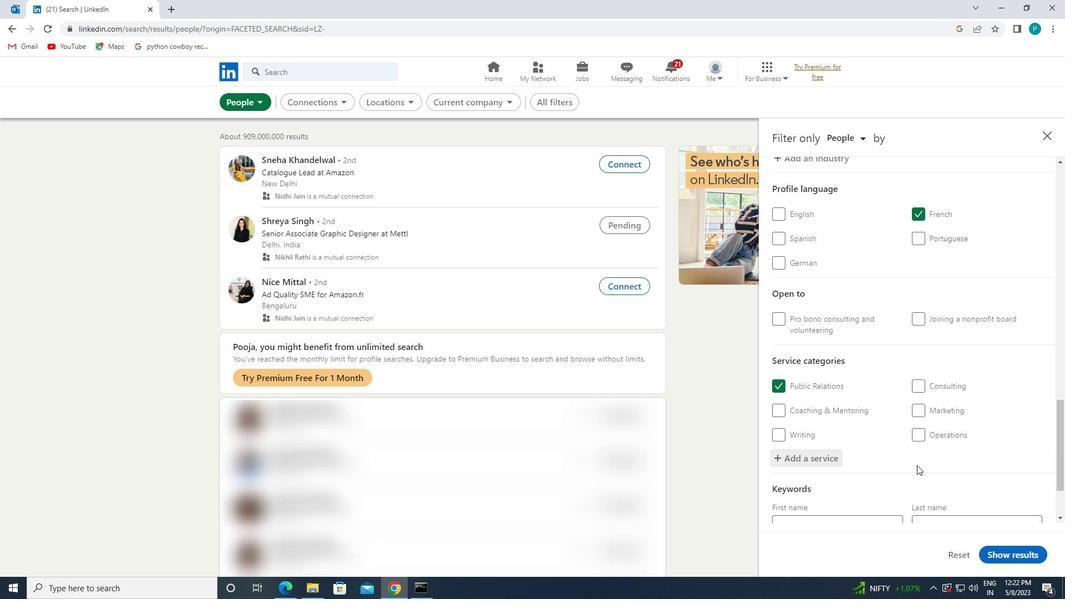 
Action: Mouse scrolled (916, 464) with delta (0, 0)
Screenshot: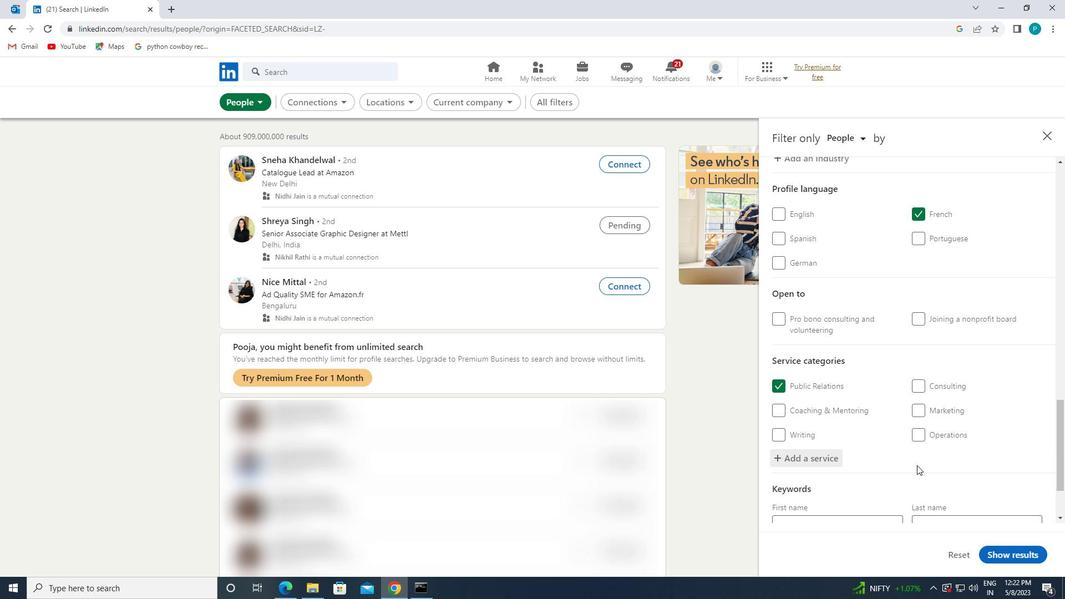 
Action: Mouse moved to (877, 473)
Screenshot: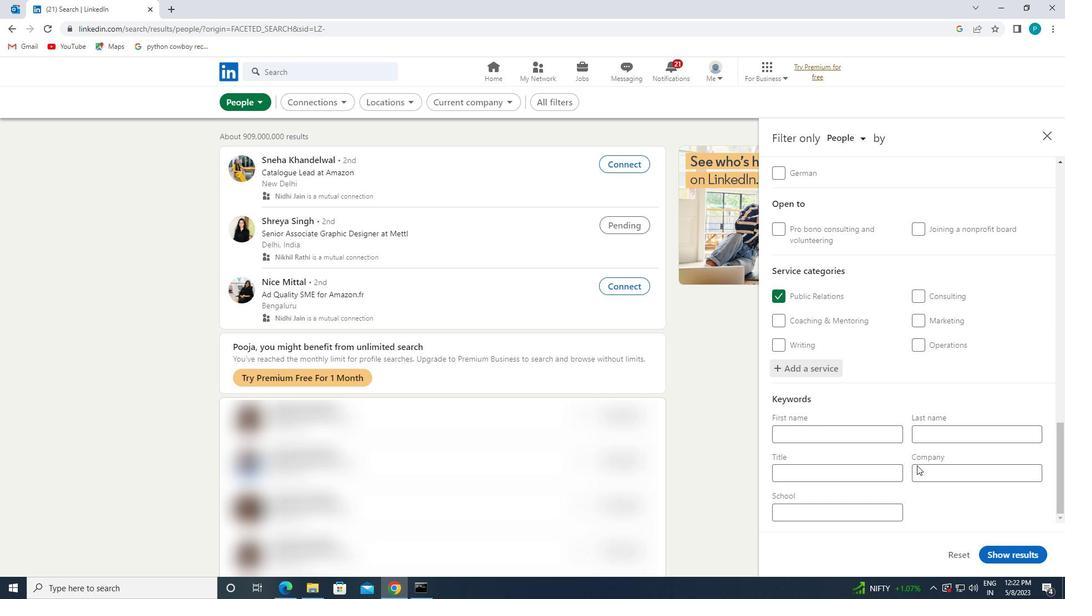 
Action: Mouse pressed left at (877, 473)
Screenshot: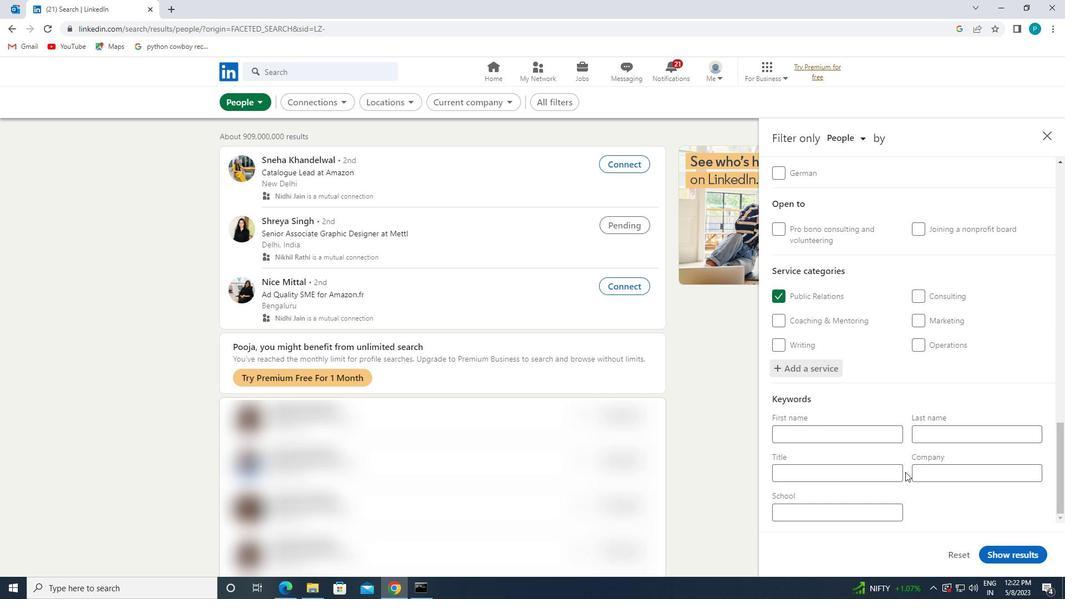 
Action: Key pressed <Key.caps_lock>M<Key.caps_lock>ARKETING<Key.backspace><Key.backspace><Key.backspace><Key.space><Key.caps_lock>E<Key.backspace>R<Key.caps_lock>ESEARCHER
Screenshot: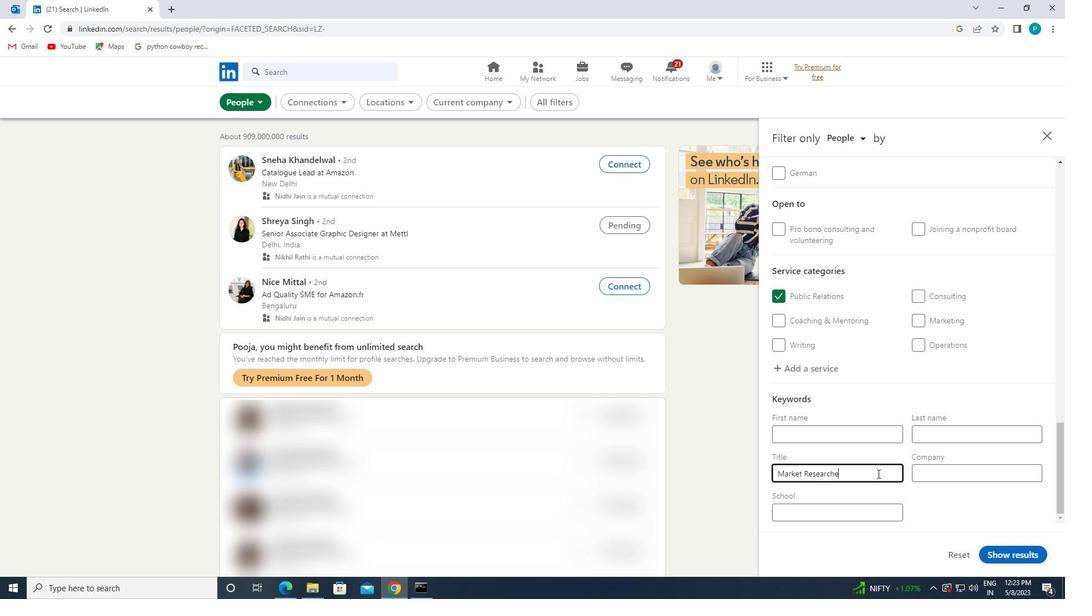 
Action: Mouse moved to (995, 549)
Screenshot: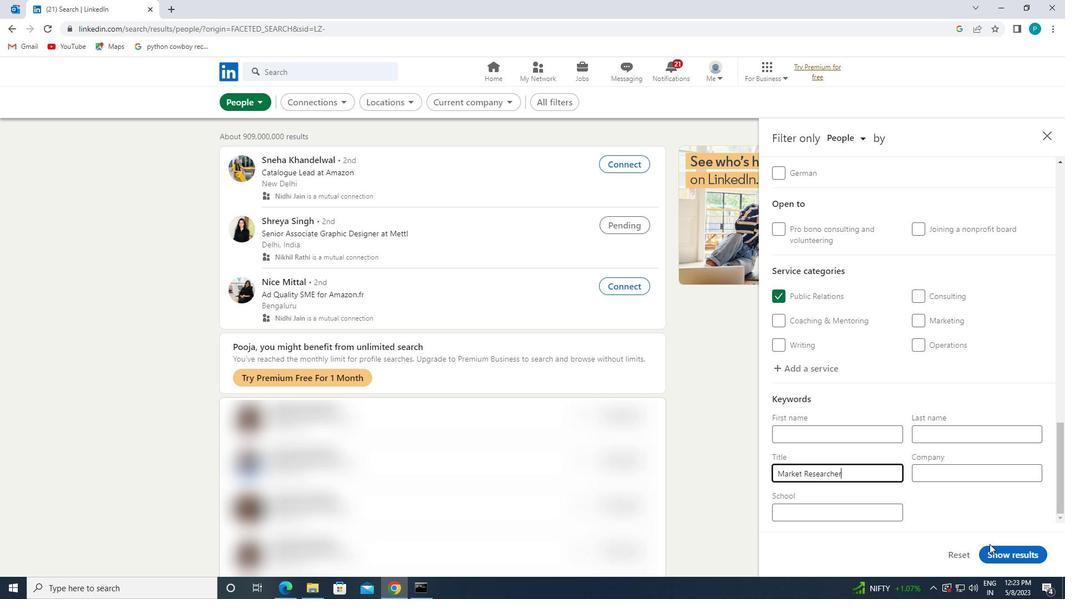 
Action: Mouse pressed left at (995, 549)
Screenshot: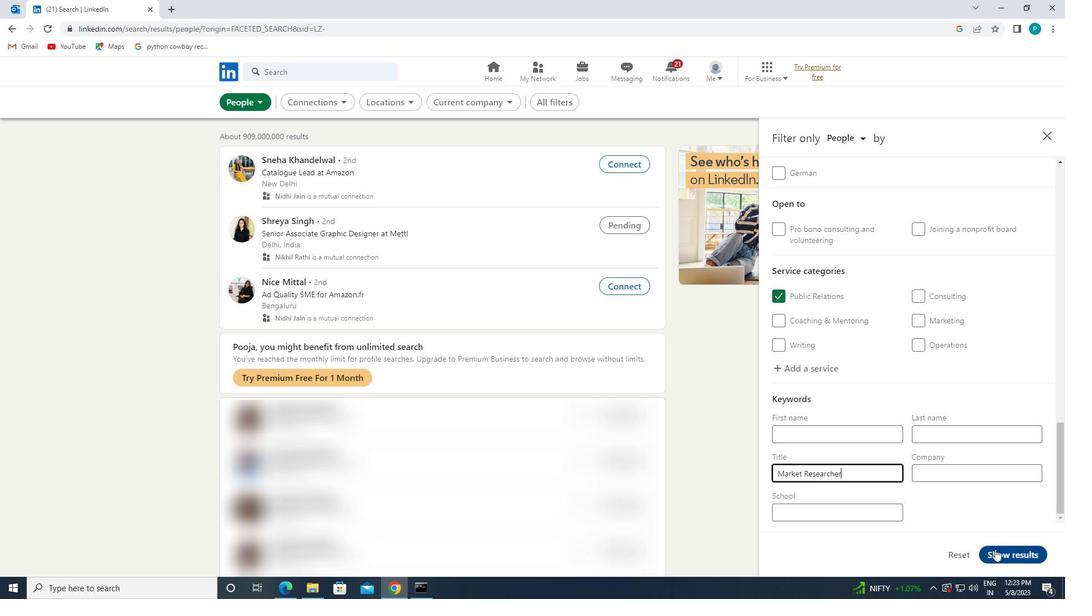 
